 Task: For heading Use Caveat with bold and underline.  font size for heading26,  'Change the font style of data to'Caveat and font size to 18,  Change the alignment of both headline & data to Align right In the sheet   Rise Sales review   book
Action: Mouse moved to (385, 313)
Screenshot: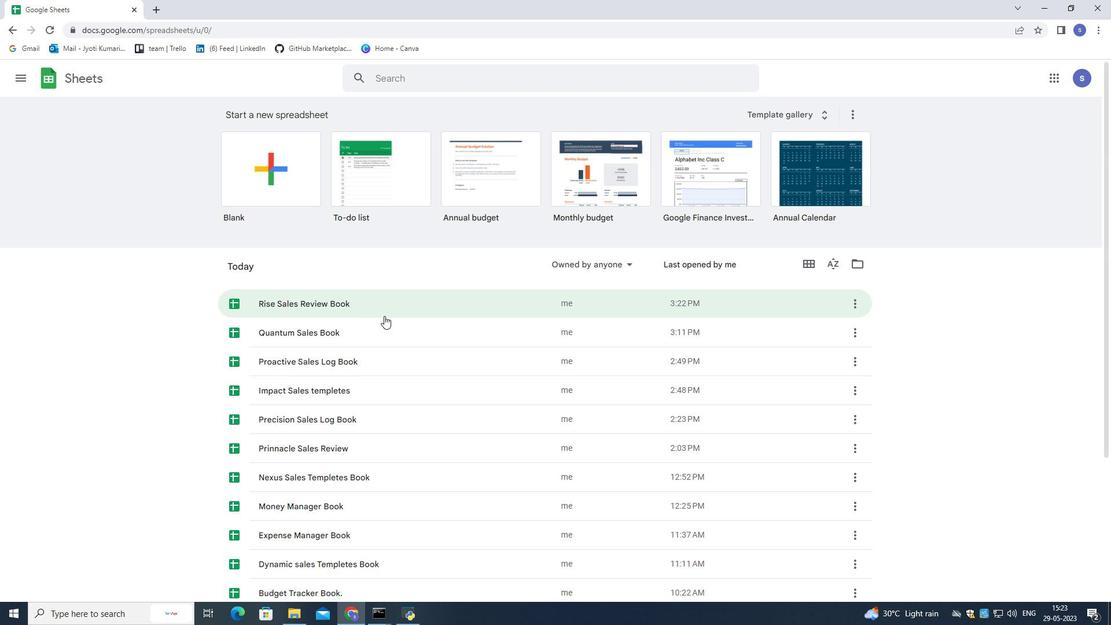 
Action: Mouse pressed left at (385, 313)
Screenshot: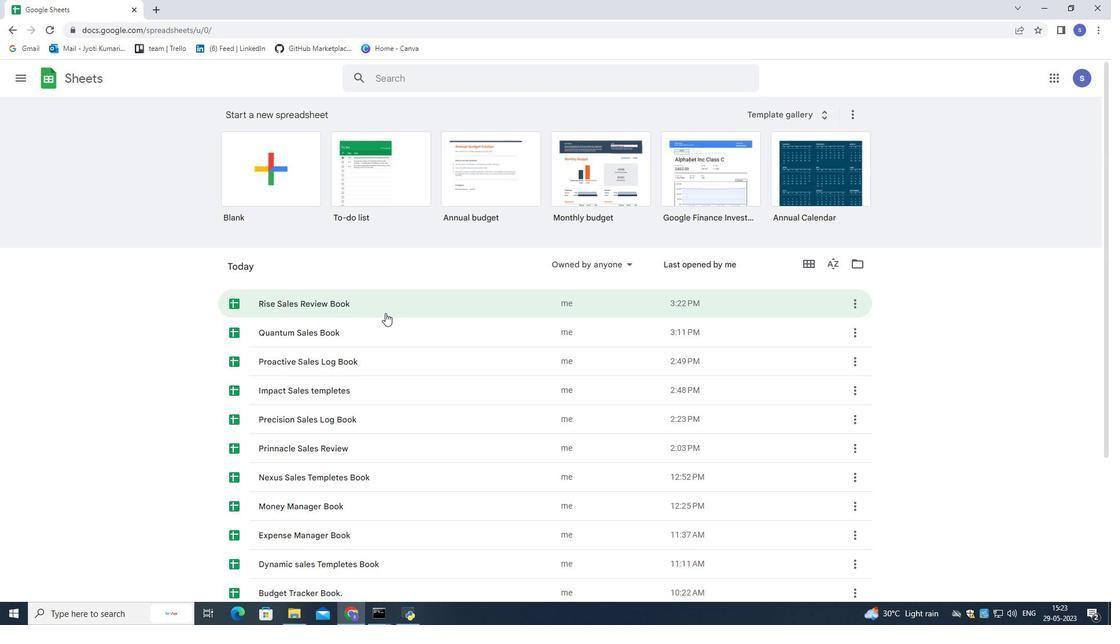 
Action: Mouse moved to (174, 162)
Screenshot: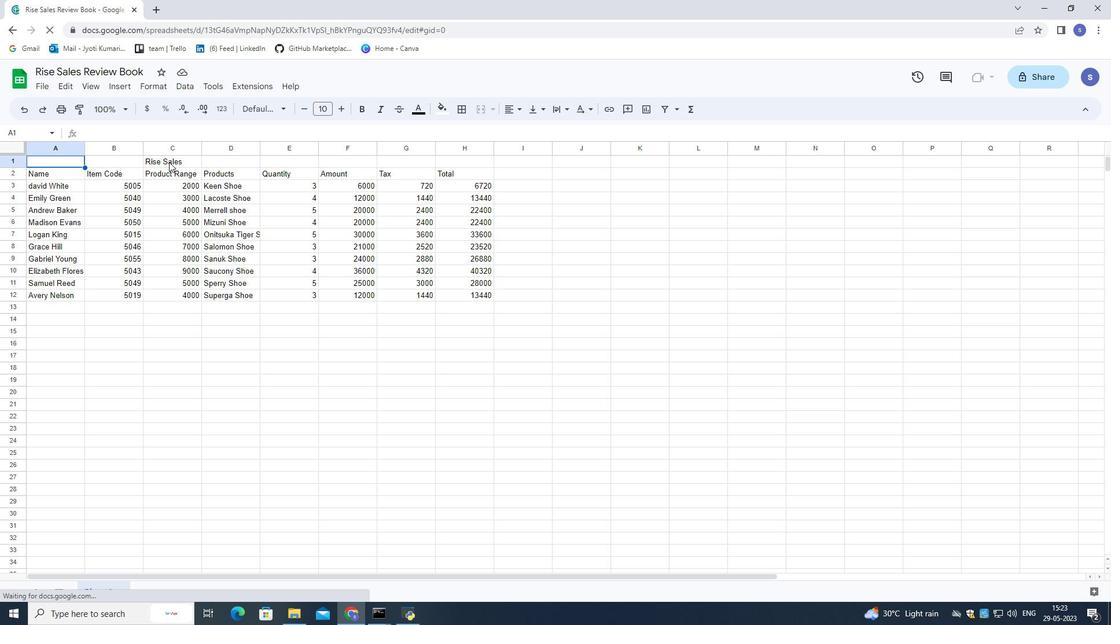 
Action: Mouse pressed left at (174, 162)
Screenshot: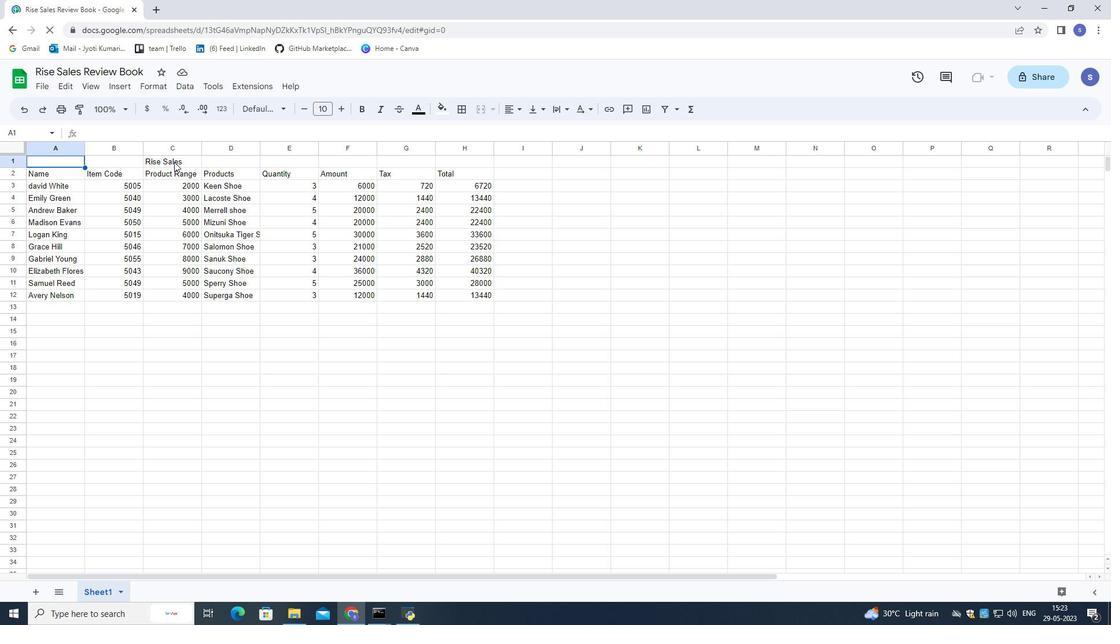 
Action: Mouse pressed left at (174, 162)
Screenshot: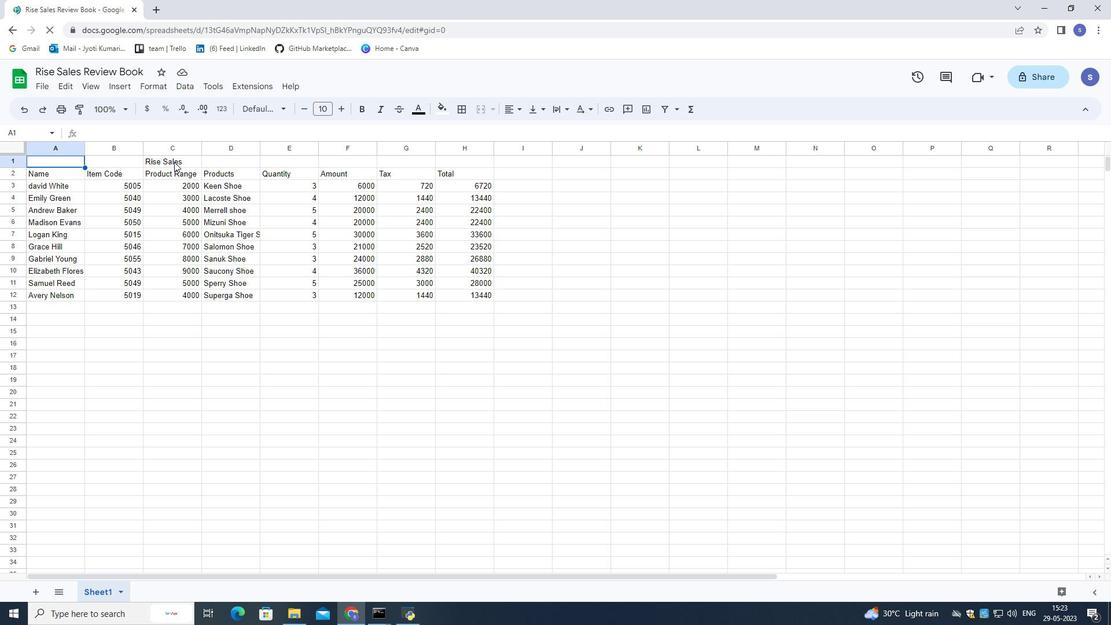 
Action: Mouse pressed left at (174, 162)
Screenshot: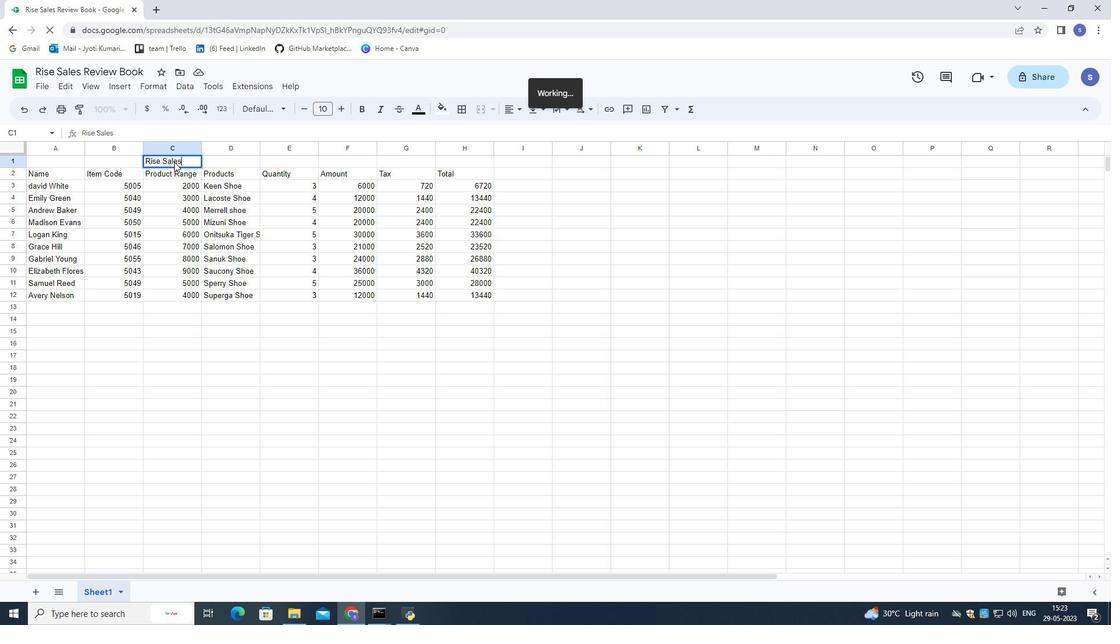 
Action: Mouse moved to (188, 162)
Screenshot: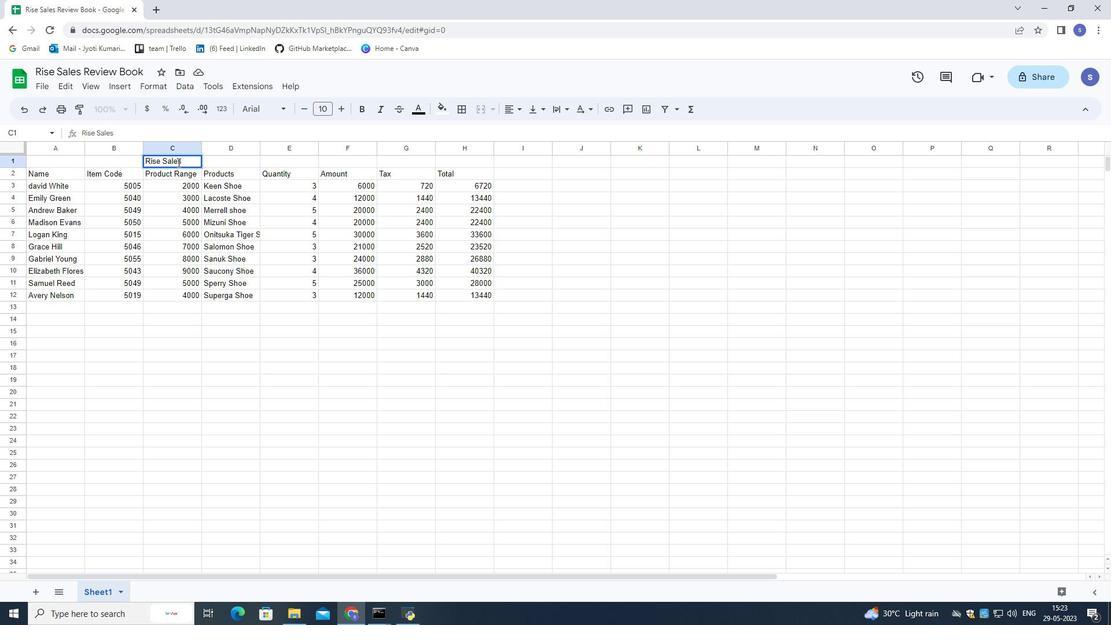 
Action: Mouse pressed left at (188, 162)
Screenshot: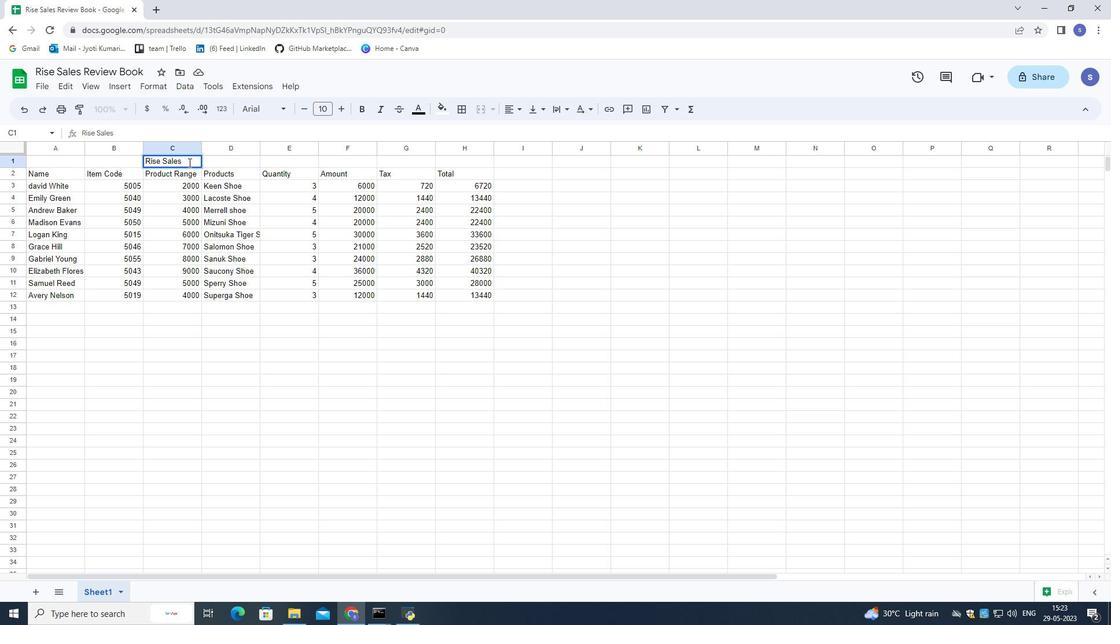
Action: Mouse pressed left at (188, 162)
Screenshot: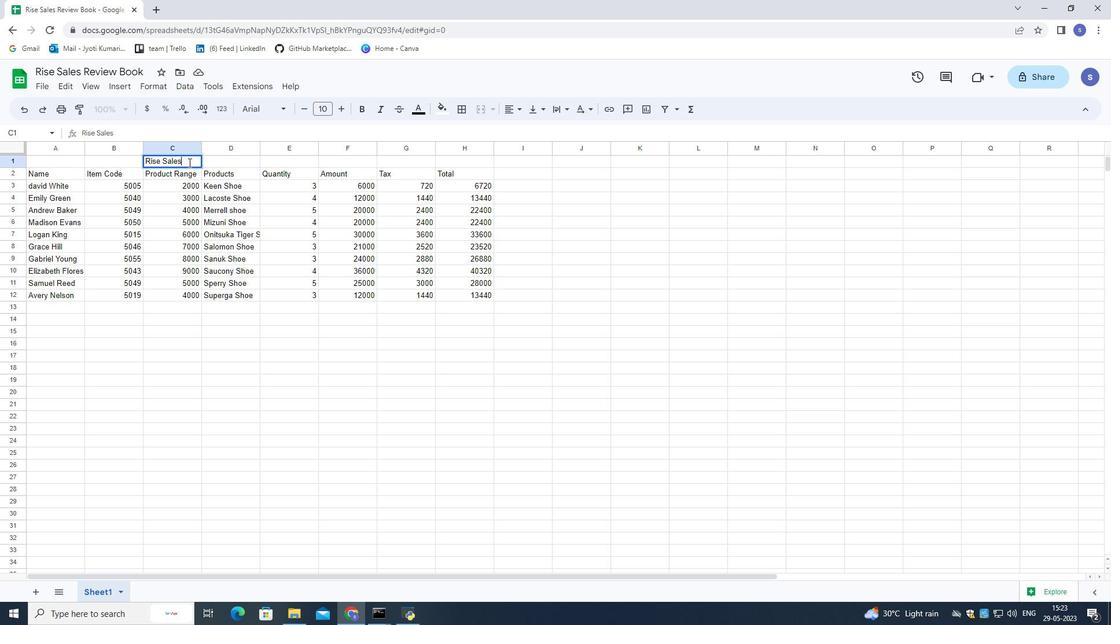 
Action: Mouse pressed left at (188, 162)
Screenshot: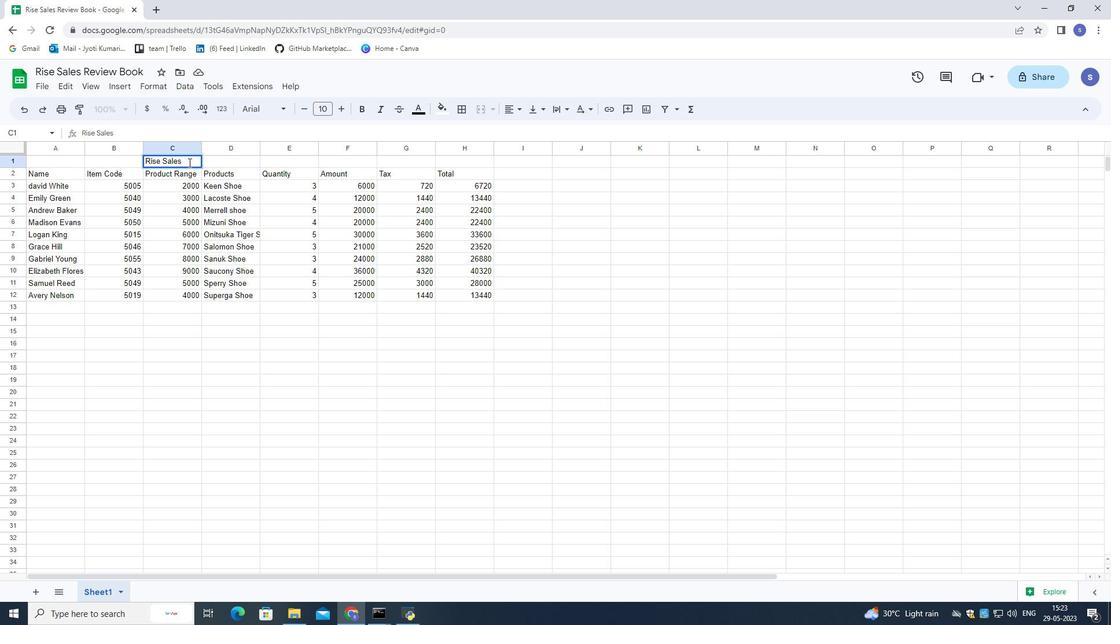 
Action: Mouse pressed left at (188, 162)
Screenshot: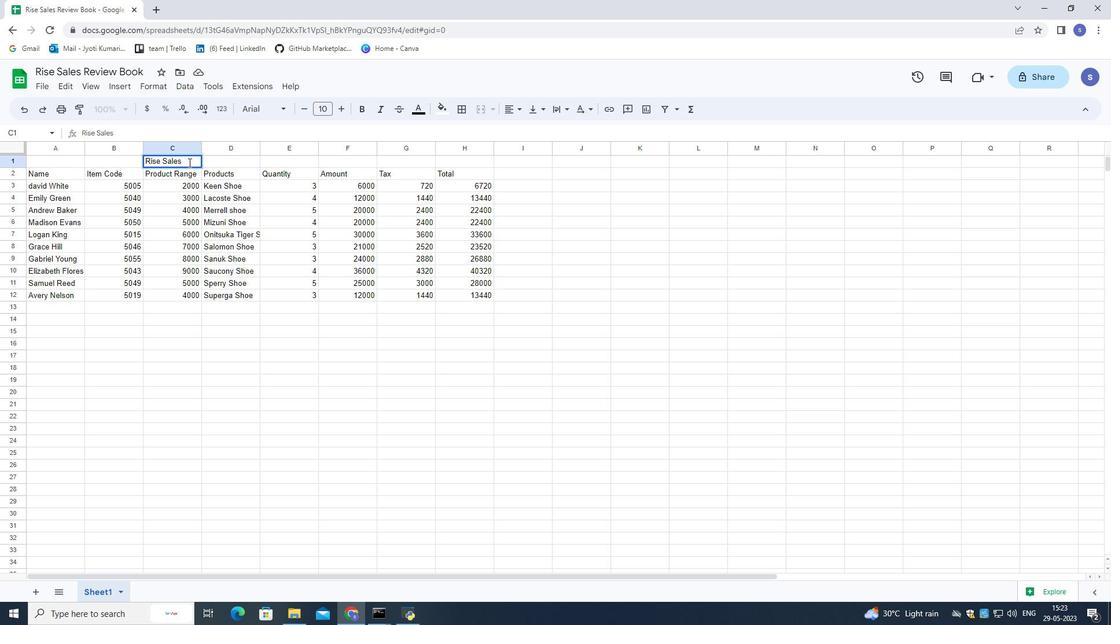 
Action: Mouse pressed left at (188, 162)
Screenshot: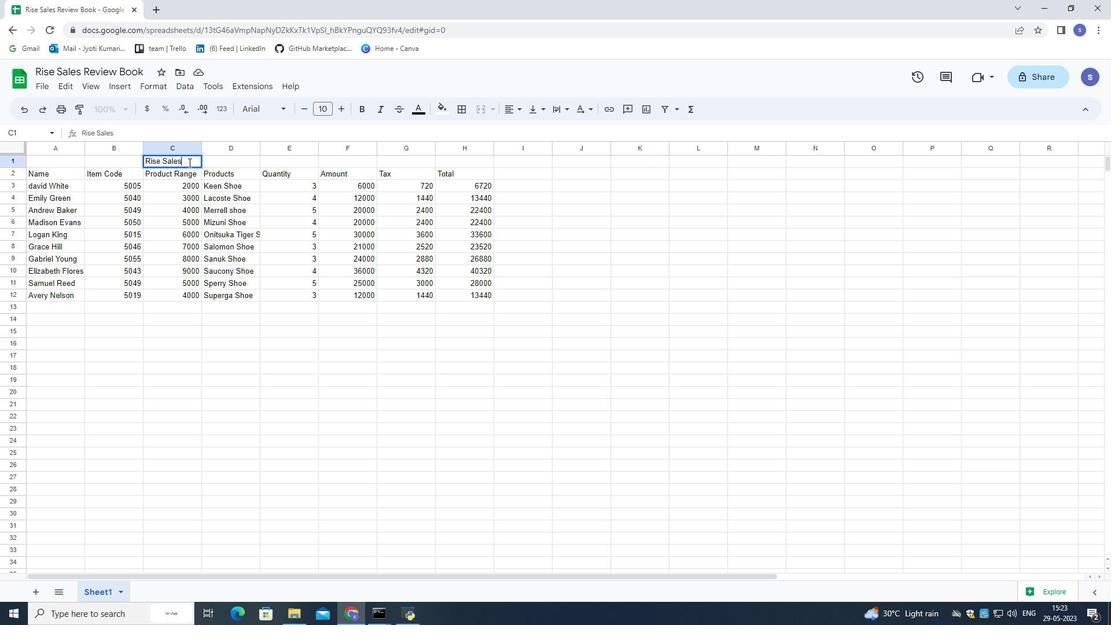 
Action: Mouse pressed left at (188, 162)
Screenshot: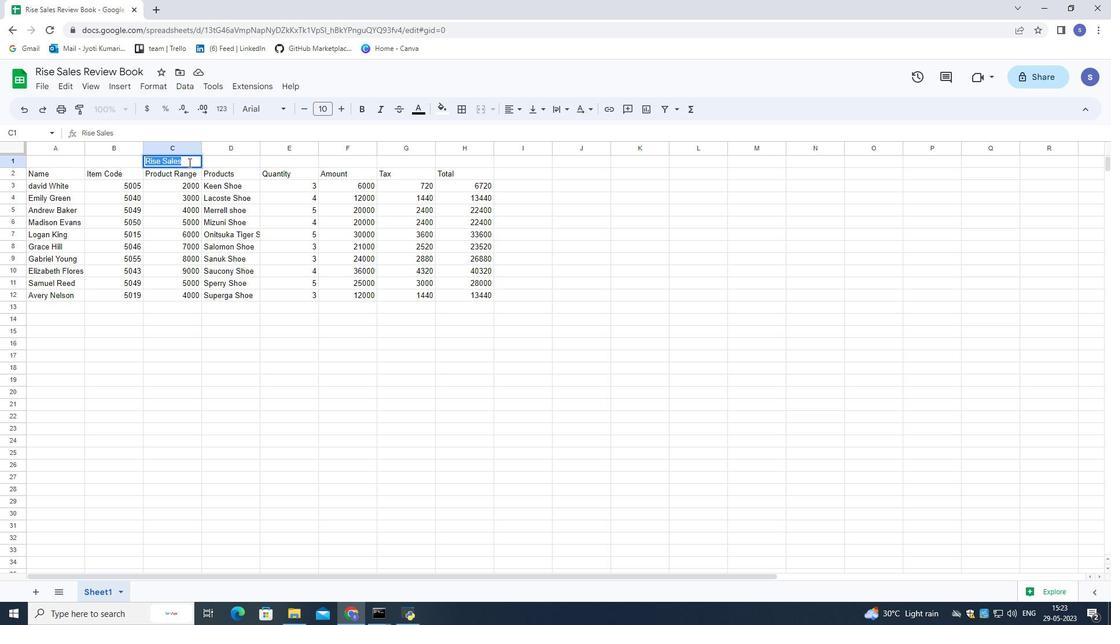 
Action: Mouse moved to (276, 114)
Screenshot: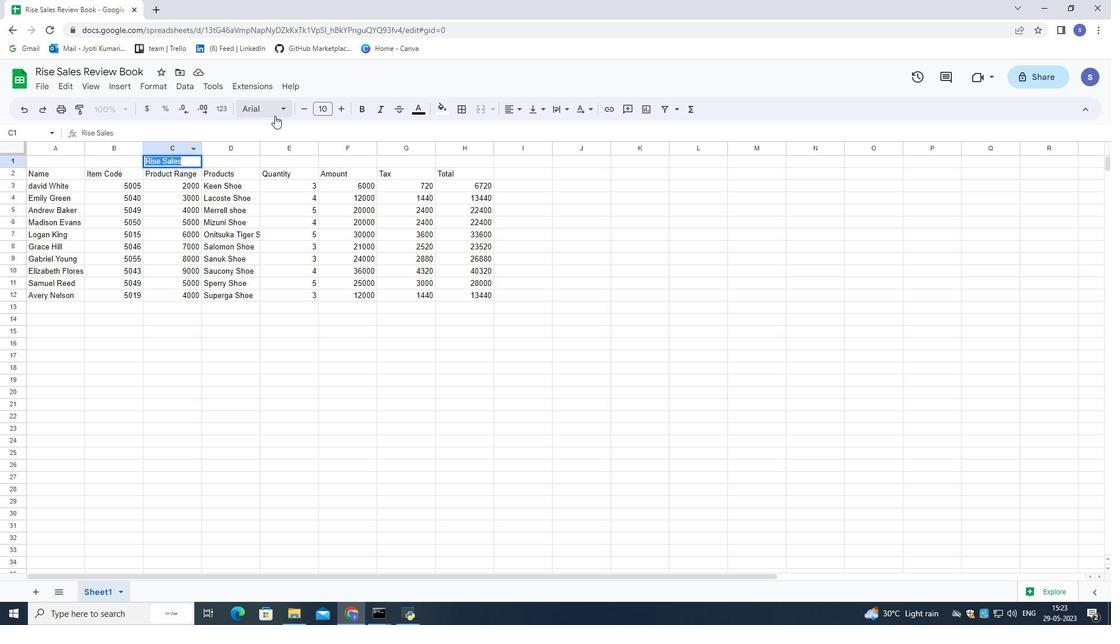 
Action: Mouse pressed left at (276, 114)
Screenshot: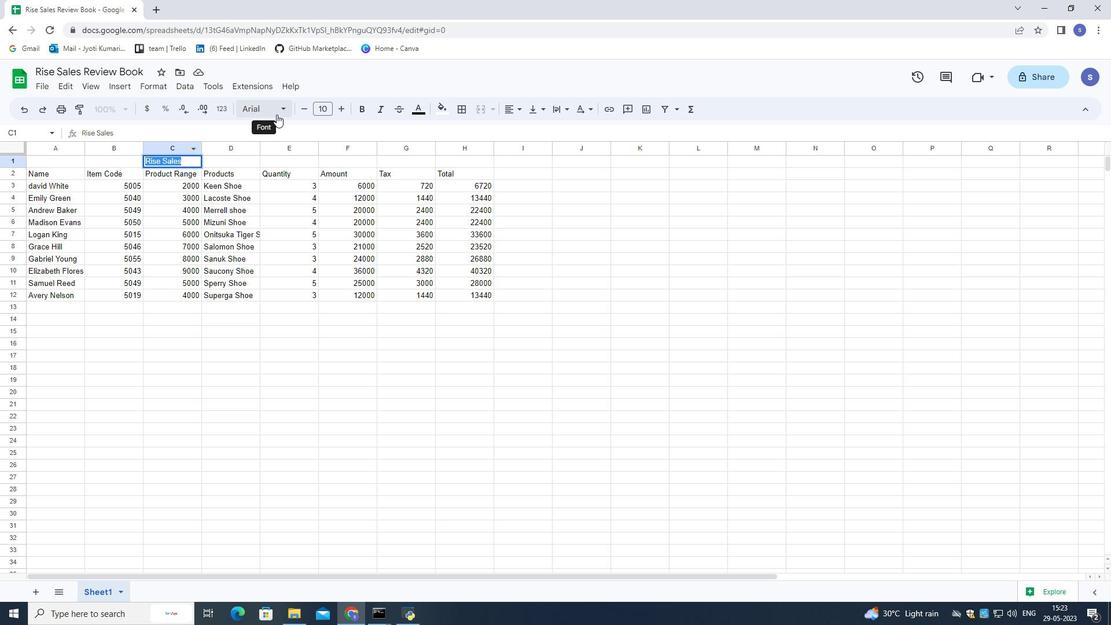 
Action: Mouse moved to (277, 130)
Screenshot: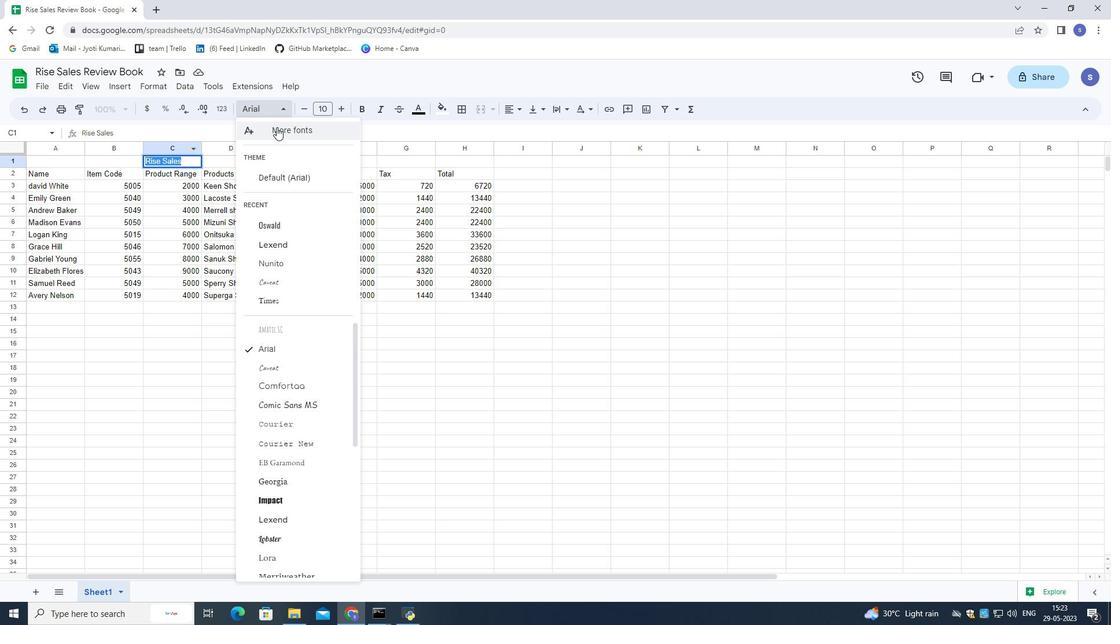 
Action: Mouse pressed left at (277, 130)
Screenshot: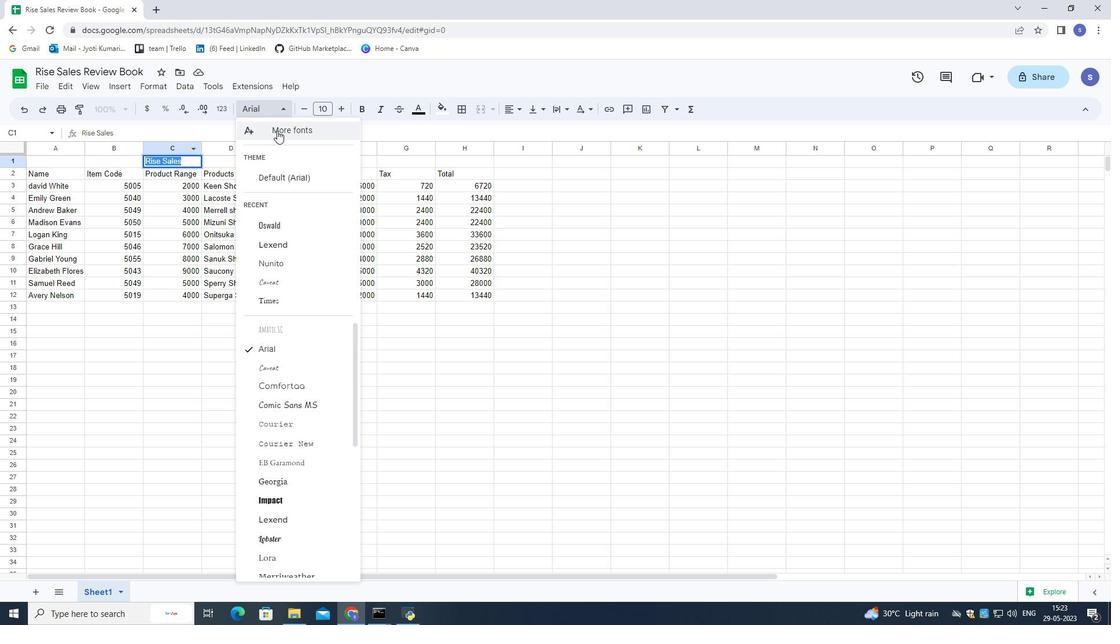 
Action: Key pressed caveat
Screenshot: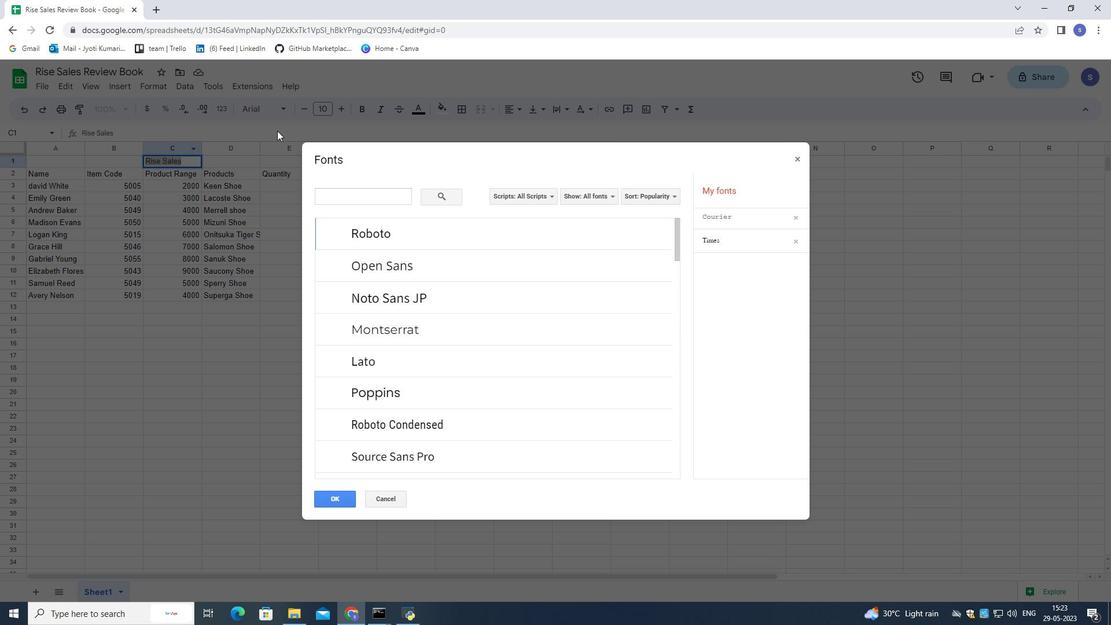 
Action: Mouse moved to (350, 202)
Screenshot: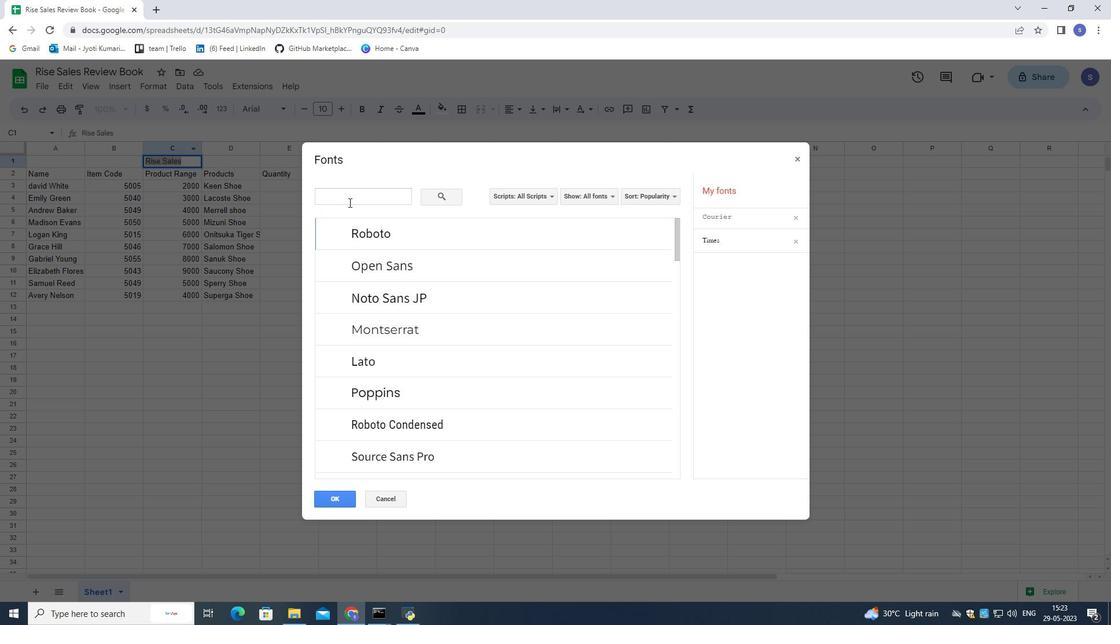 
Action: Mouse pressed left at (350, 202)
Screenshot: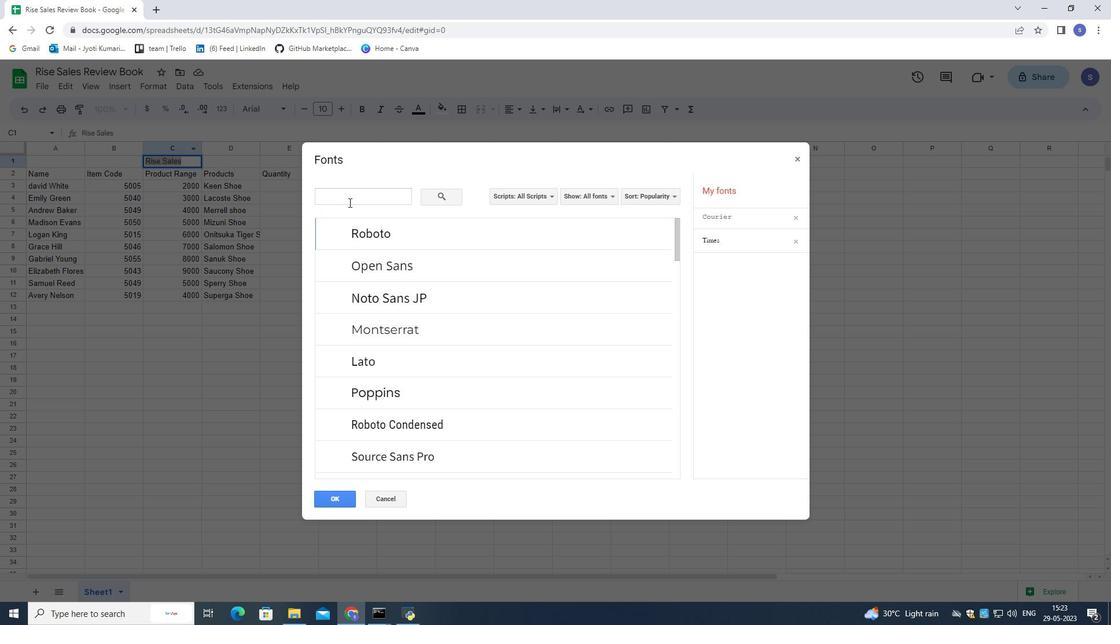 
Action: Key pressed caveat
Screenshot: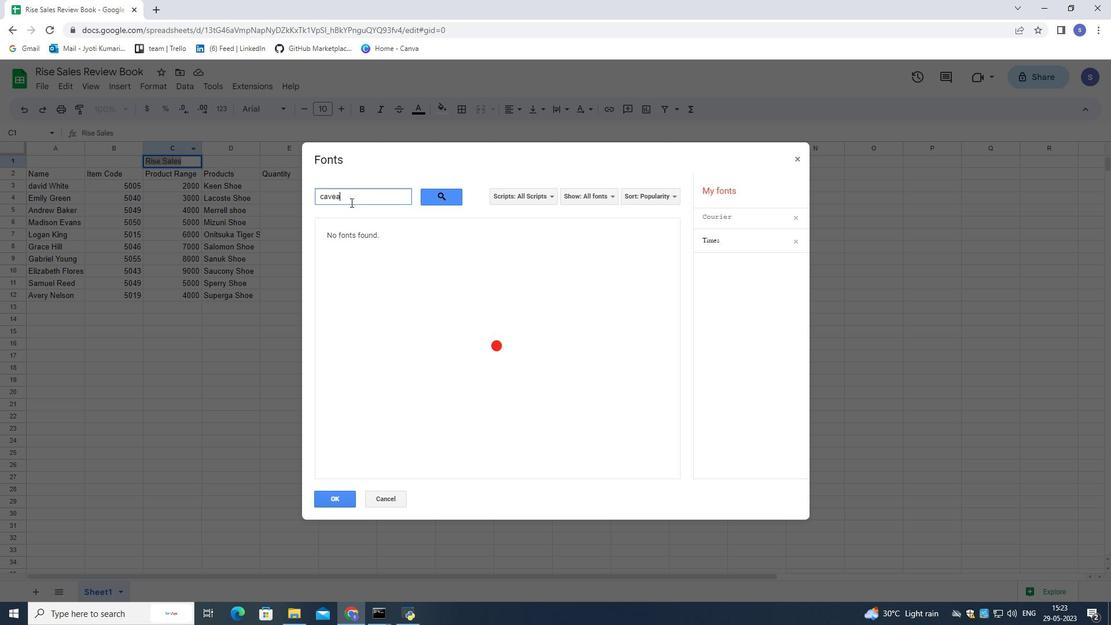 
Action: Mouse moved to (355, 241)
Screenshot: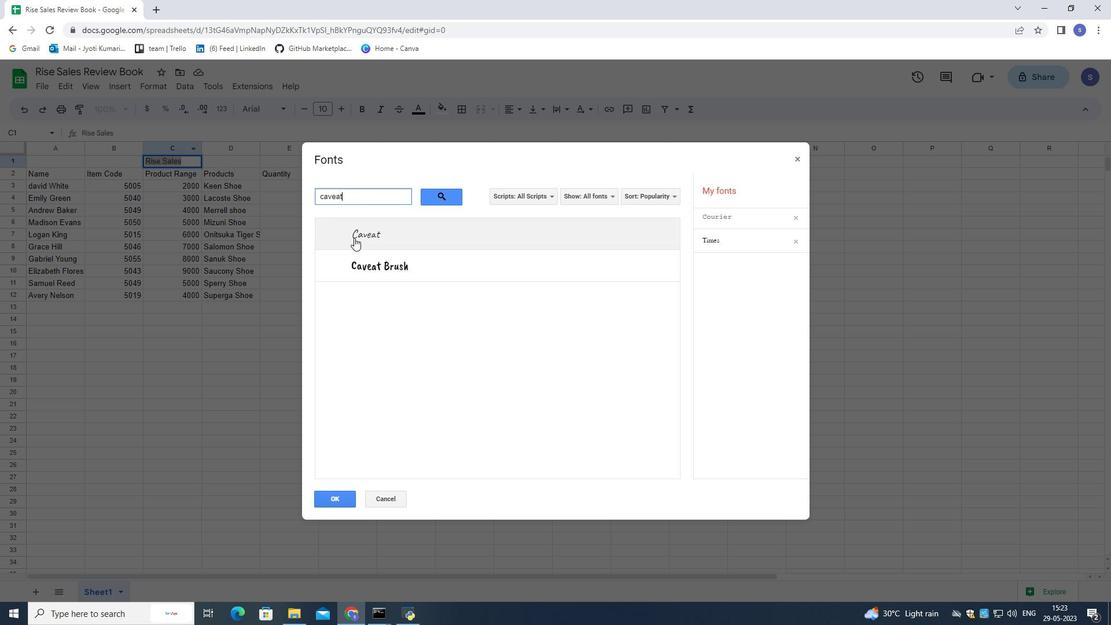 
Action: Mouse pressed left at (355, 241)
Screenshot: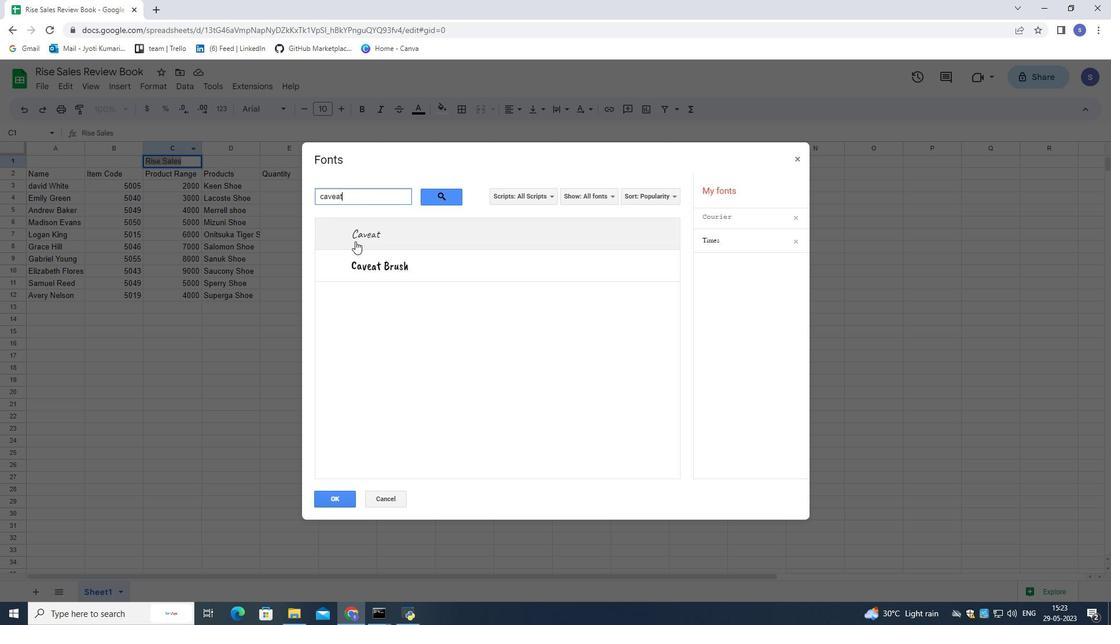 
Action: Mouse moved to (333, 502)
Screenshot: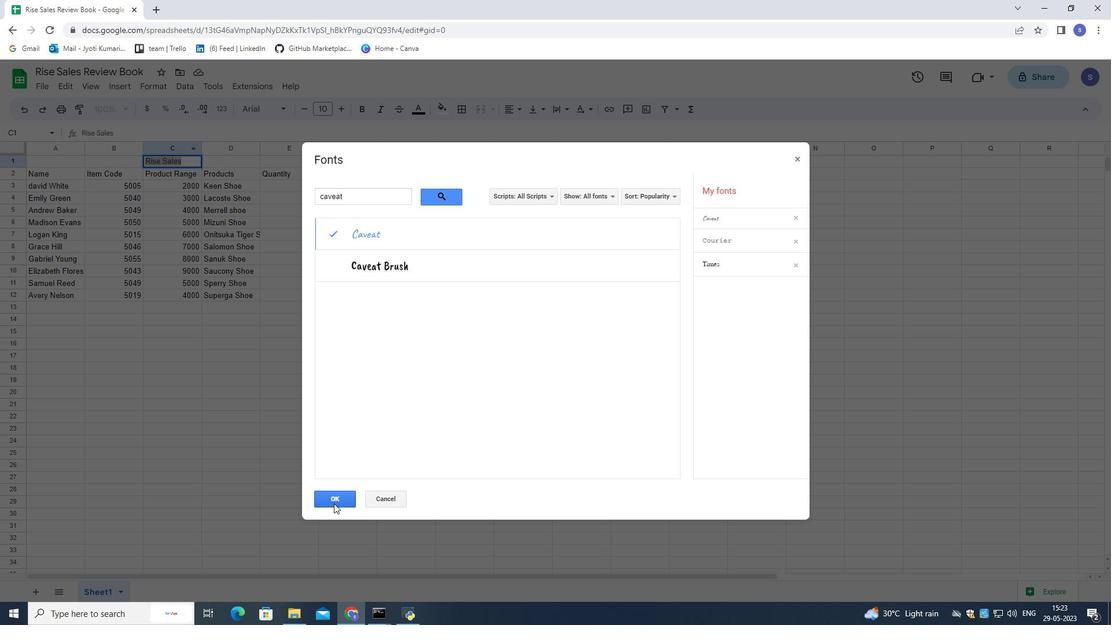 
Action: Mouse pressed left at (333, 502)
Screenshot: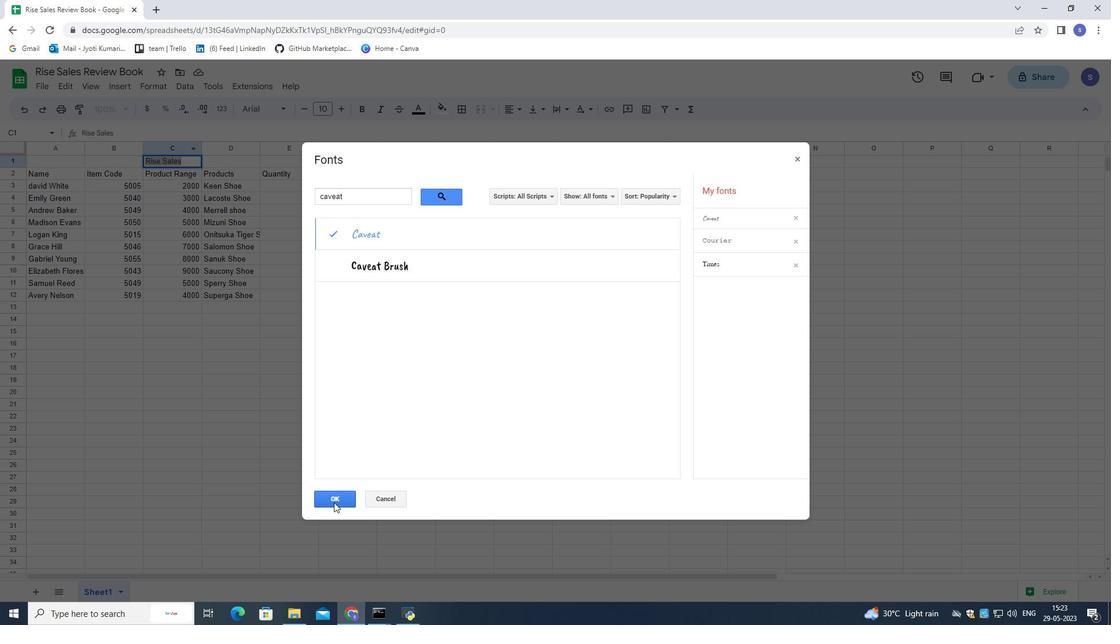 
Action: Mouse moved to (155, 87)
Screenshot: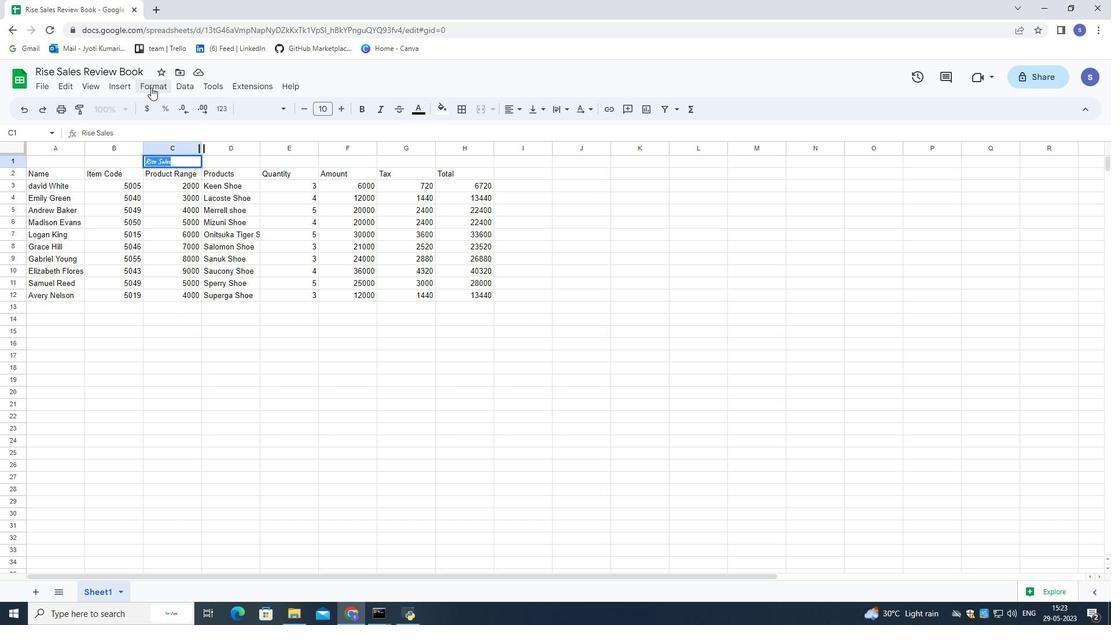 
Action: Mouse pressed left at (155, 87)
Screenshot: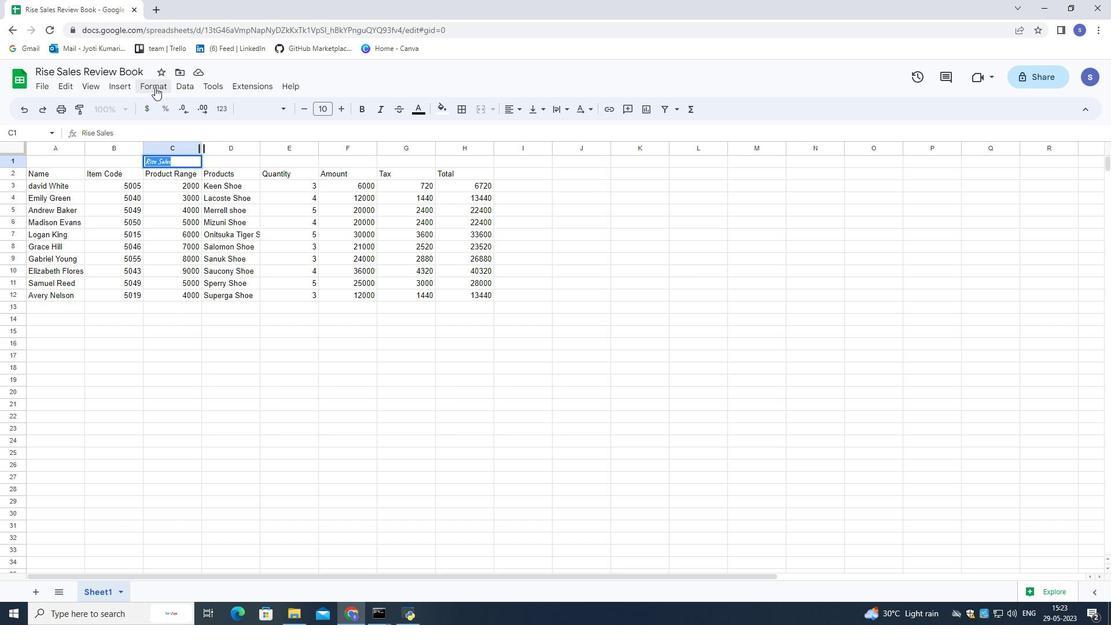 
Action: Mouse moved to (411, 156)
Screenshot: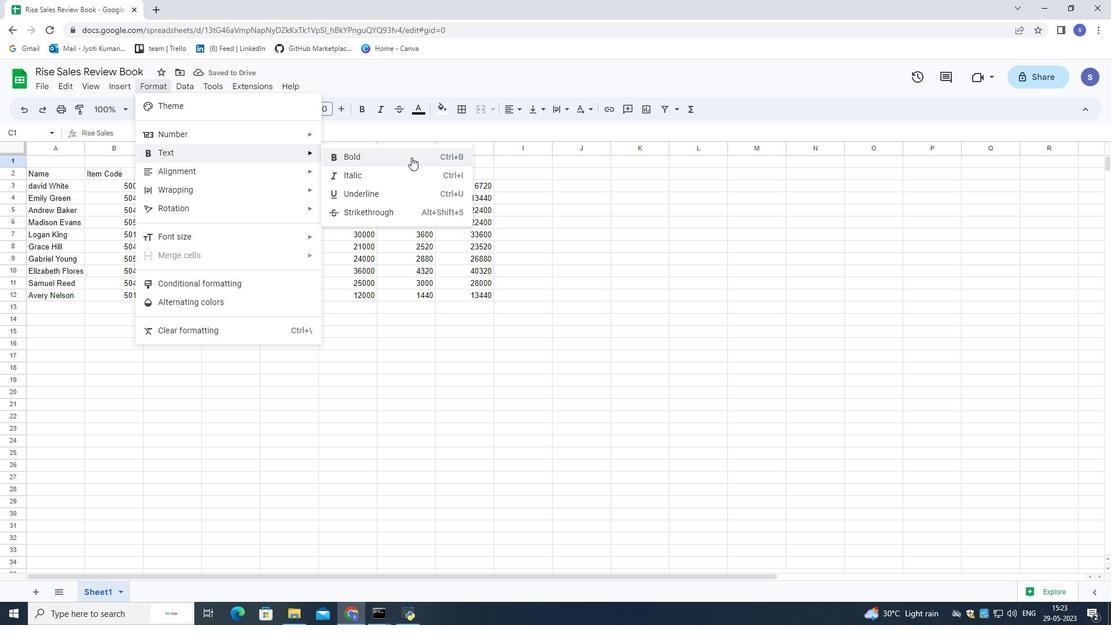 
Action: Mouse pressed left at (411, 156)
Screenshot: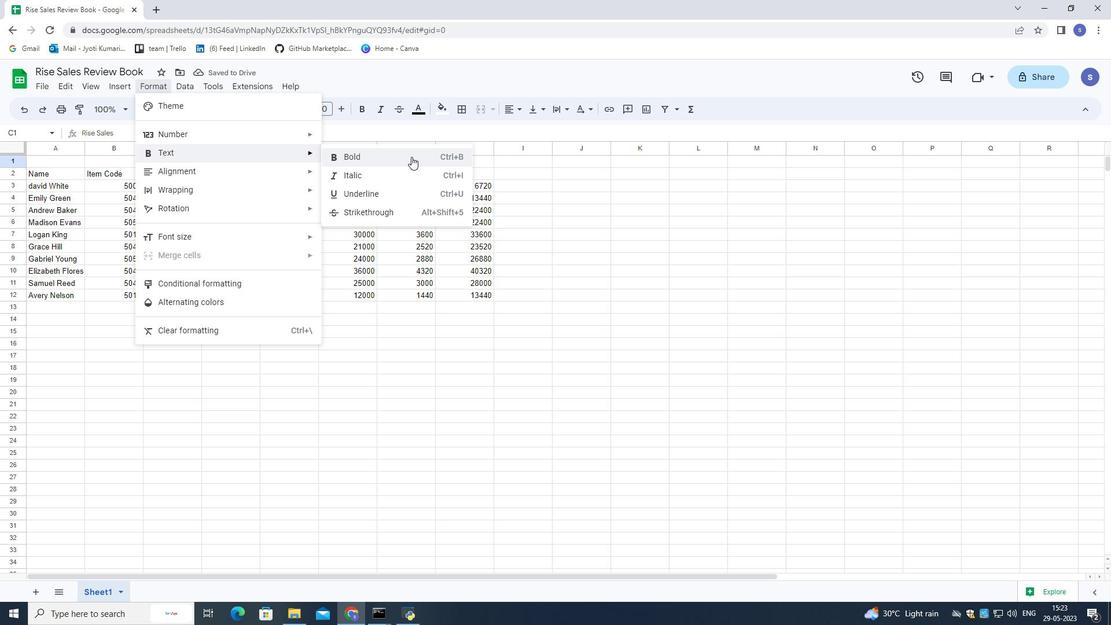 
Action: Mouse moved to (162, 84)
Screenshot: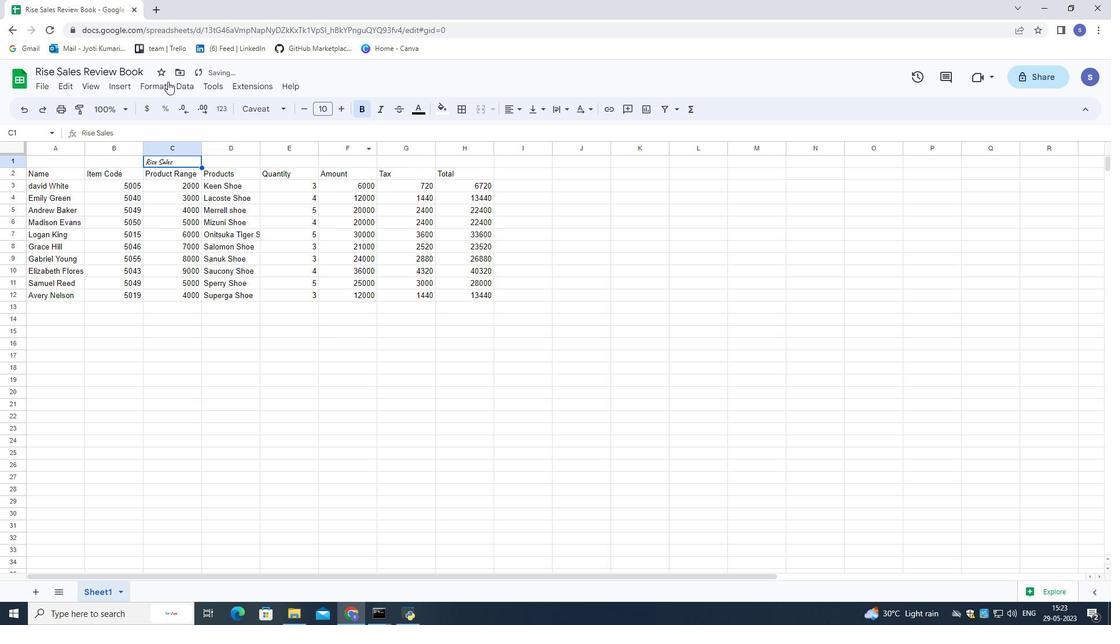
Action: Mouse pressed left at (162, 84)
Screenshot: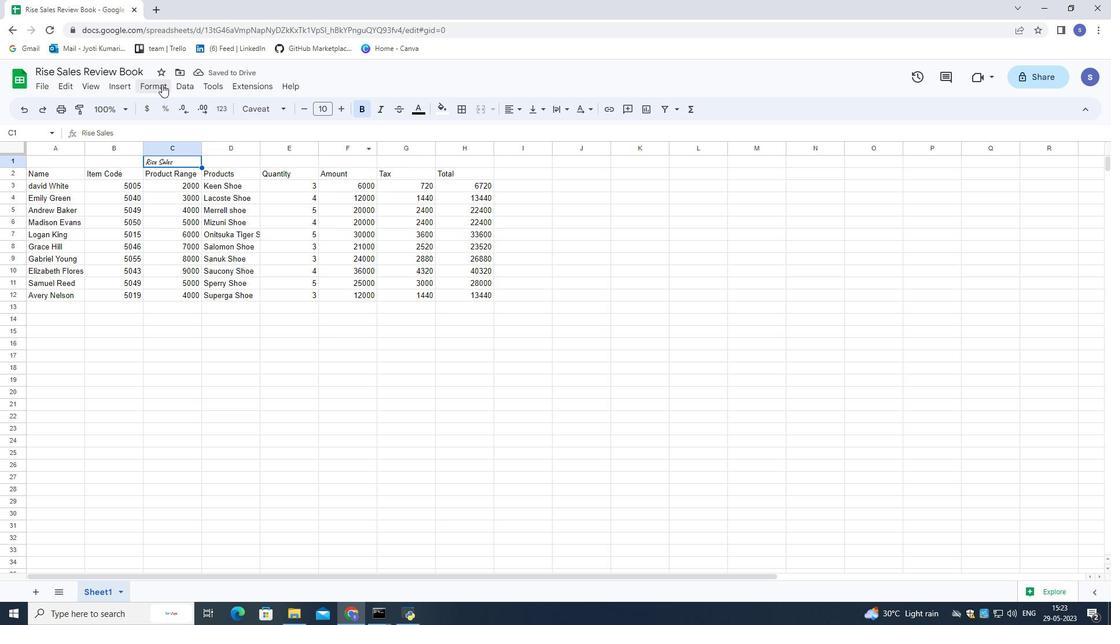 
Action: Mouse moved to (376, 189)
Screenshot: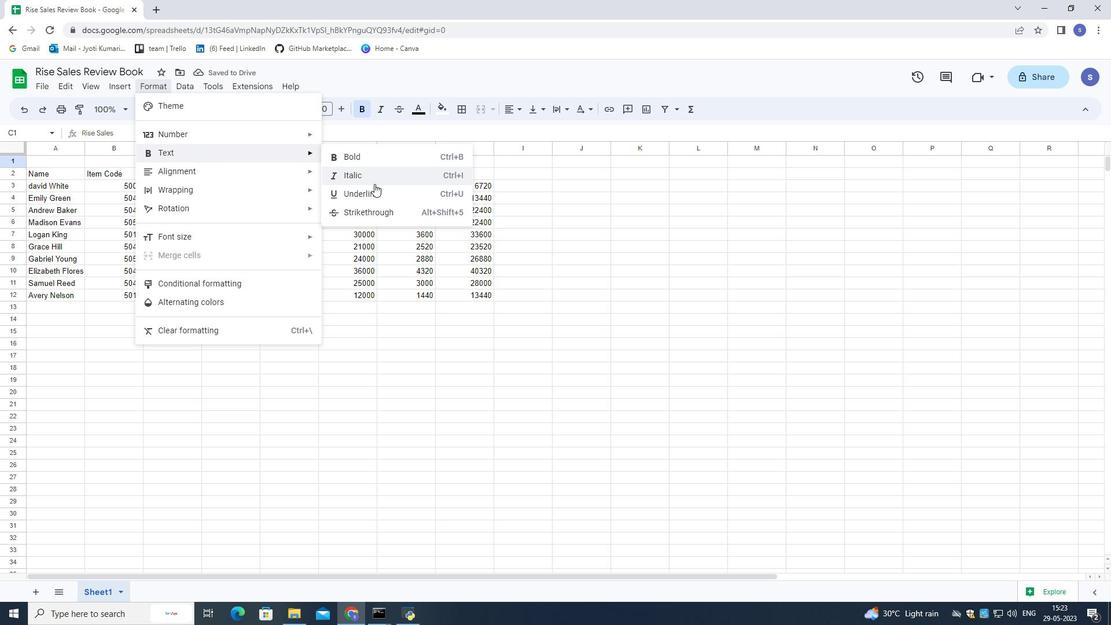 
Action: Mouse pressed left at (376, 189)
Screenshot: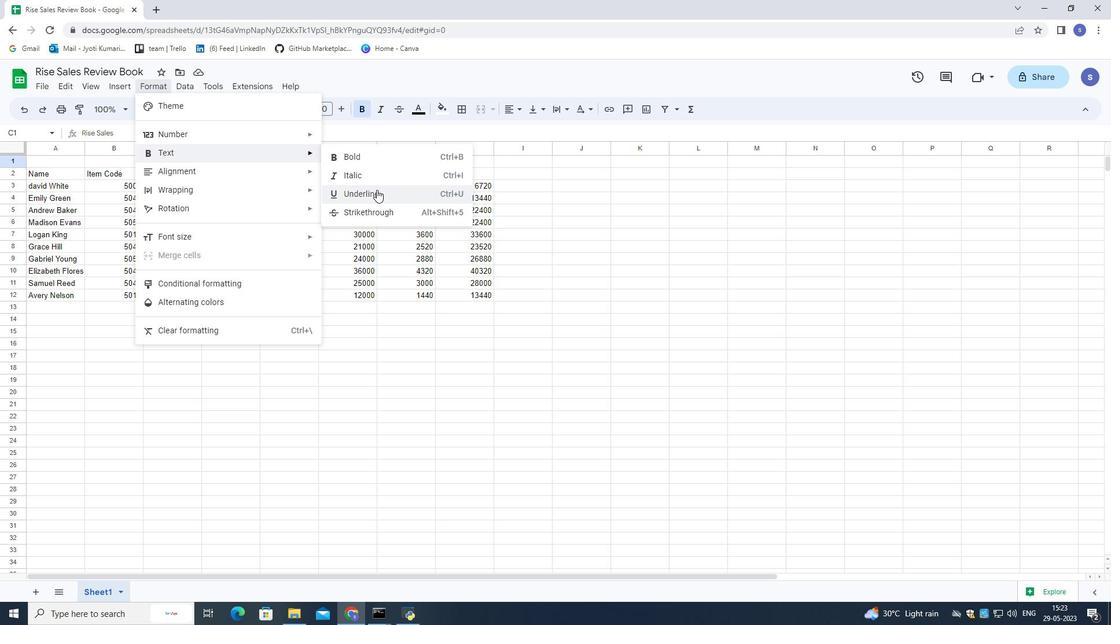 
Action: Mouse moved to (340, 113)
Screenshot: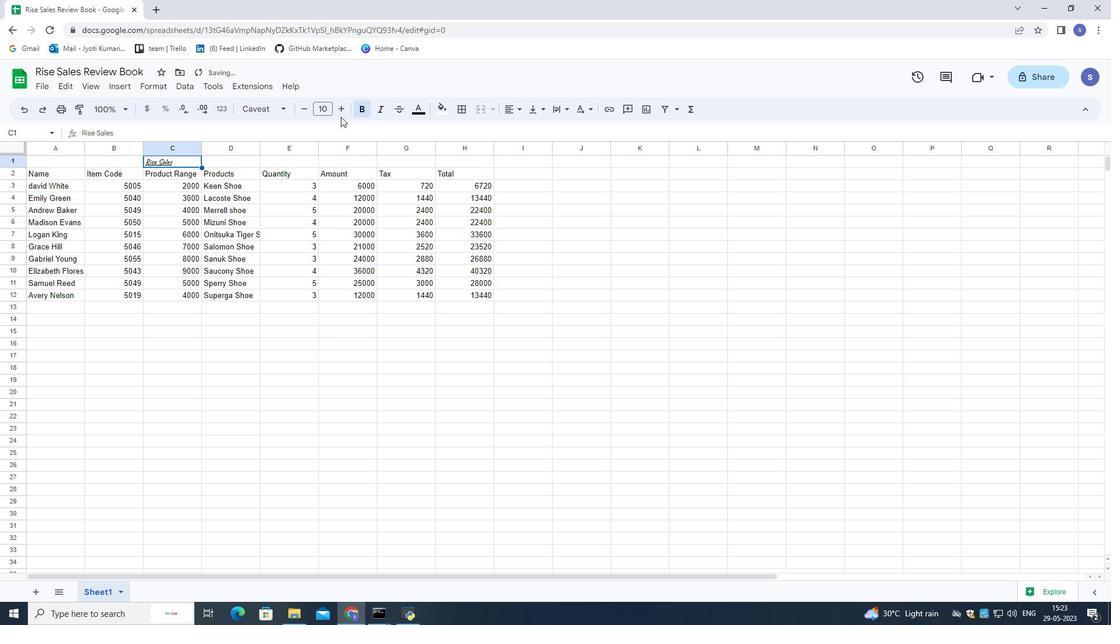 
Action: Mouse pressed left at (340, 113)
Screenshot: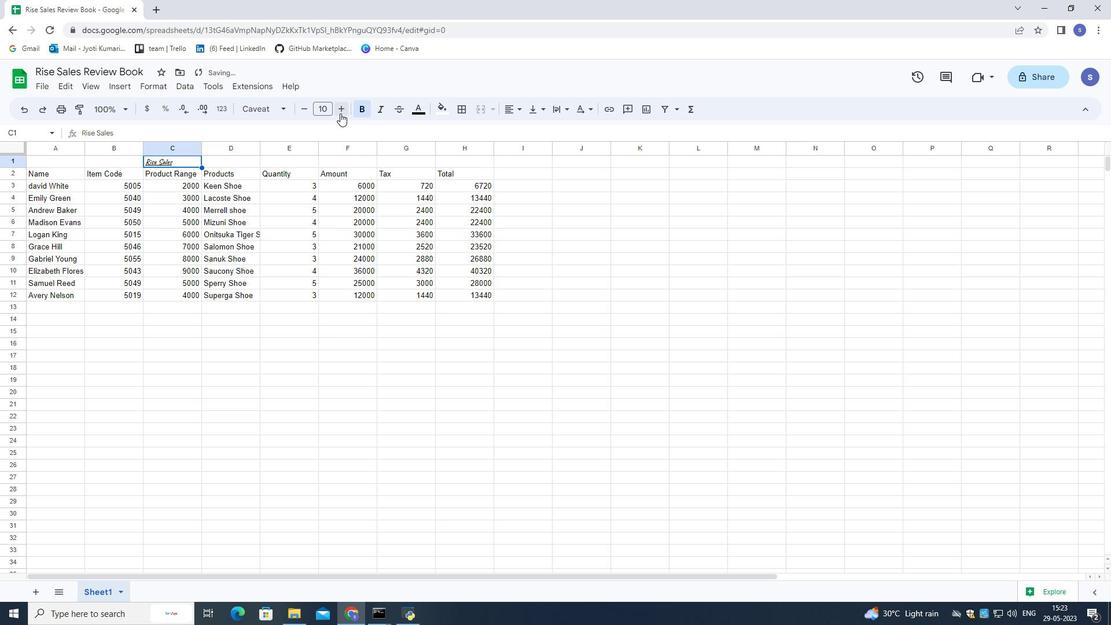 
Action: Mouse pressed left at (340, 113)
Screenshot: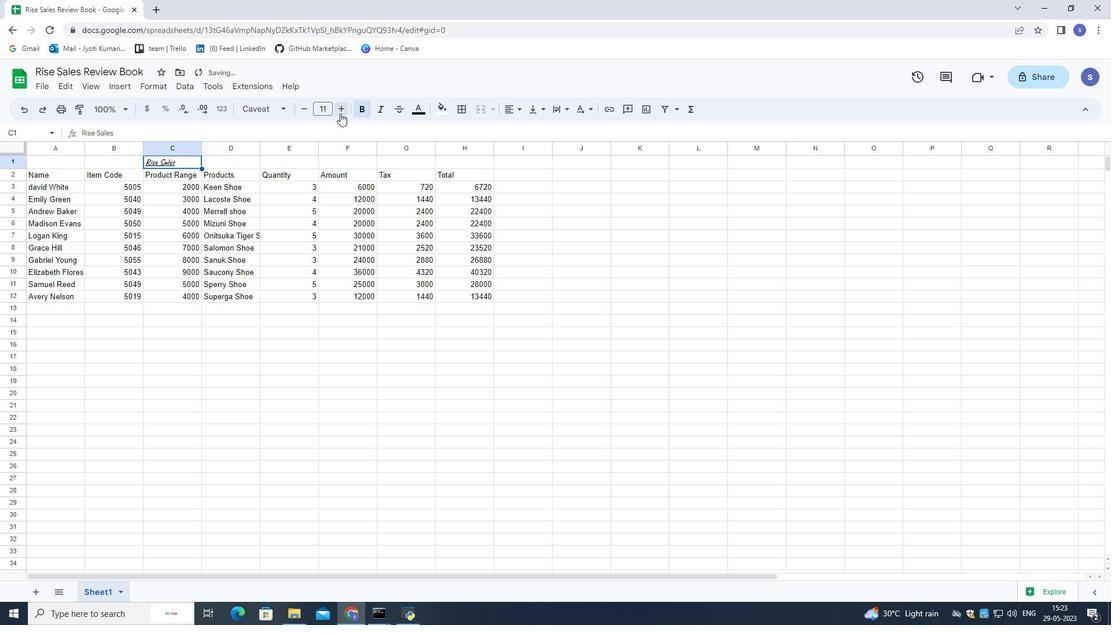
Action: Mouse pressed left at (340, 113)
Screenshot: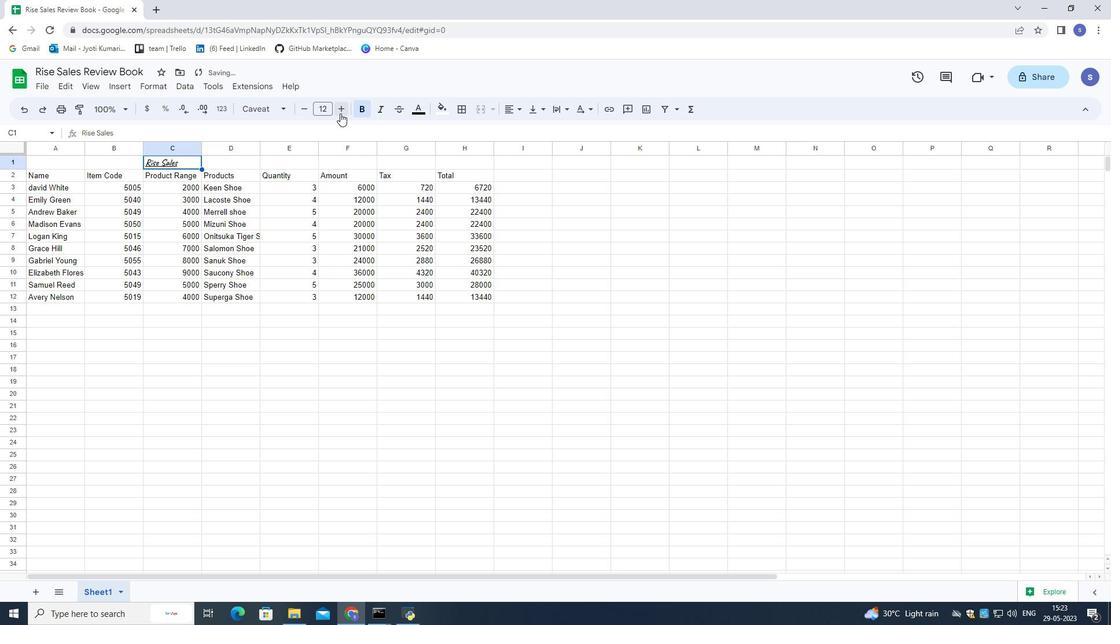 
Action: Mouse pressed left at (340, 113)
Screenshot: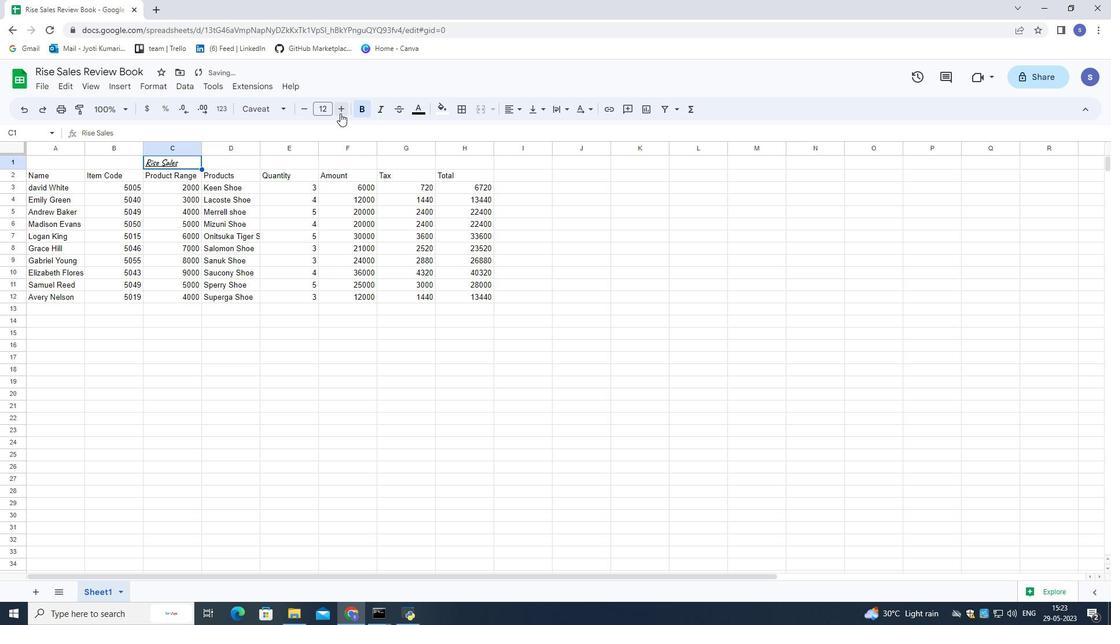 
Action: Mouse pressed left at (340, 113)
Screenshot: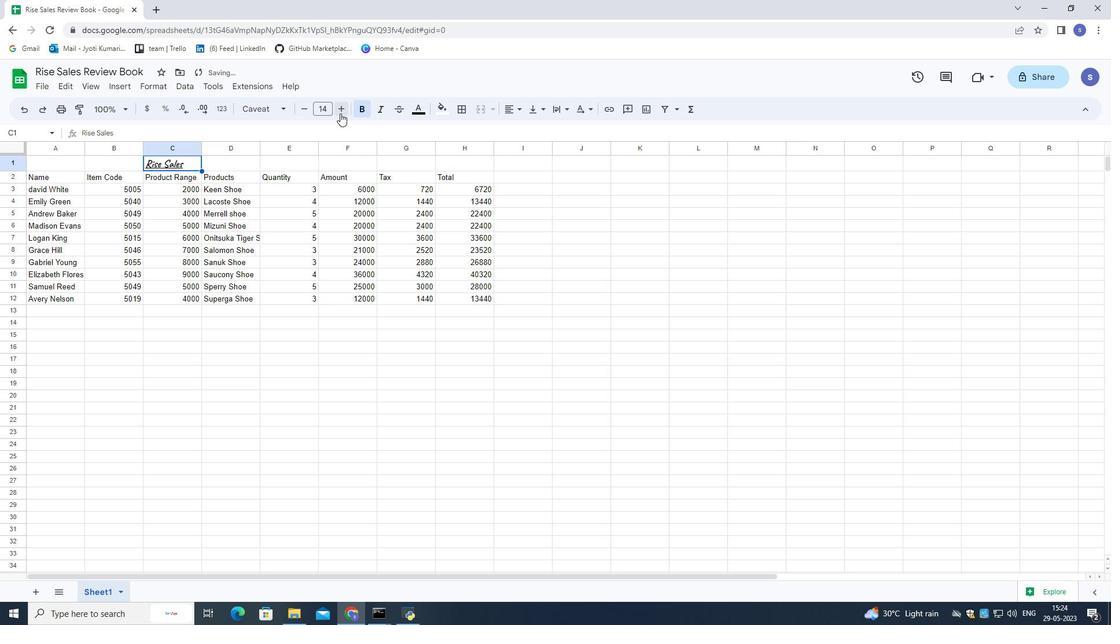 
Action: Mouse pressed left at (340, 113)
Screenshot: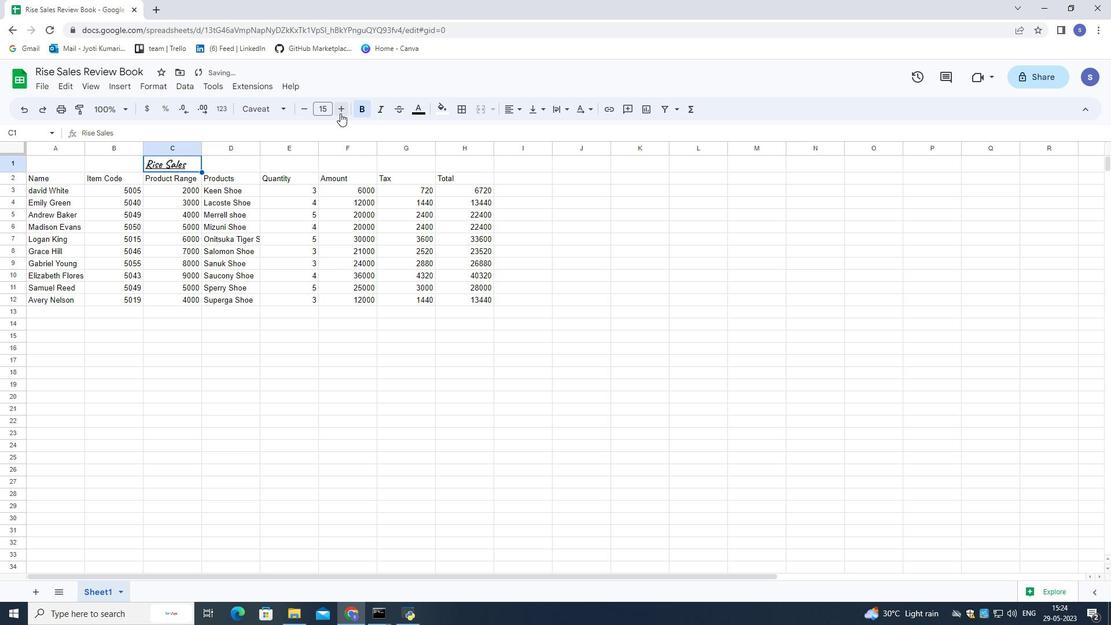 
Action: Mouse pressed left at (340, 113)
Screenshot: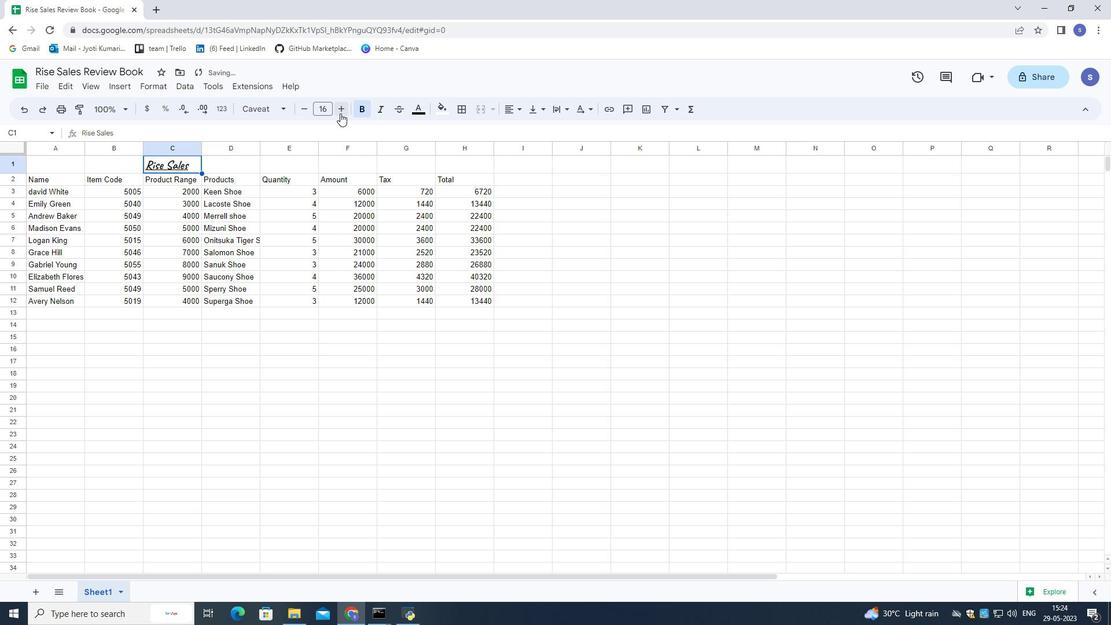 
Action: Mouse pressed left at (340, 113)
Screenshot: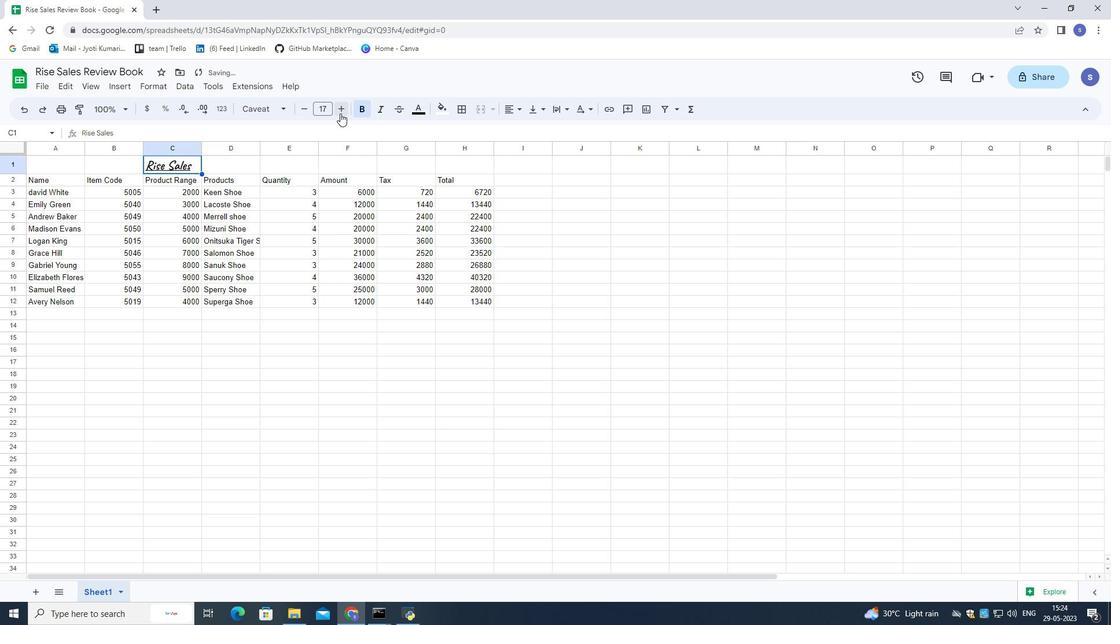 
Action: Mouse pressed left at (340, 113)
Screenshot: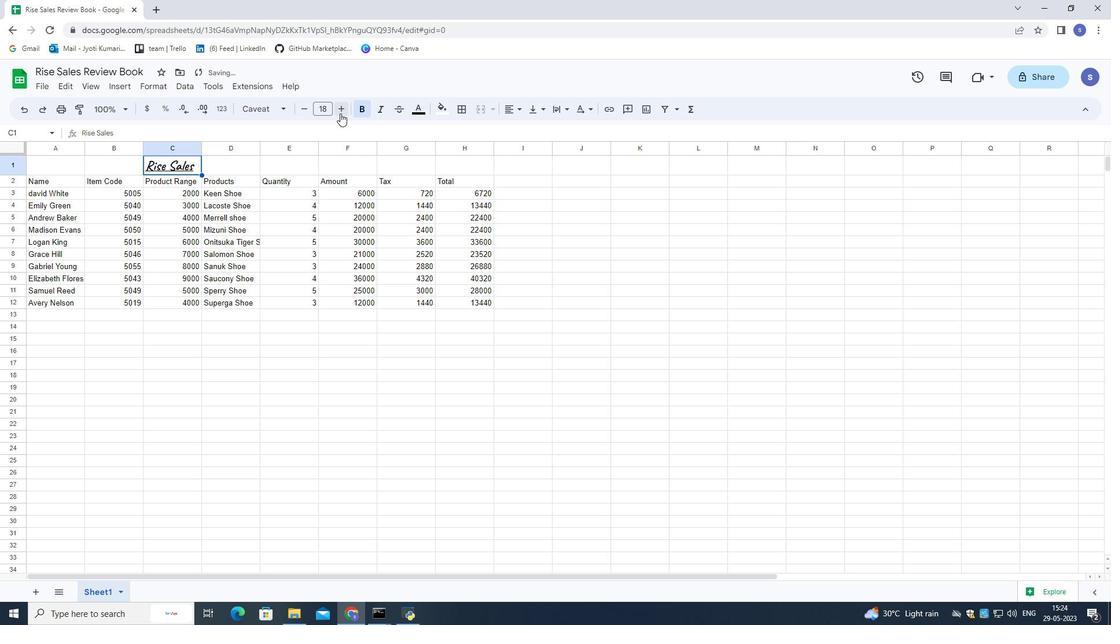 
Action: Mouse pressed left at (340, 113)
Screenshot: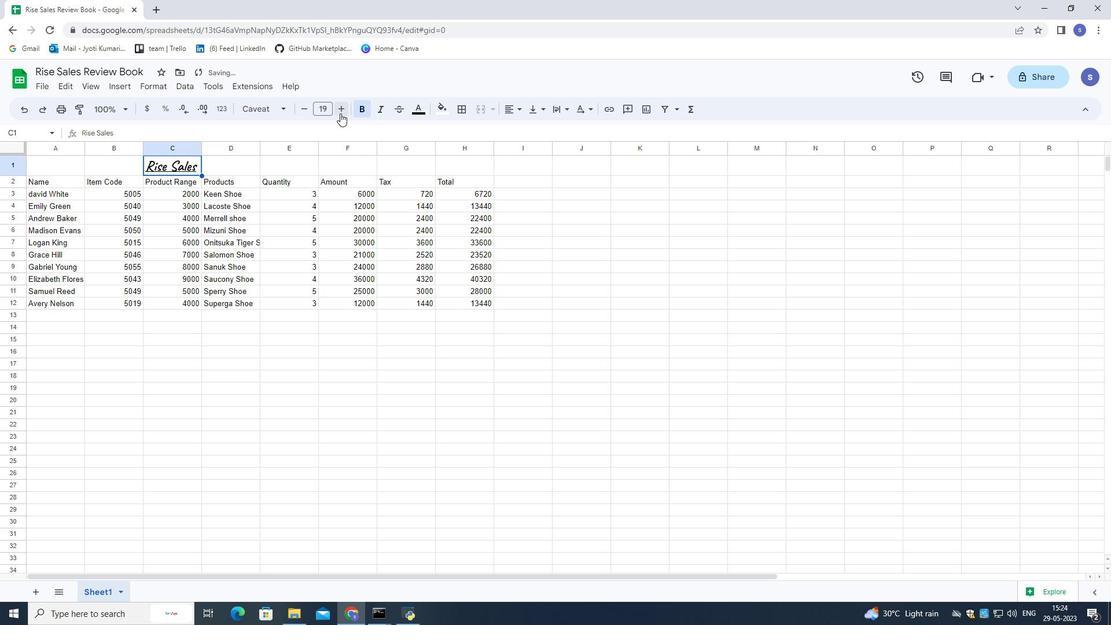 
Action: Mouse pressed left at (340, 113)
Screenshot: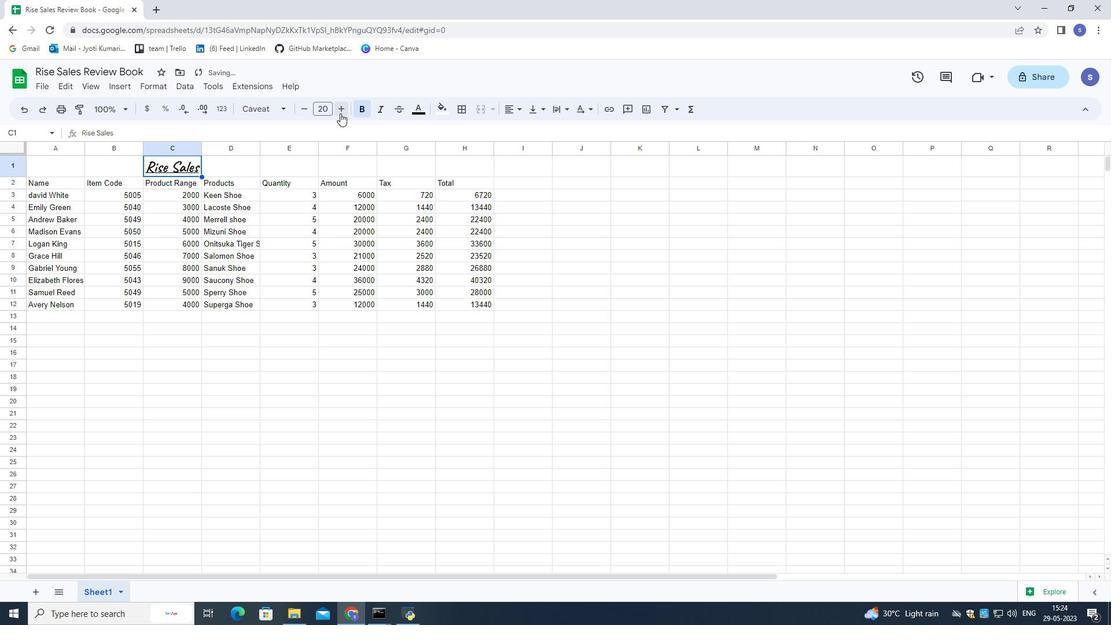 
Action: Mouse pressed left at (340, 113)
Screenshot: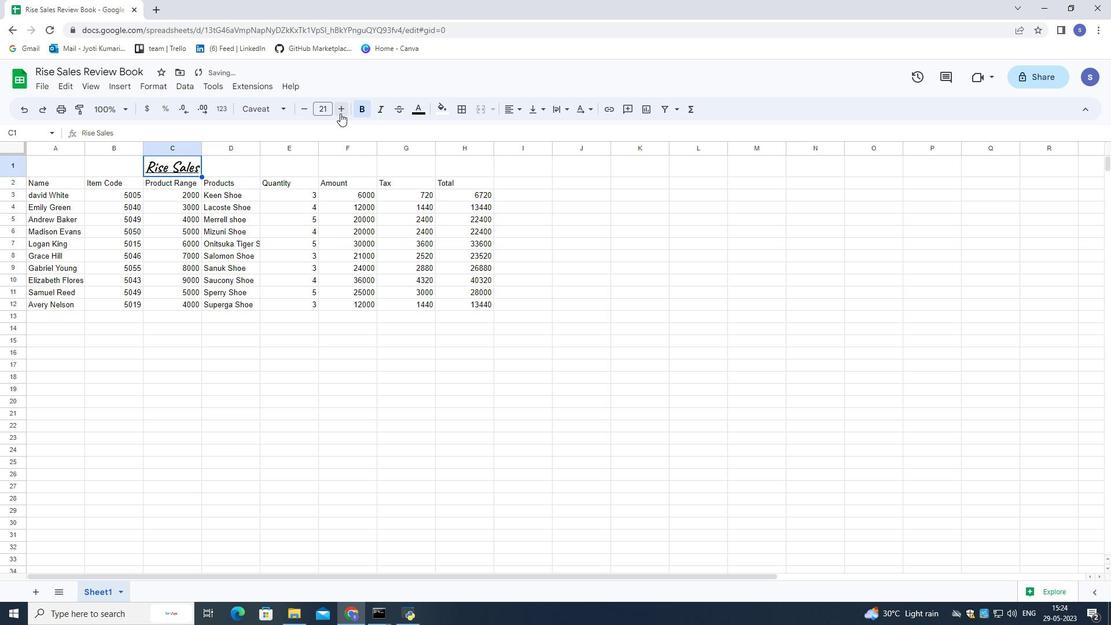 
Action: Mouse pressed left at (340, 113)
Screenshot: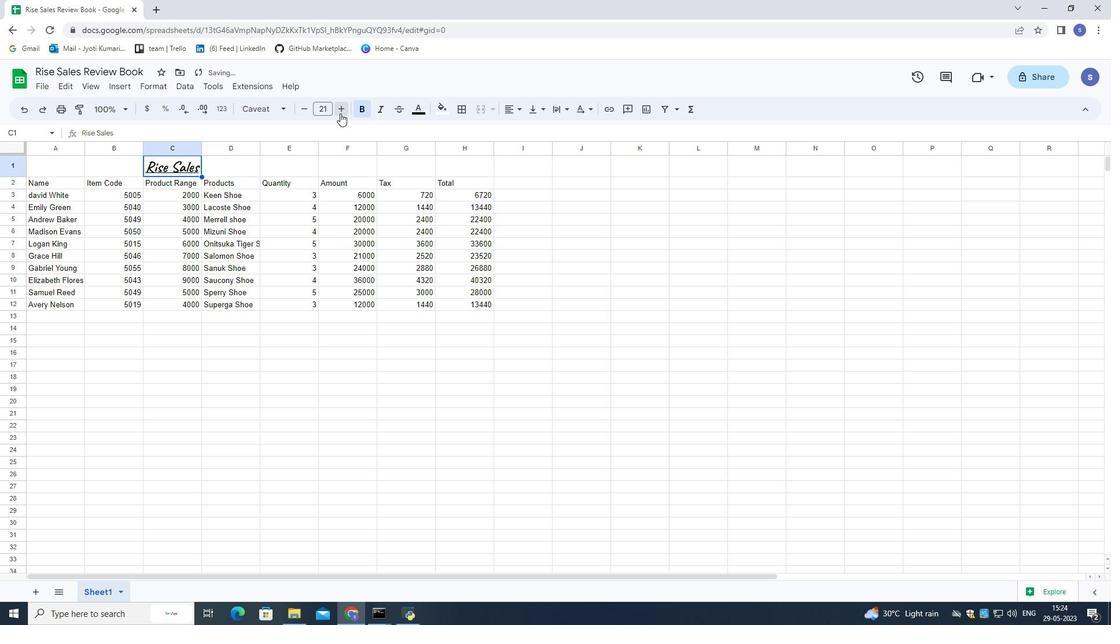
Action: Mouse pressed left at (340, 113)
Screenshot: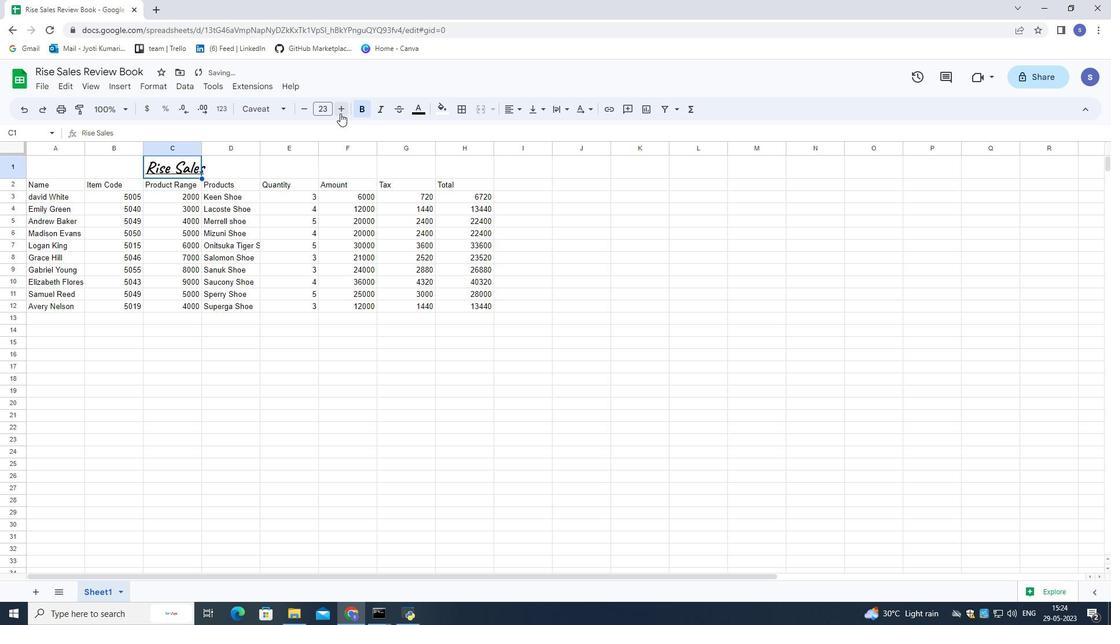 
Action: Mouse pressed left at (340, 113)
Screenshot: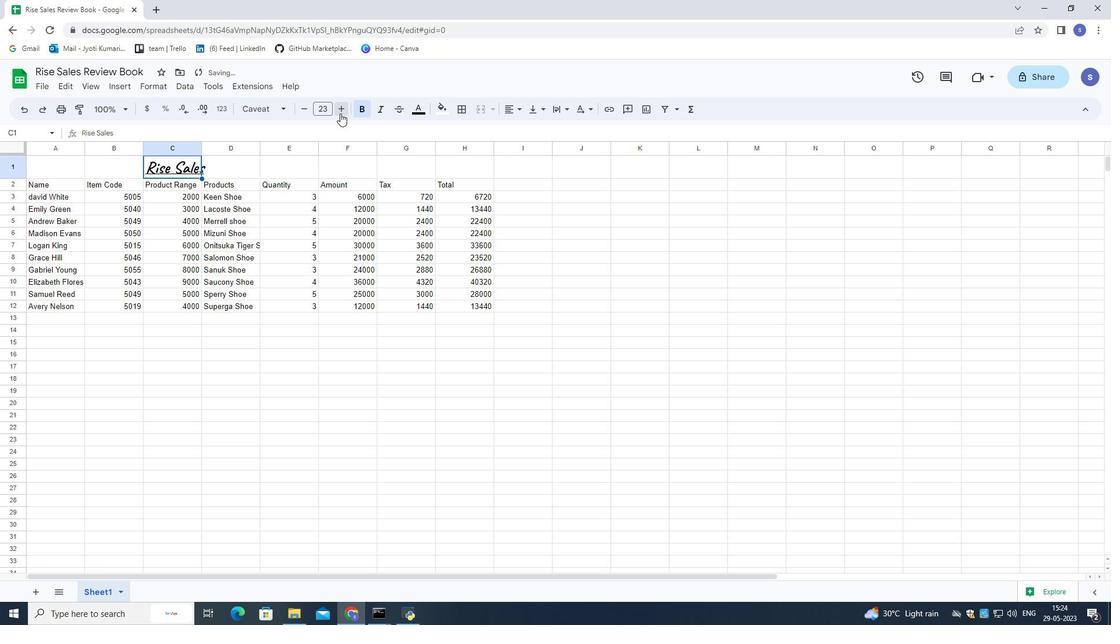
Action: Mouse pressed left at (340, 113)
Screenshot: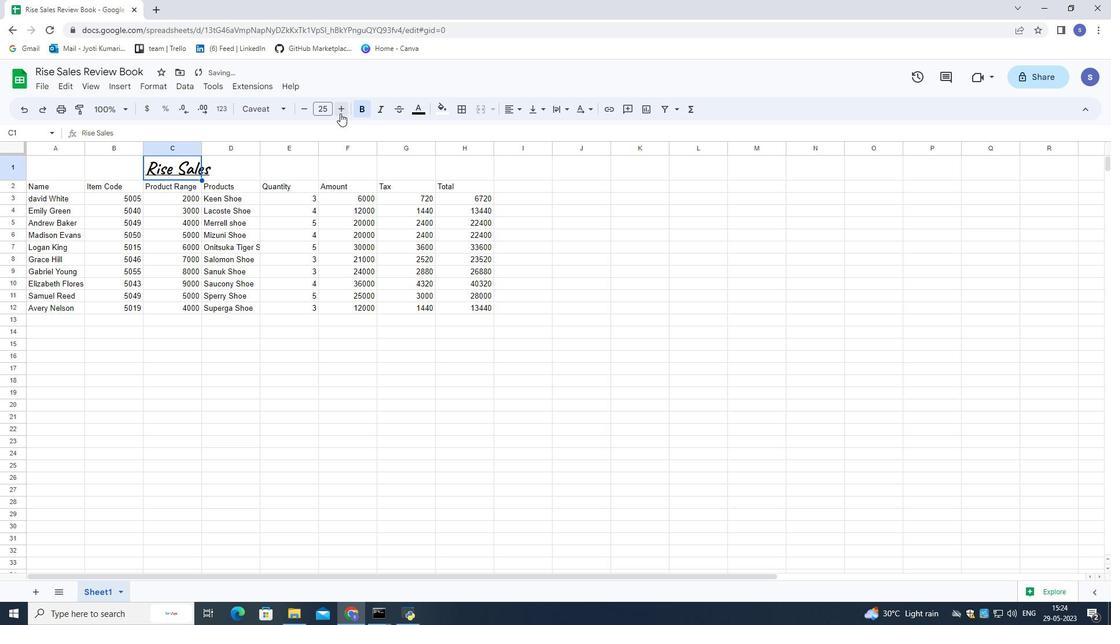 
Action: Mouse moved to (340, 170)
Screenshot: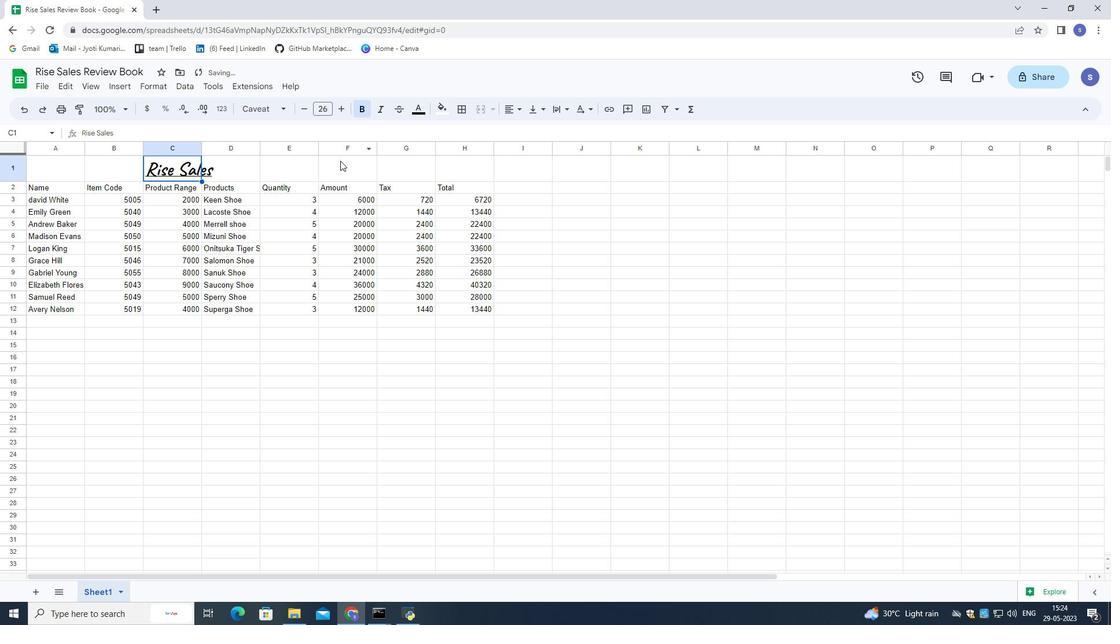 
Action: Mouse pressed left at (340, 170)
Screenshot: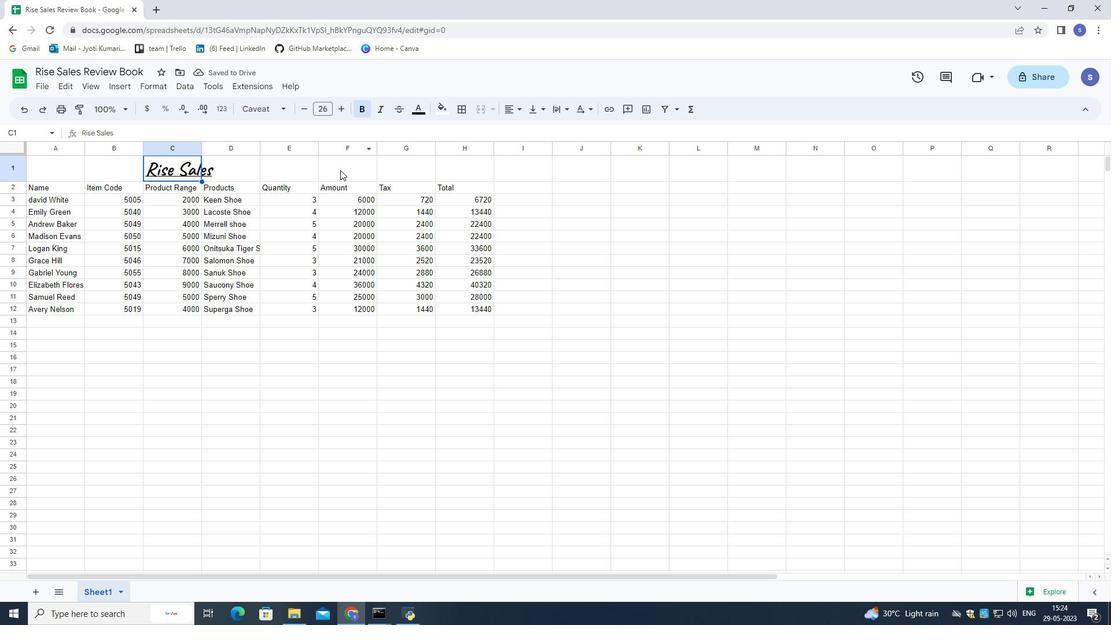
Action: Mouse moved to (34, 185)
Screenshot: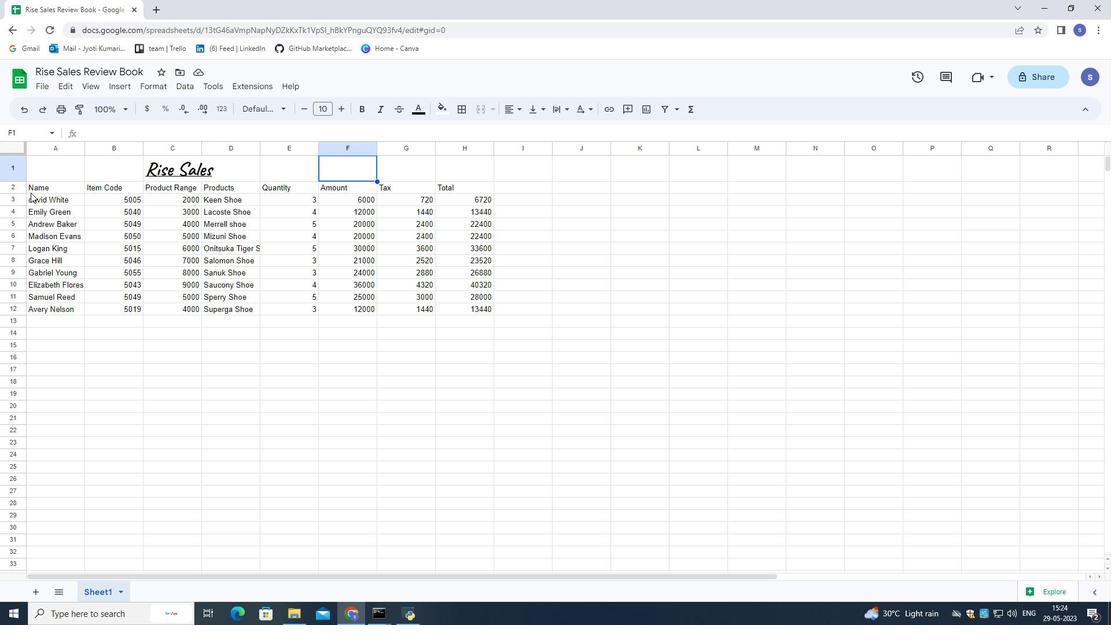 
Action: Mouse pressed left at (34, 185)
Screenshot: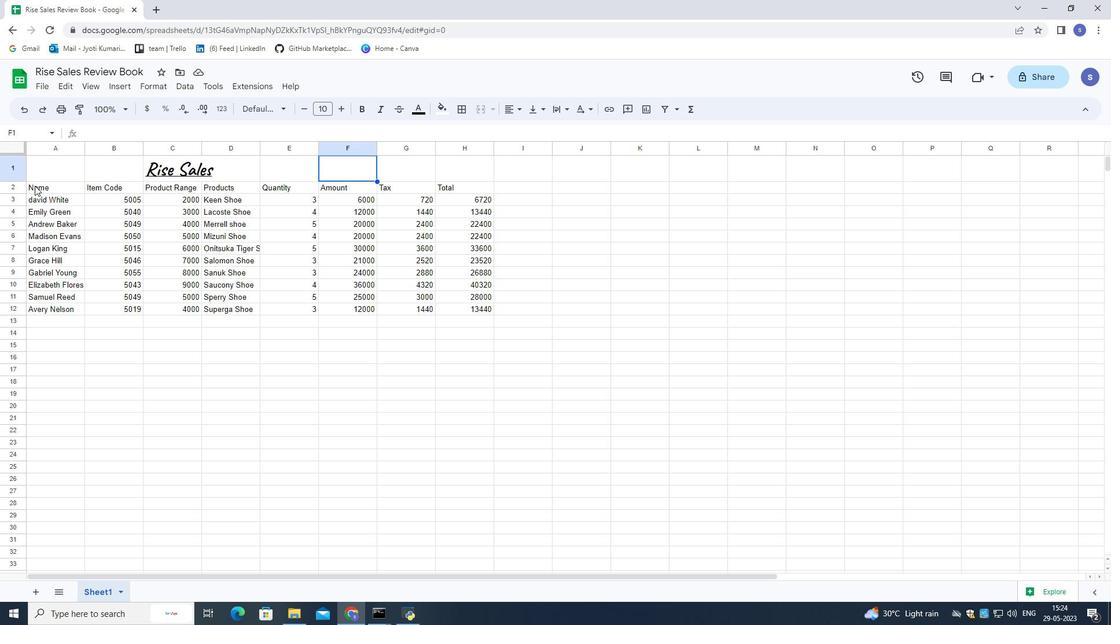 
Action: Mouse moved to (158, 80)
Screenshot: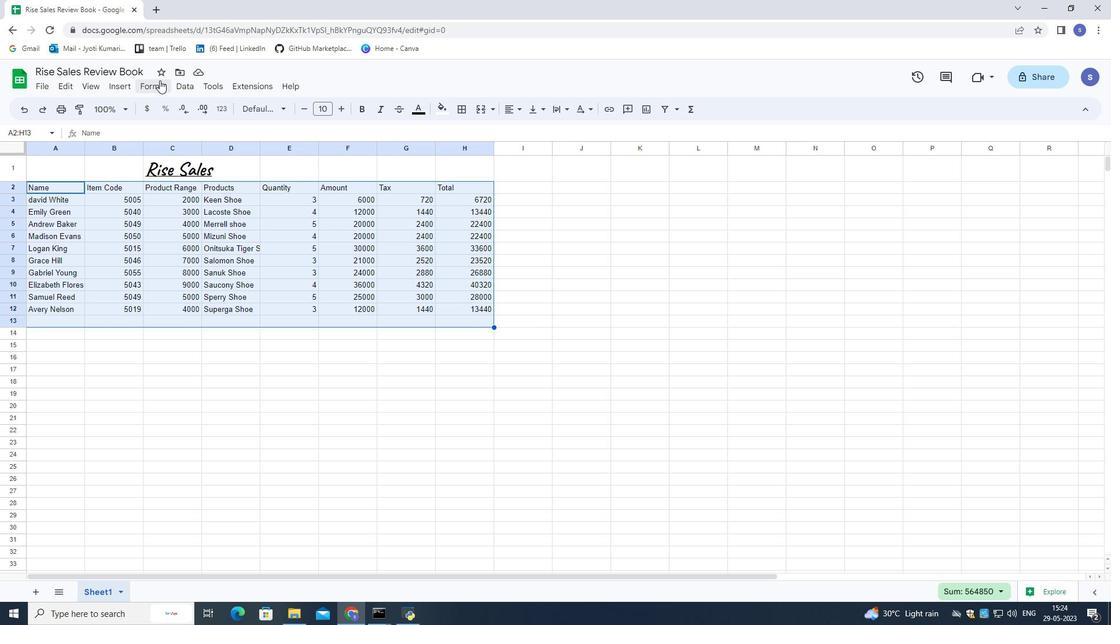 
Action: Mouse pressed left at (158, 80)
Screenshot: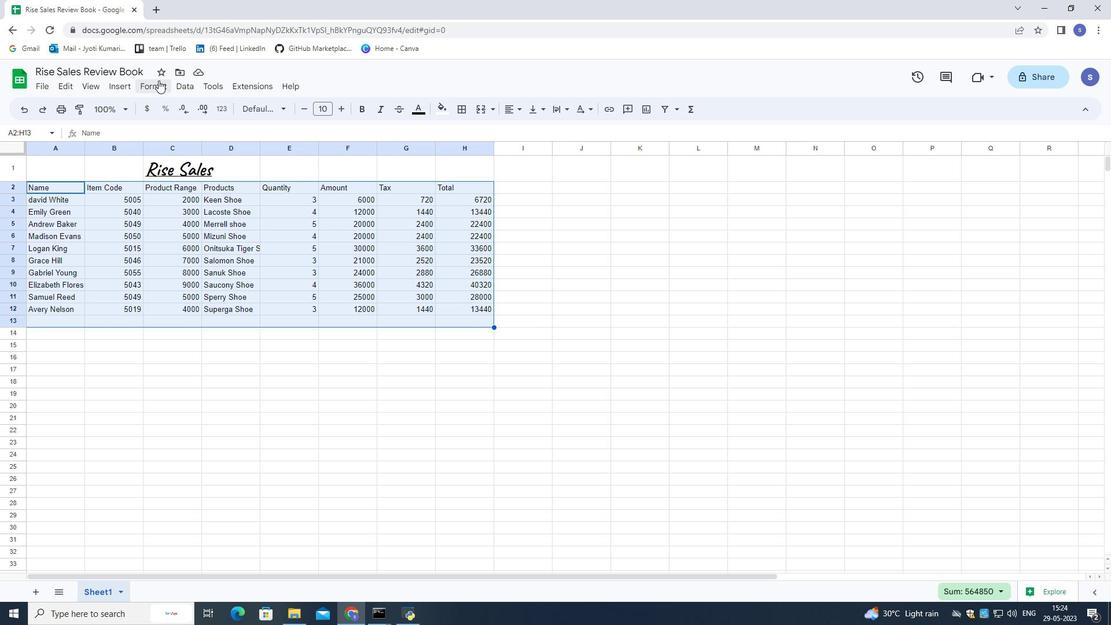
Action: Mouse moved to (425, 74)
Screenshot: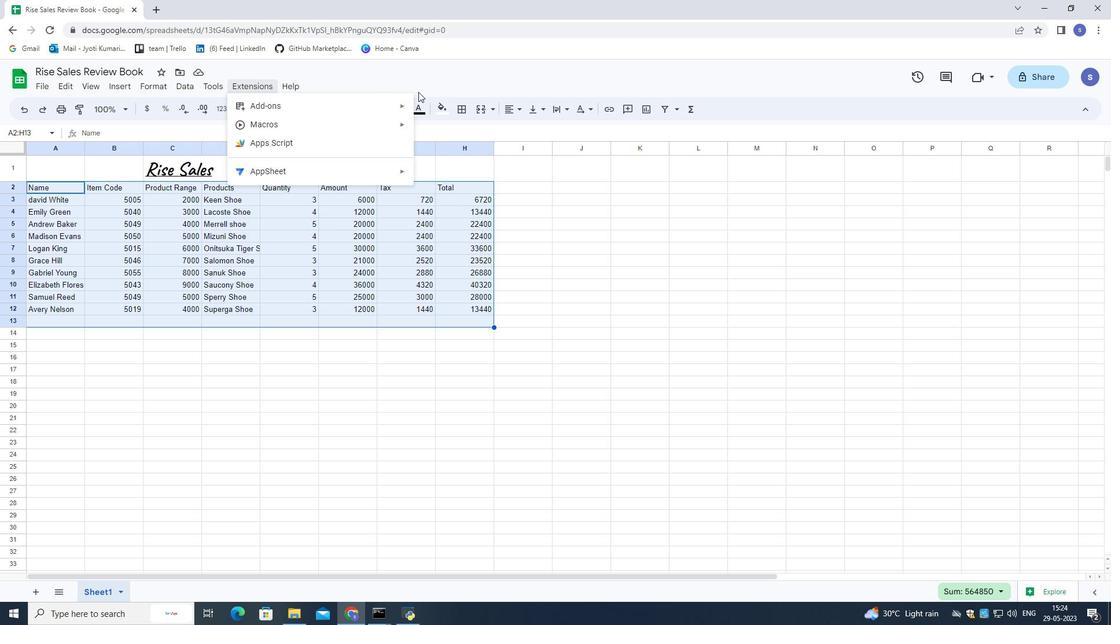 
Action: Mouse pressed left at (425, 74)
Screenshot: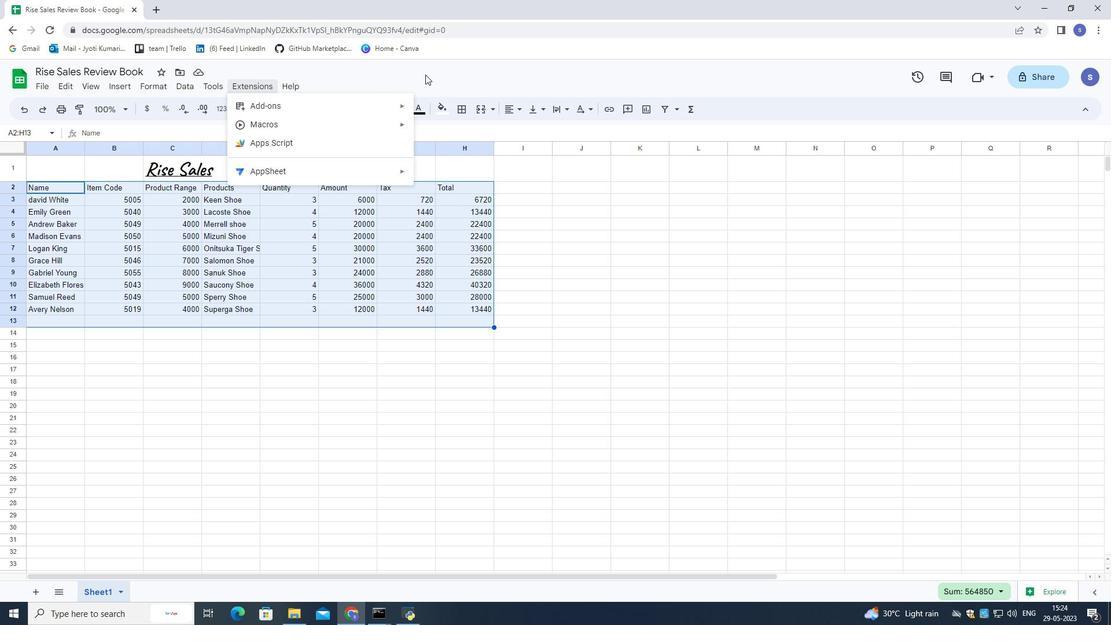 
Action: Mouse moved to (281, 103)
Screenshot: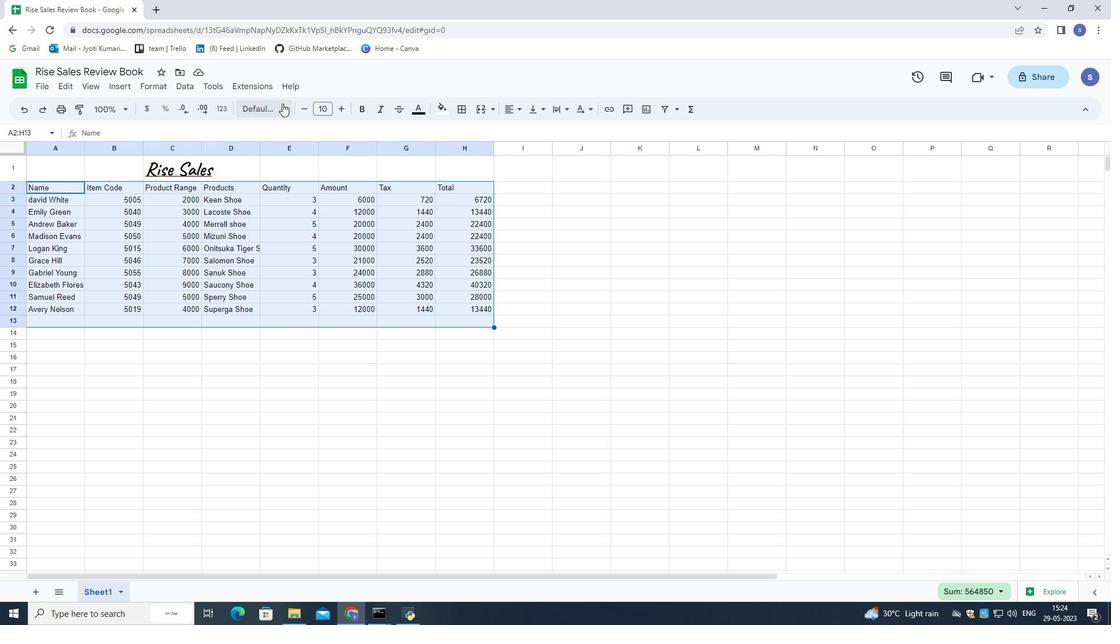 
Action: Mouse pressed left at (281, 103)
Screenshot: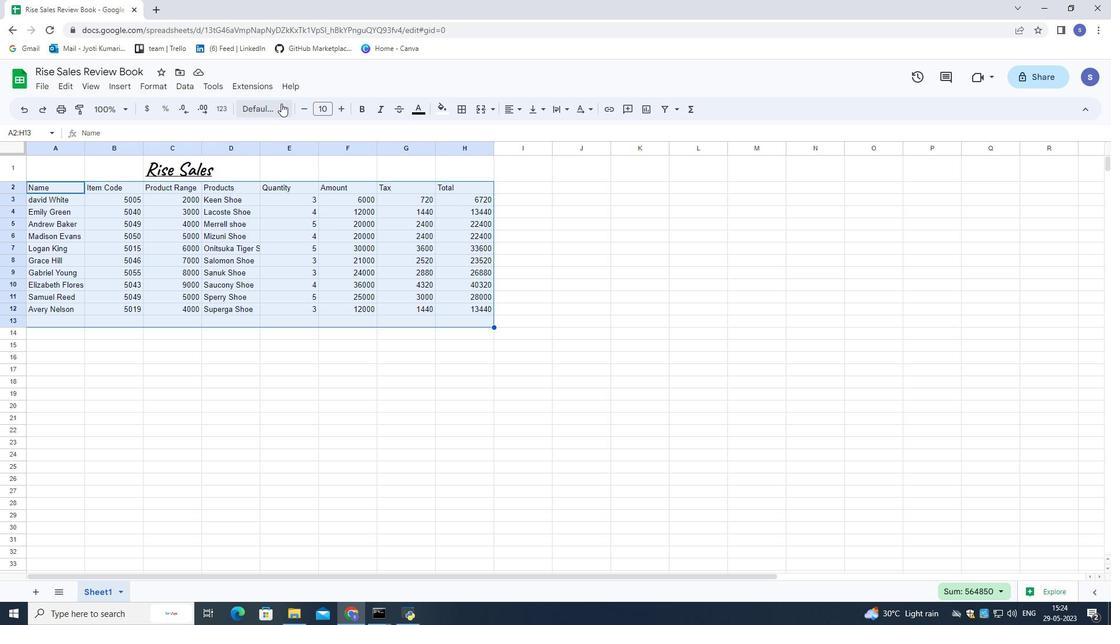 
Action: Mouse moved to (286, 223)
Screenshot: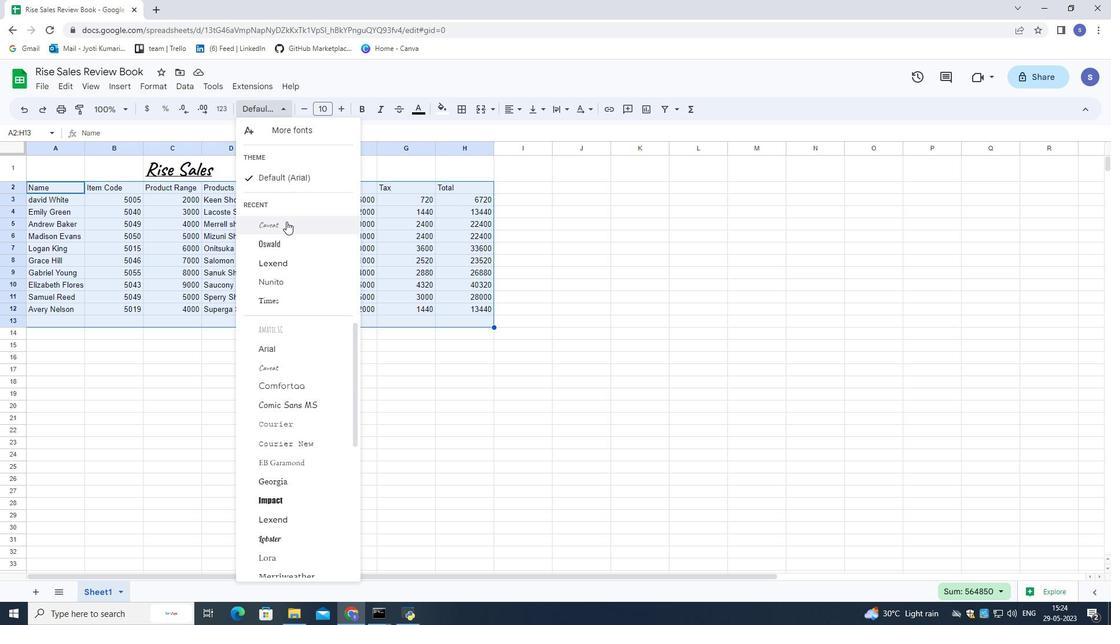 
Action: Mouse pressed left at (286, 223)
Screenshot: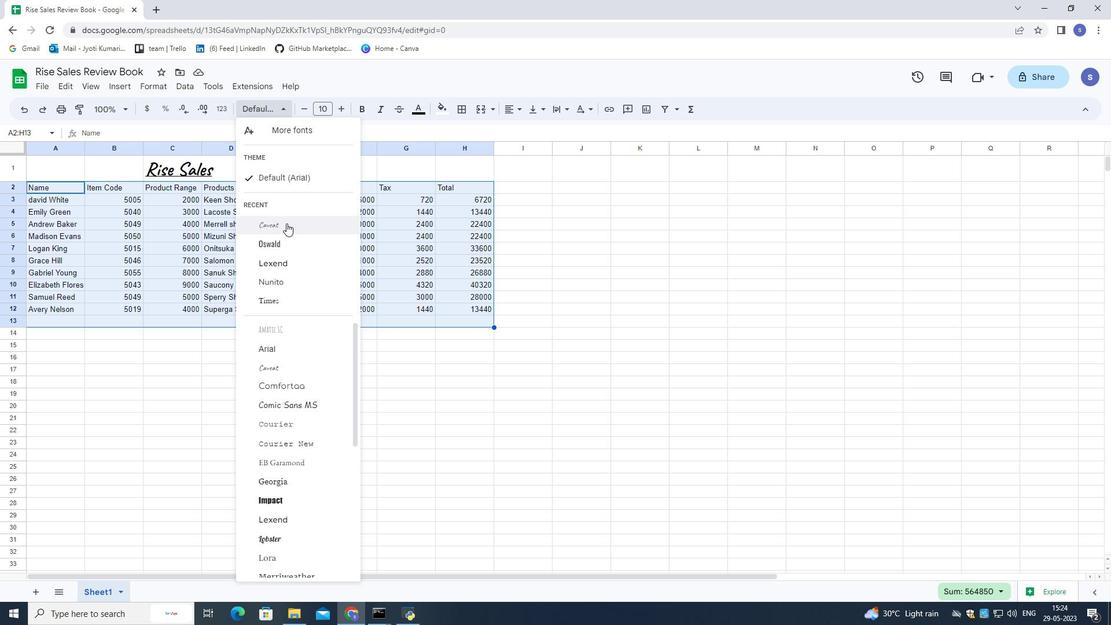 
Action: Mouse moved to (339, 114)
Screenshot: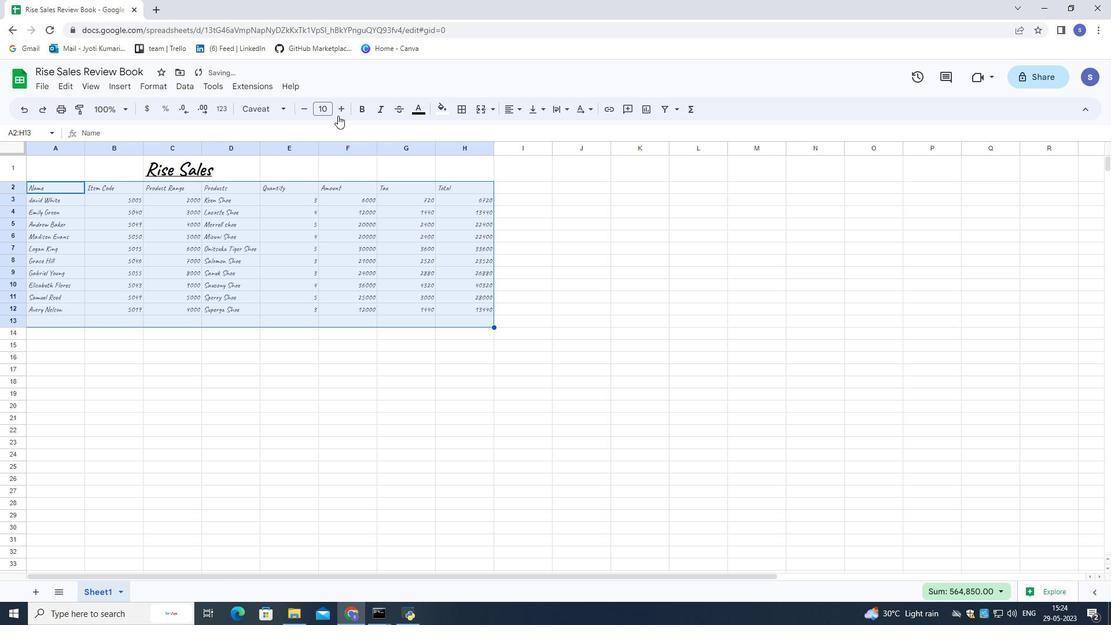 
Action: Mouse pressed left at (339, 114)
Screenshot: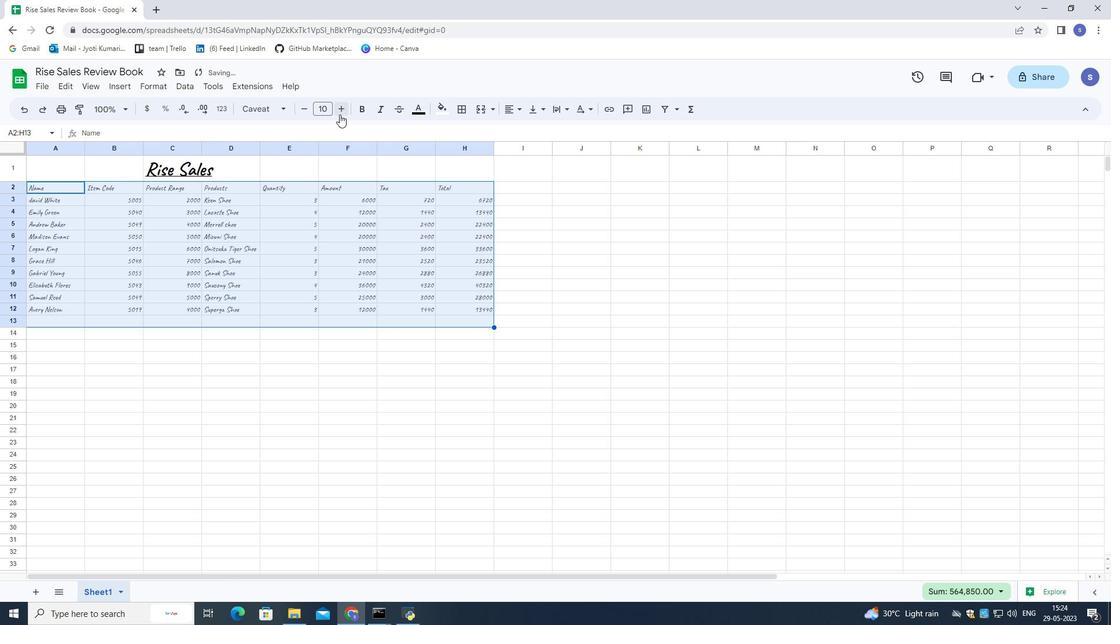 
Action: Mouse pressed left at (339, 114)
Screenshot: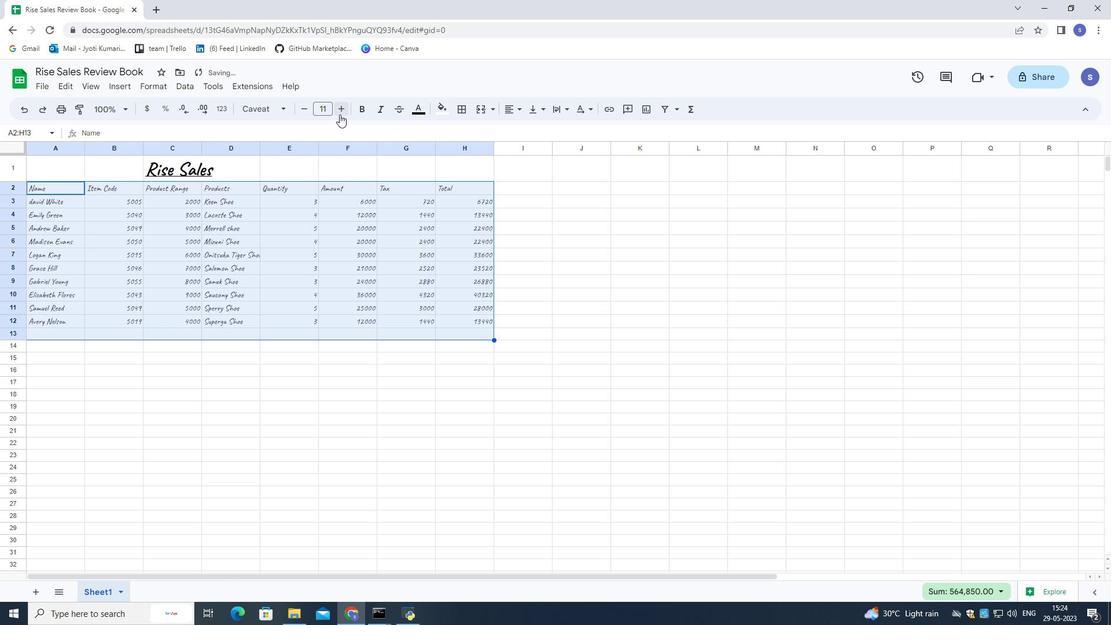 
Action: Mouse pressed left at (339, 114)
Screenshot: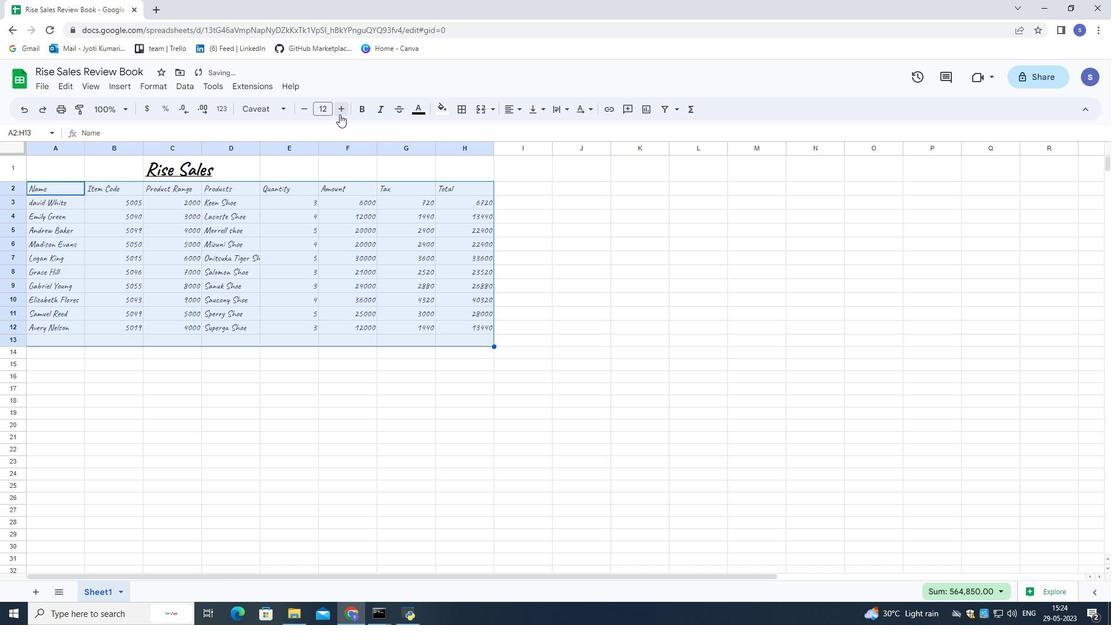
Action: Mouse pressed left at (339, 114)
Screenshot: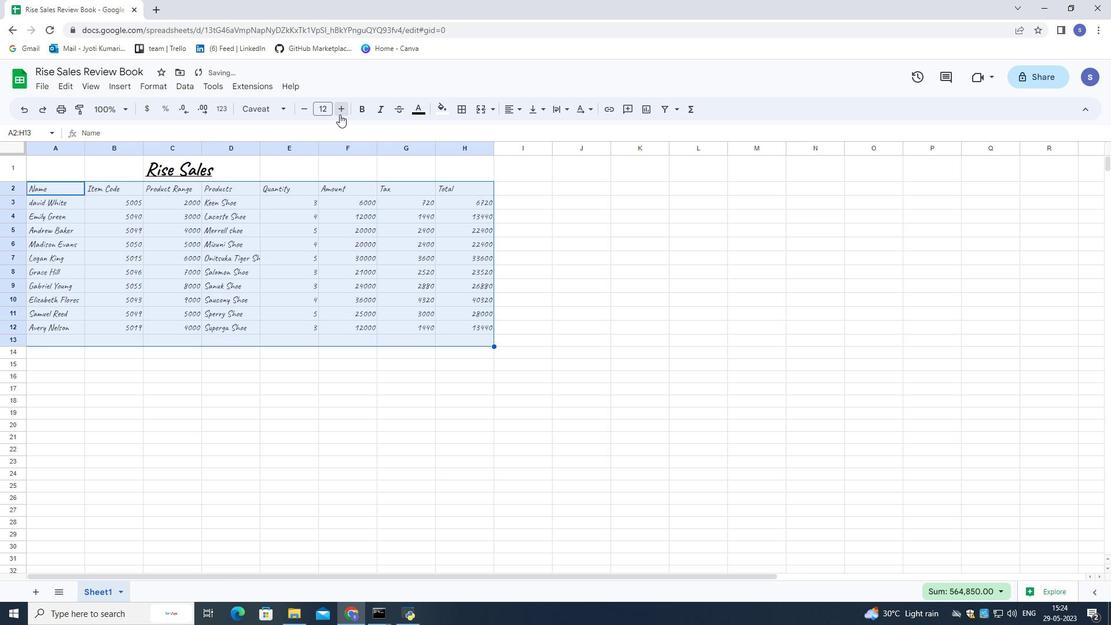 
Action: Mouse pressed left at (339, 114)
Screenshot: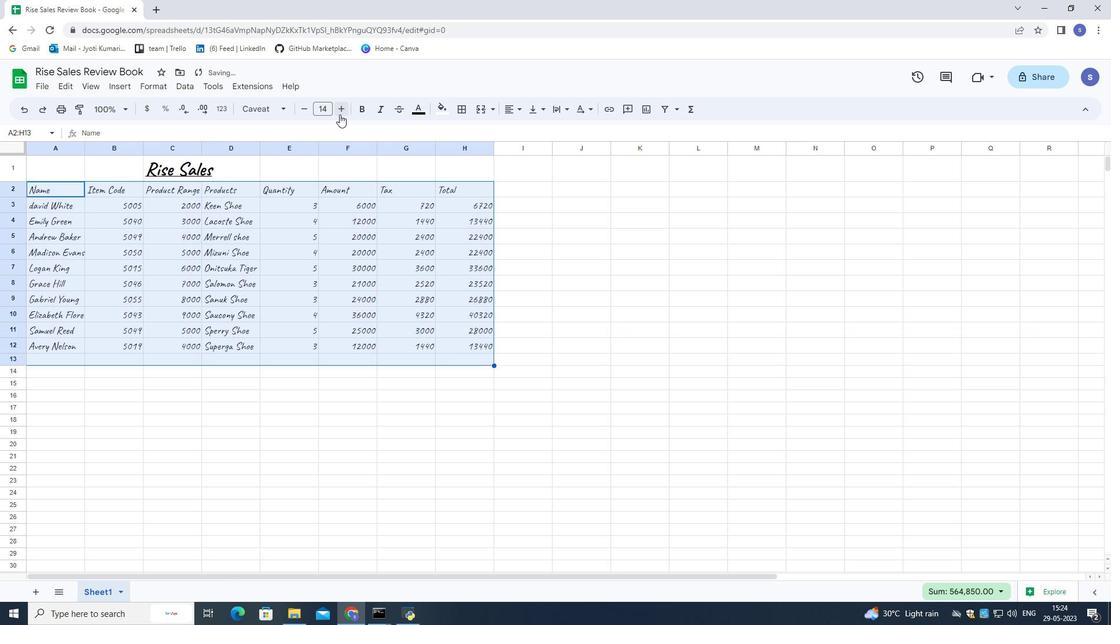
Action: Mouse pressed left at (339, 114)
Screenshot: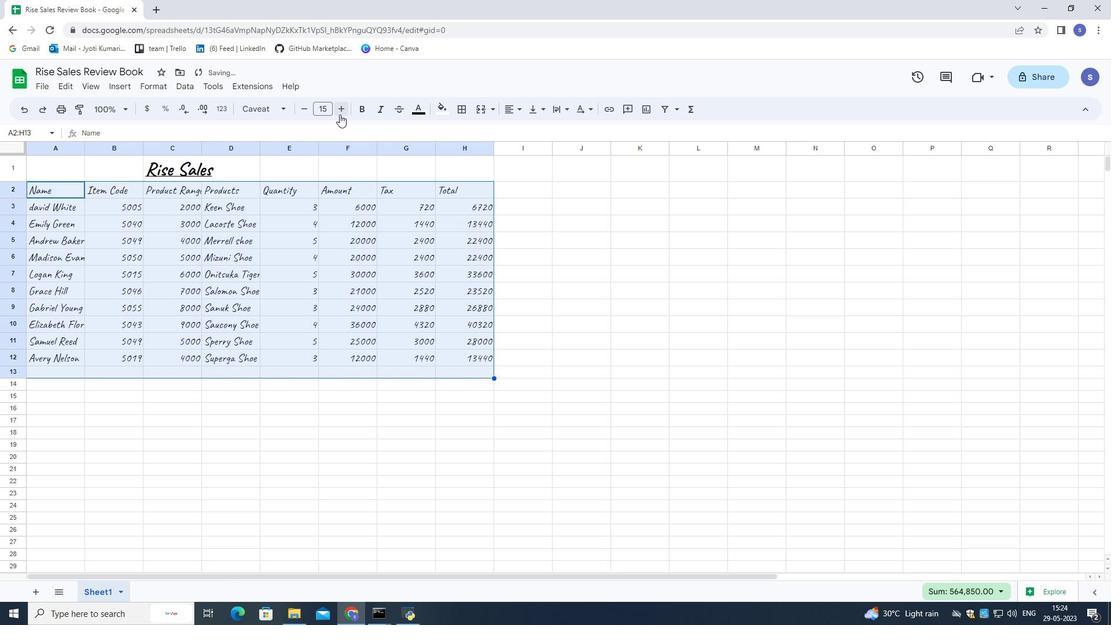 
Action: Mouse pressed left at (339, 114)
Screenshot: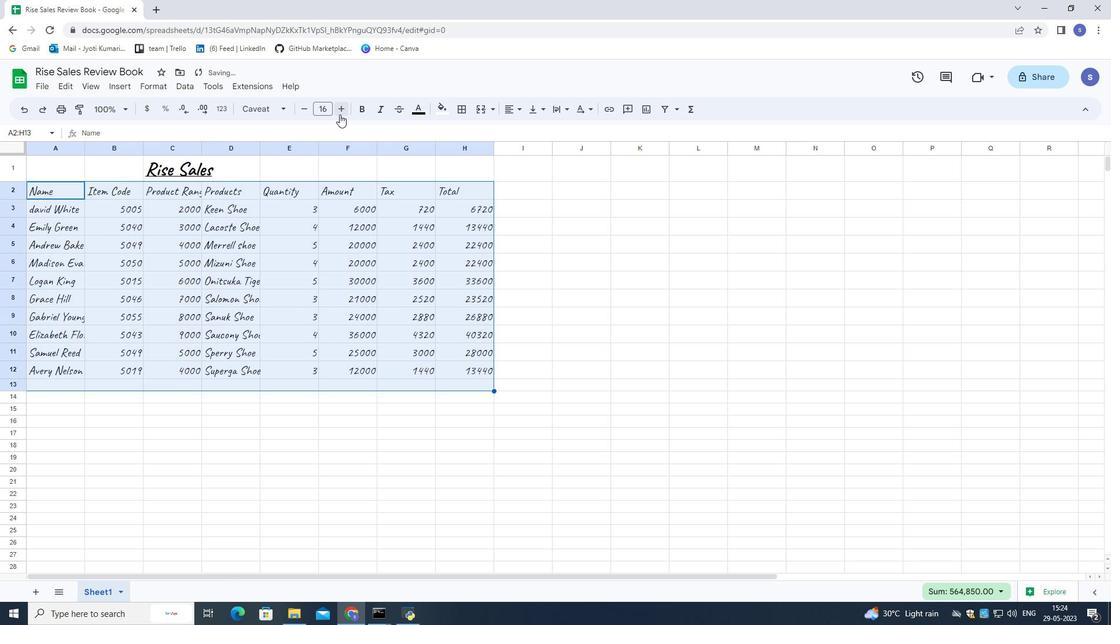 
Action: Mouse pressed left at (339, 114)
Screenshot: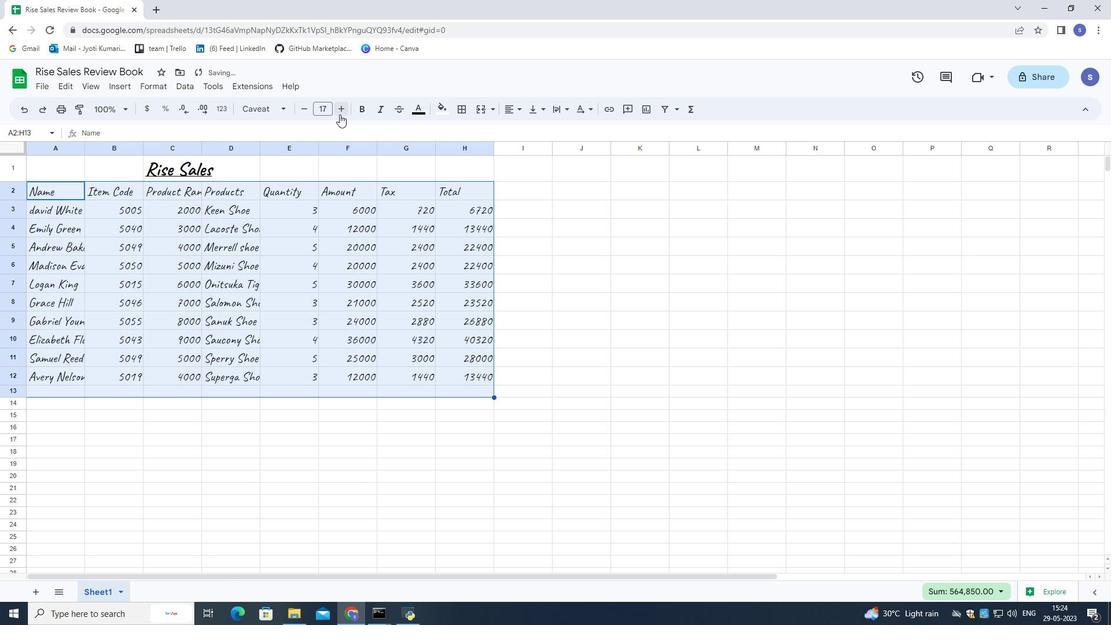 
Action: Mouse moved to (244, 448)
Screenshot: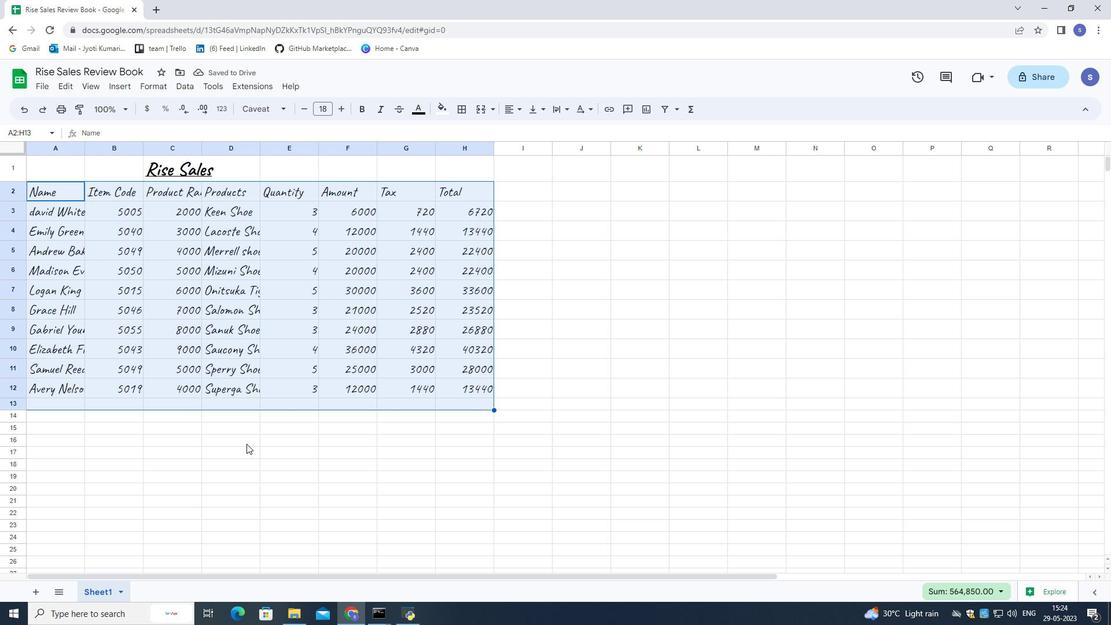 
Action: Mouse pressed left at (244, 448)
Screenshot: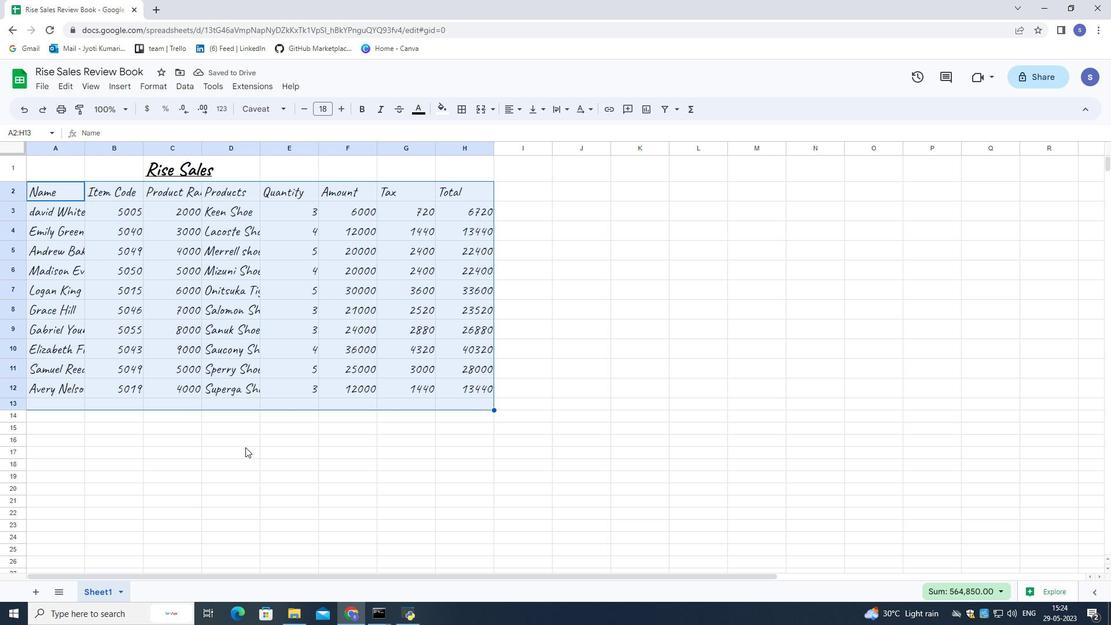 
Action: Mouse moved to (34, 165)
Screenshot: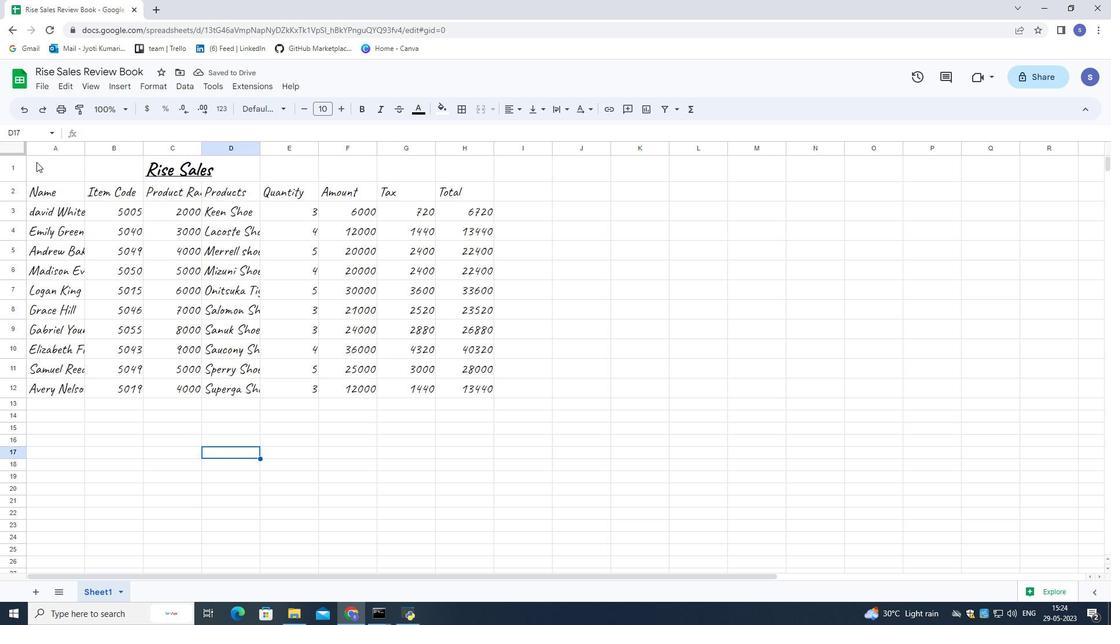 
Action: Mouse pressed left at (34, 165)
Screenshot: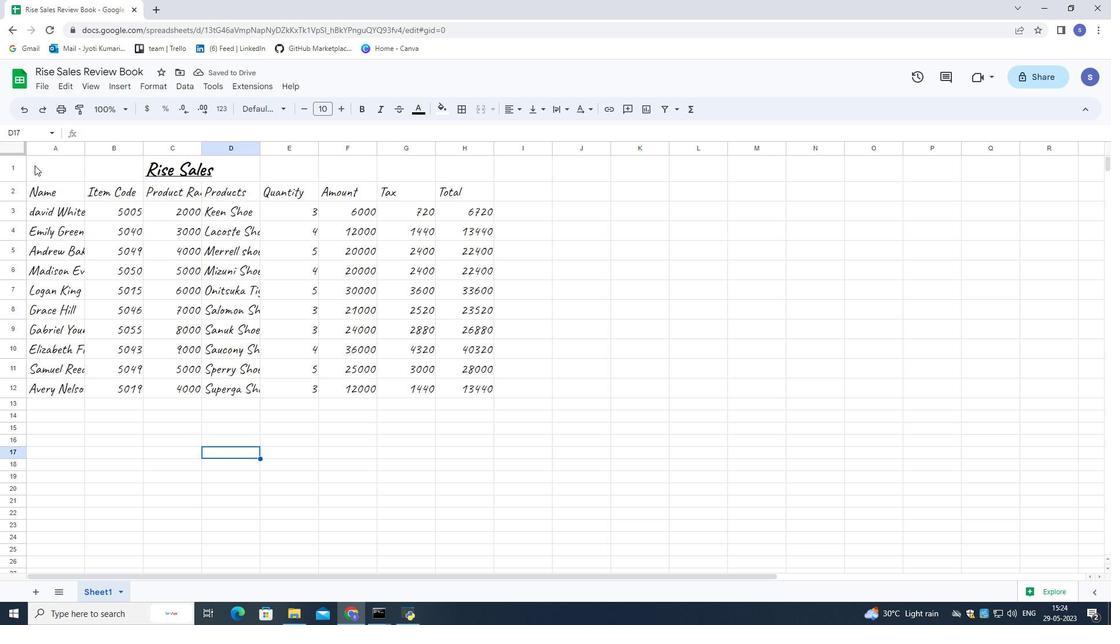 
Action: Mouse moved to (517, 105)
Screenshot: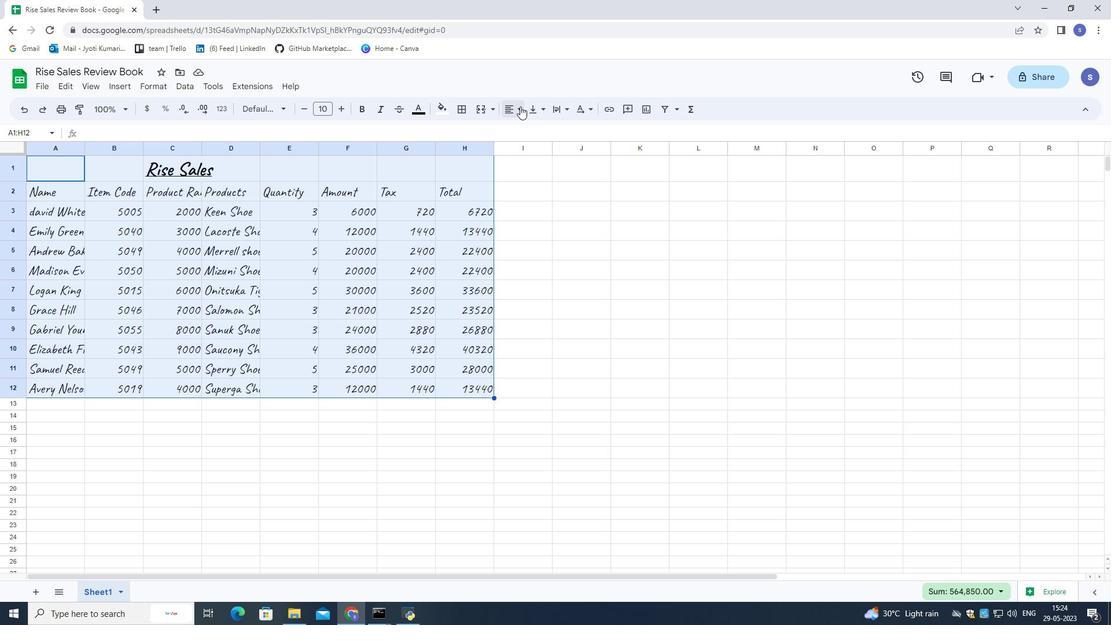 
Action: Mouse pressed left at (517, 105)
Screenshot: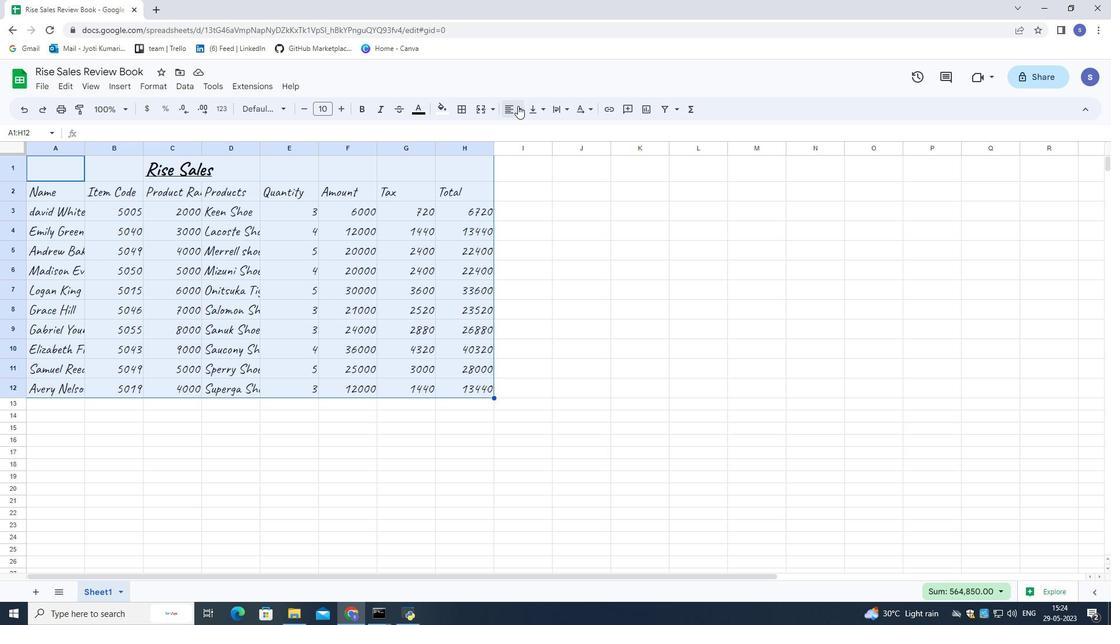 
Action: Mouse moved to (528, 131)
Screenshot: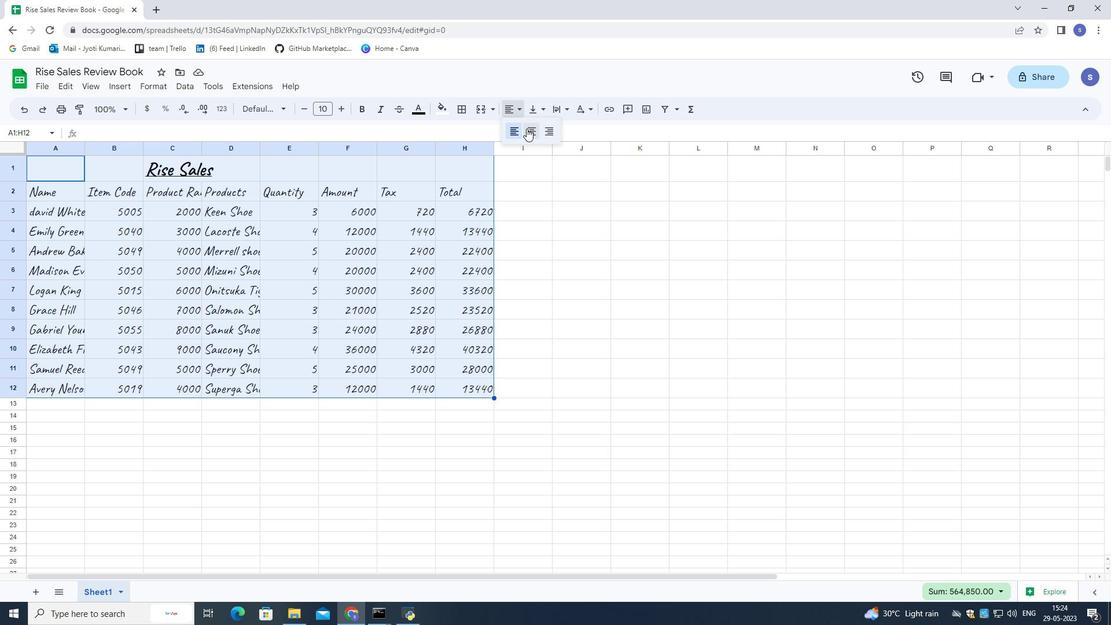
Action: Mouse pressed left at (528, 131)
Screenshot: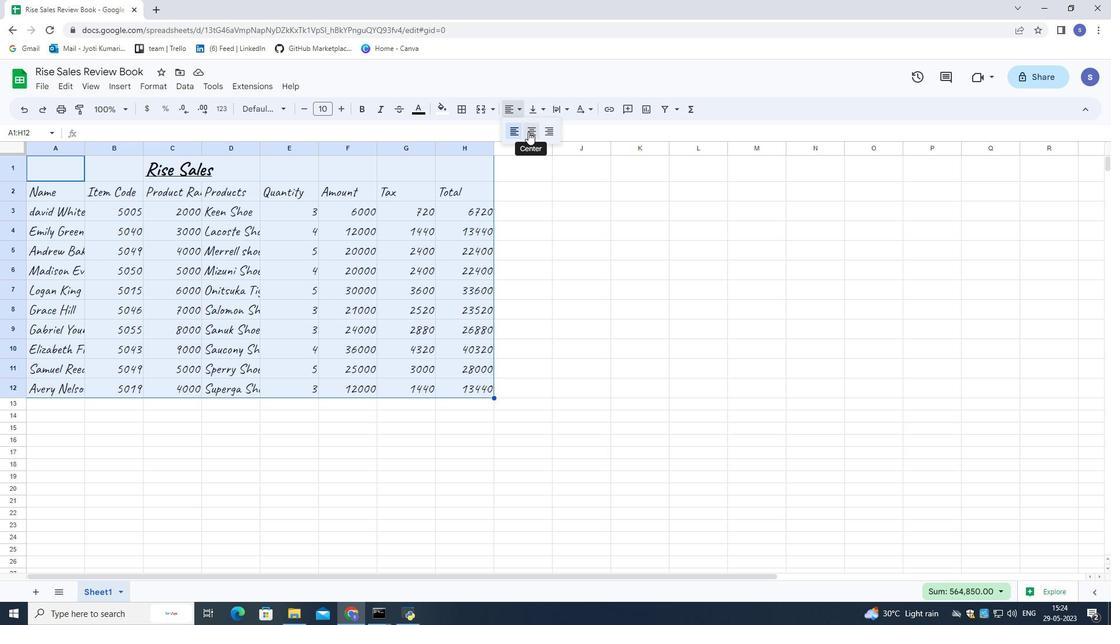 
Action: Mouse moved to (521, 107)
Screenshot: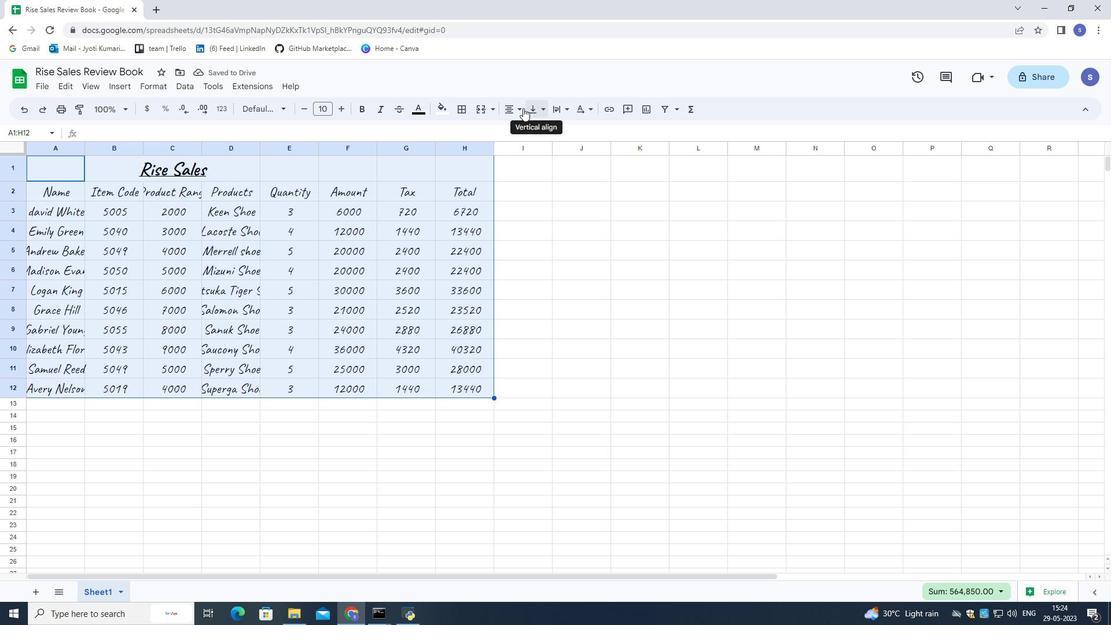 
Action: Mouse pressed left at (521, 107)
Screenshot: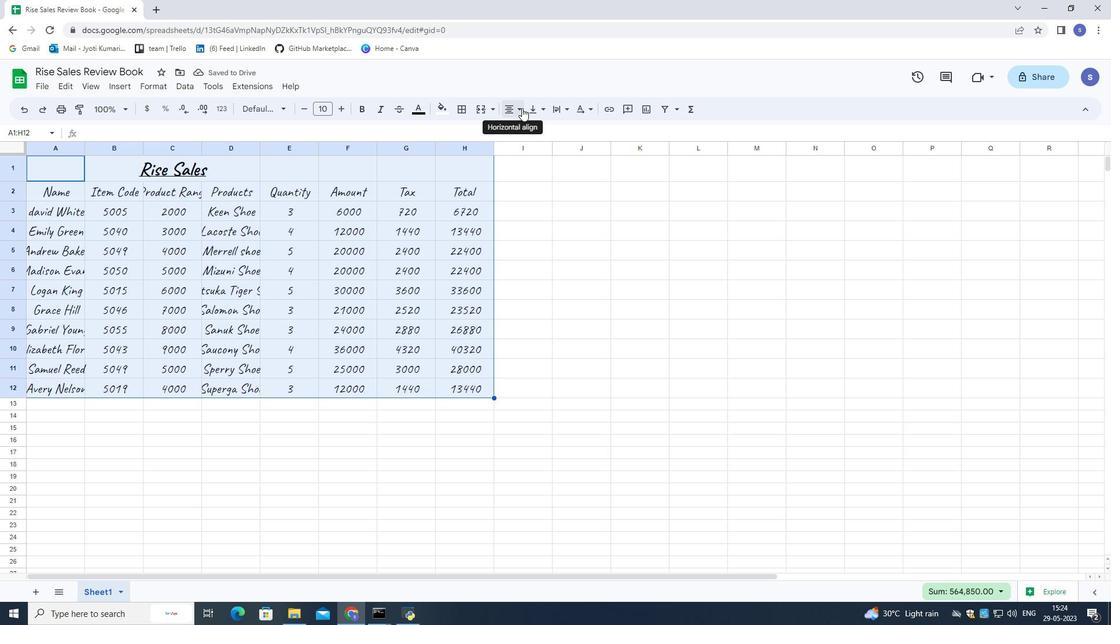 
Action: Mouse moved to (546, 130)
Screenshot: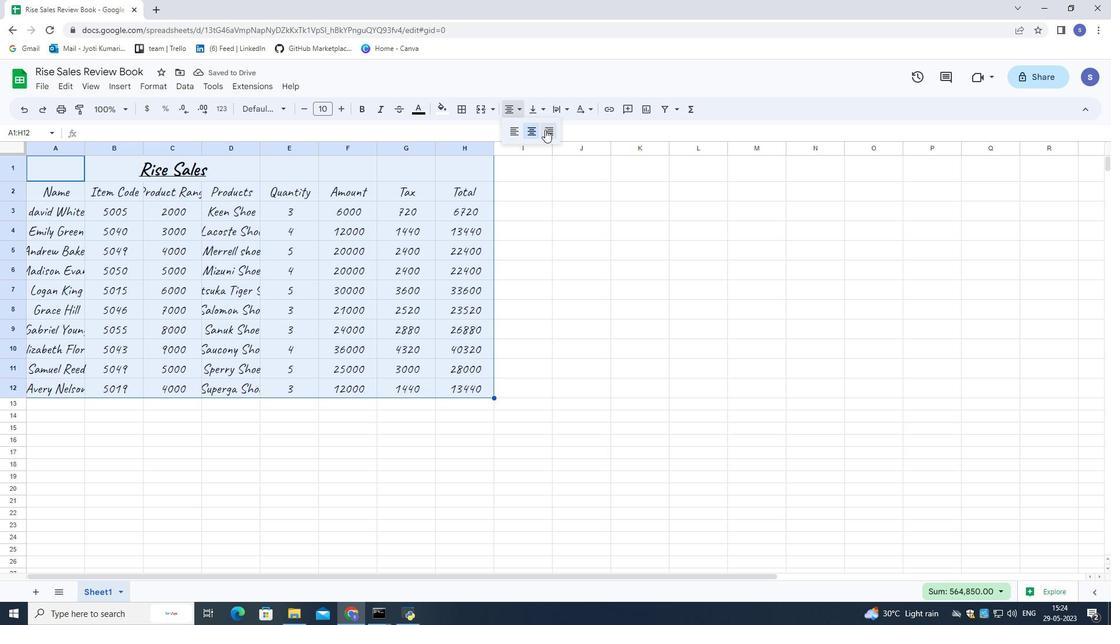 
Action: Mouse pressed left at (546, 130)
Screenshot: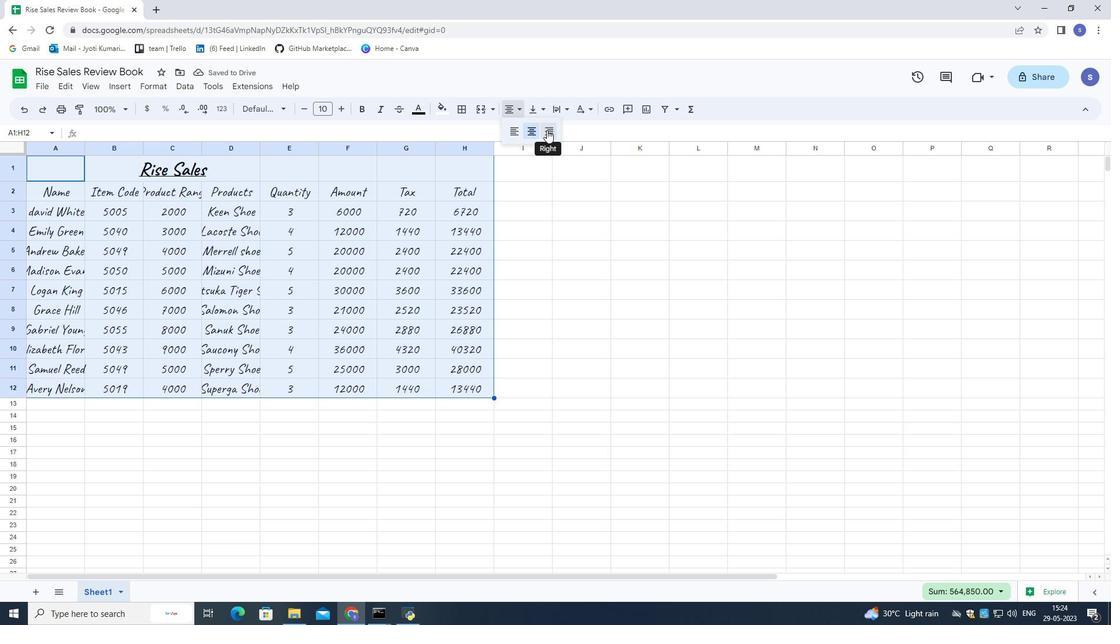 
Action: Mouse moved to (508, 245)
Screenshot: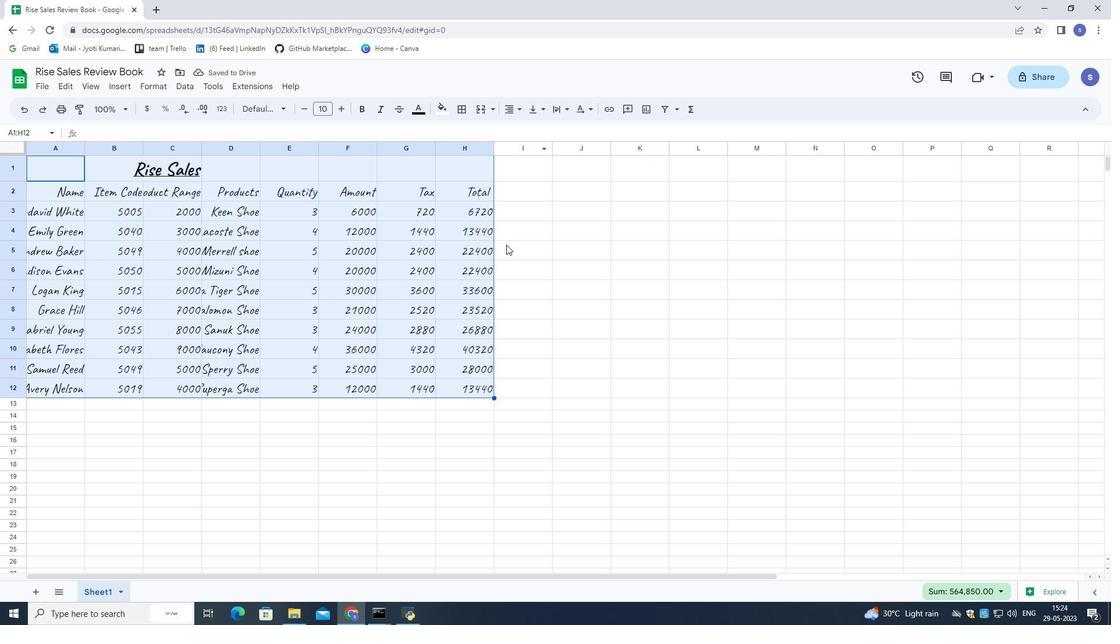 
Action: Mouse pressed left at (508, 245)
Screenshot: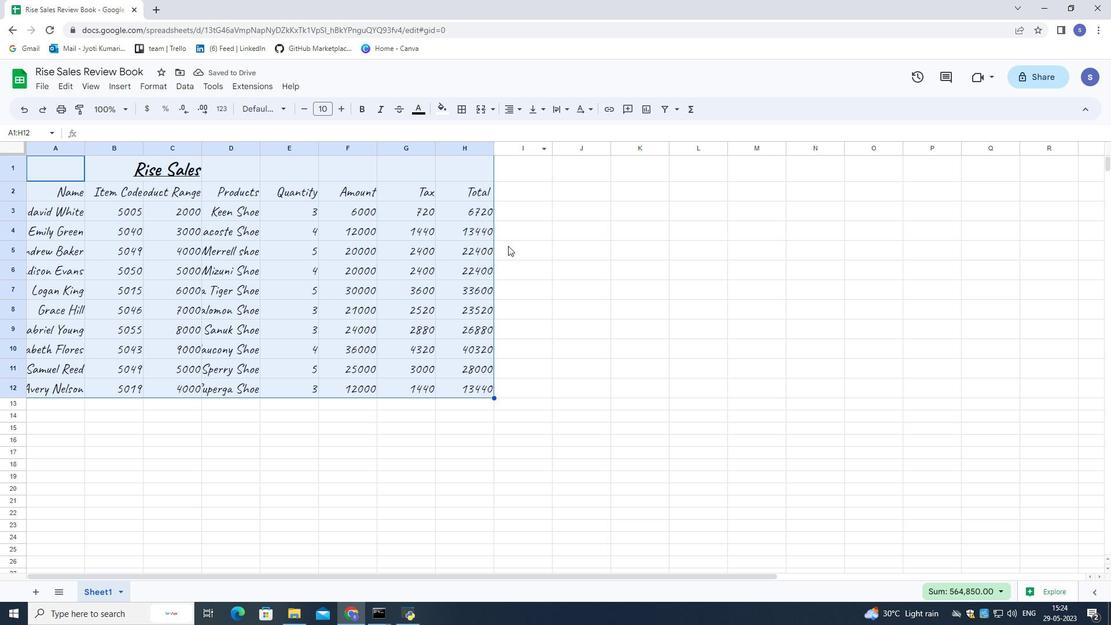 
Action: Mouse moved to (71, 163)
Screenshot: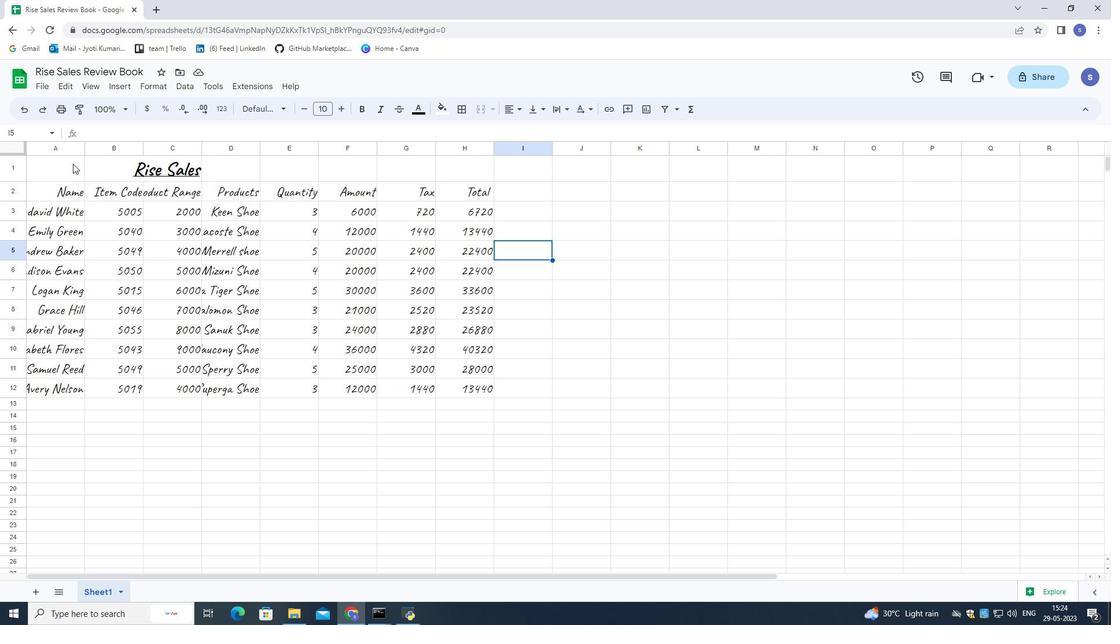 
Action: Mouse pressed left at (71, 163)
Screenshot: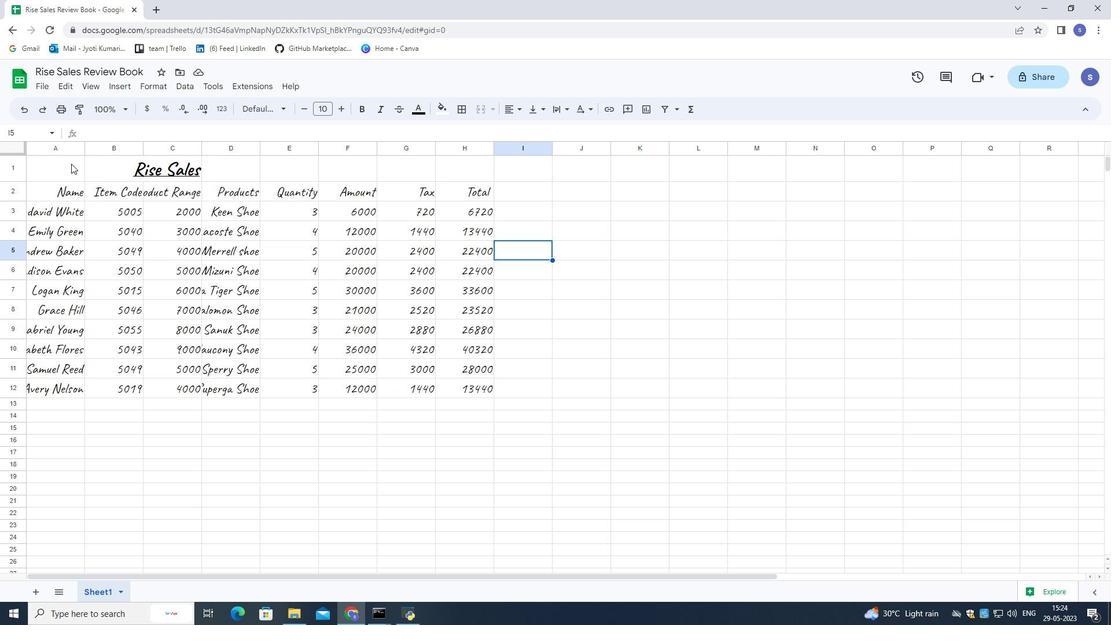 
Action: Mouse moved to (85, 145)
Screenshot: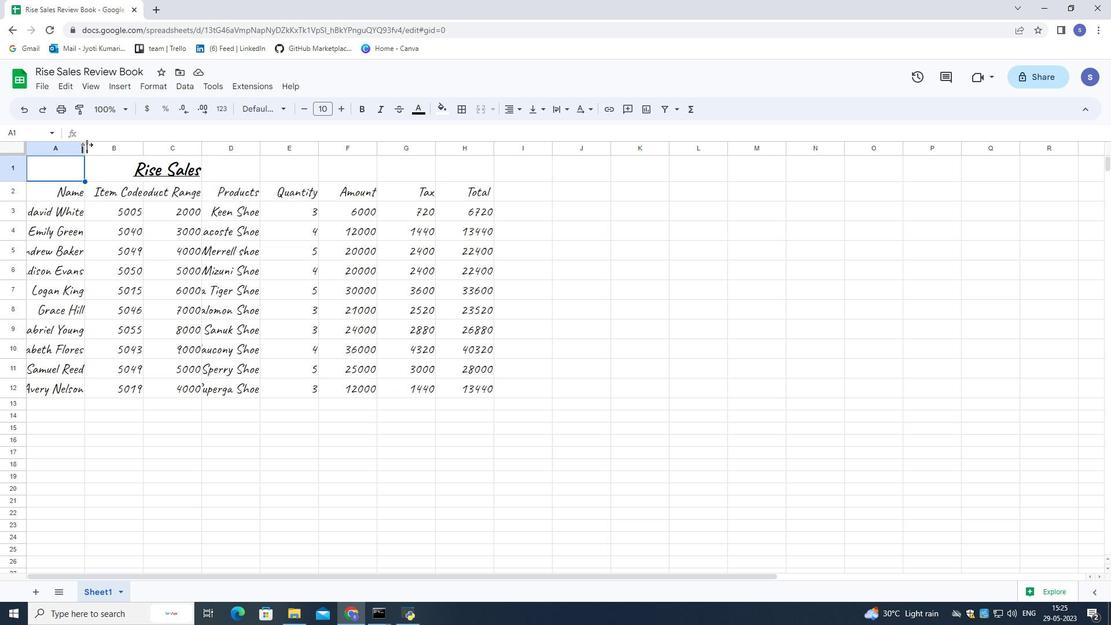 
Action: Mouse pressed left at (85, 145)
Screenshot: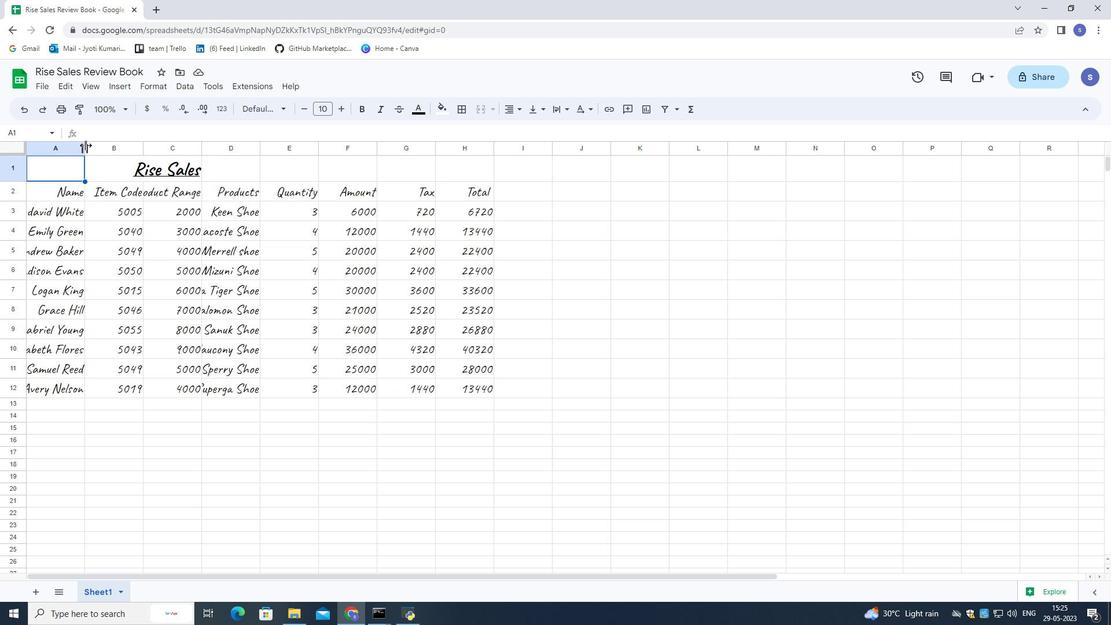 
Action: Mouse moved to (114, 198)
Screenshot: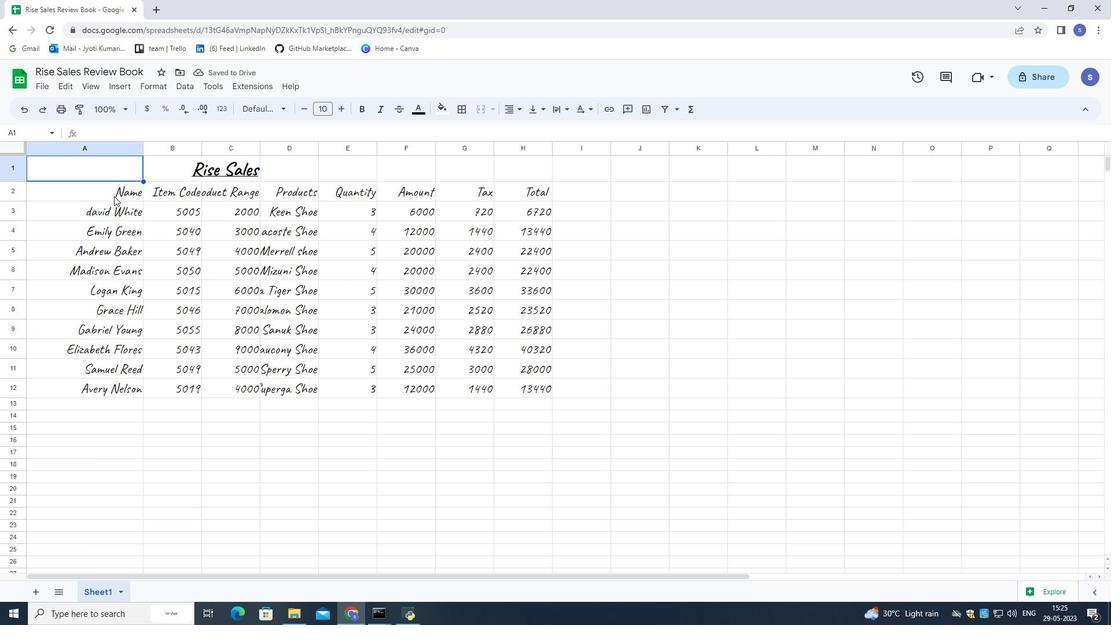 
Action: Mouse pressed left at (114, 198)
Screenshot: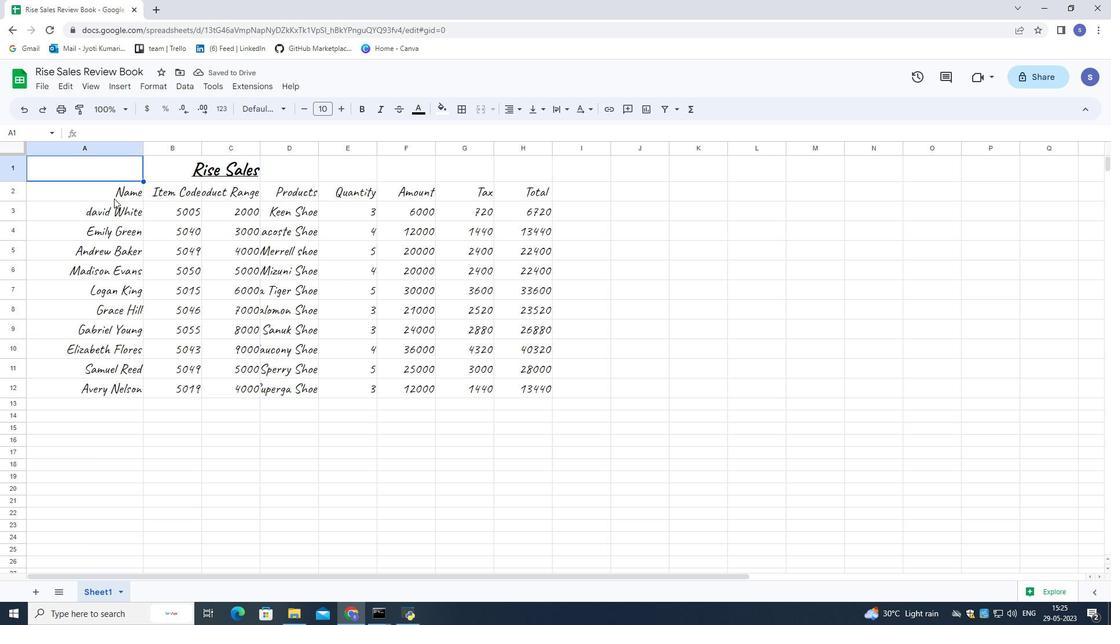 
Action: Mouse moved to (114, 250)
Screenshot: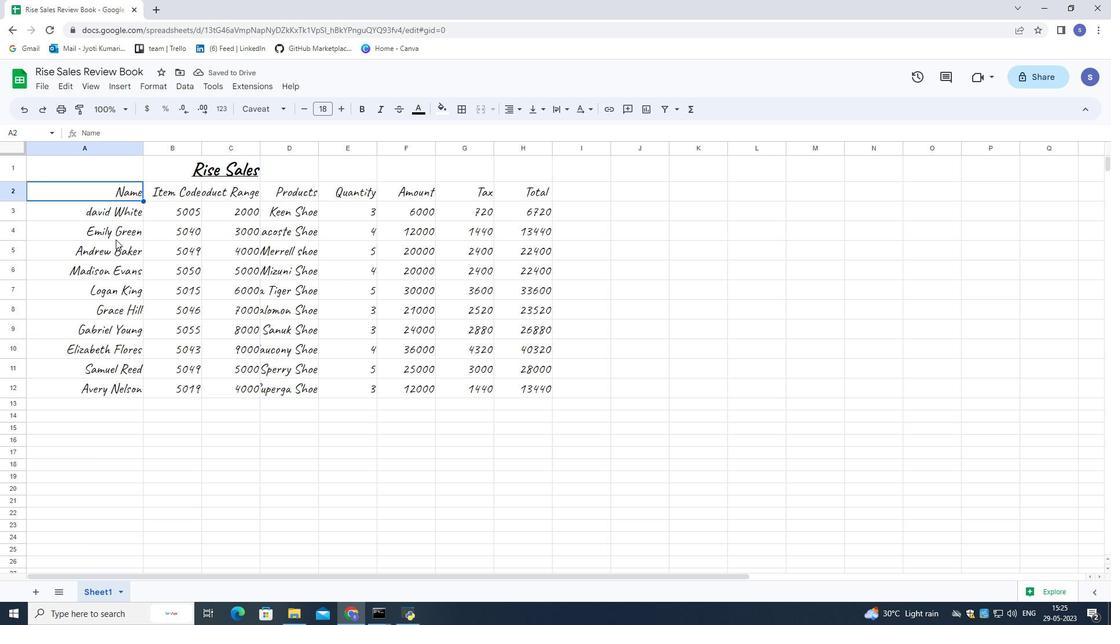 
Action: Mouse pressed left at (114, 250)
Screenshot: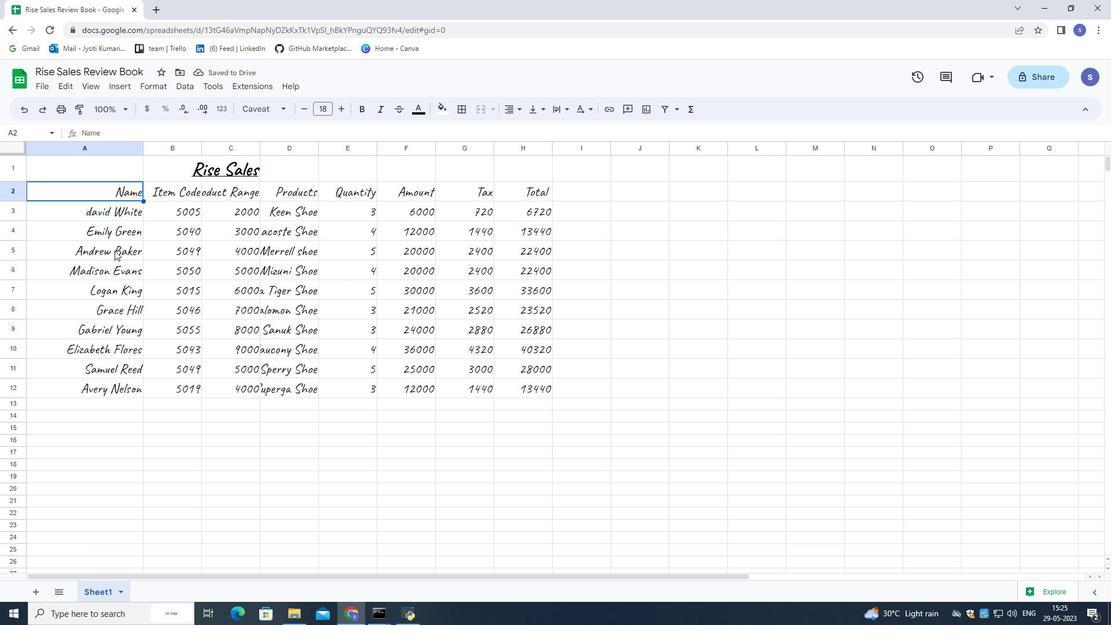 
Action: Mouse moved to (293, 147)
Screenshot: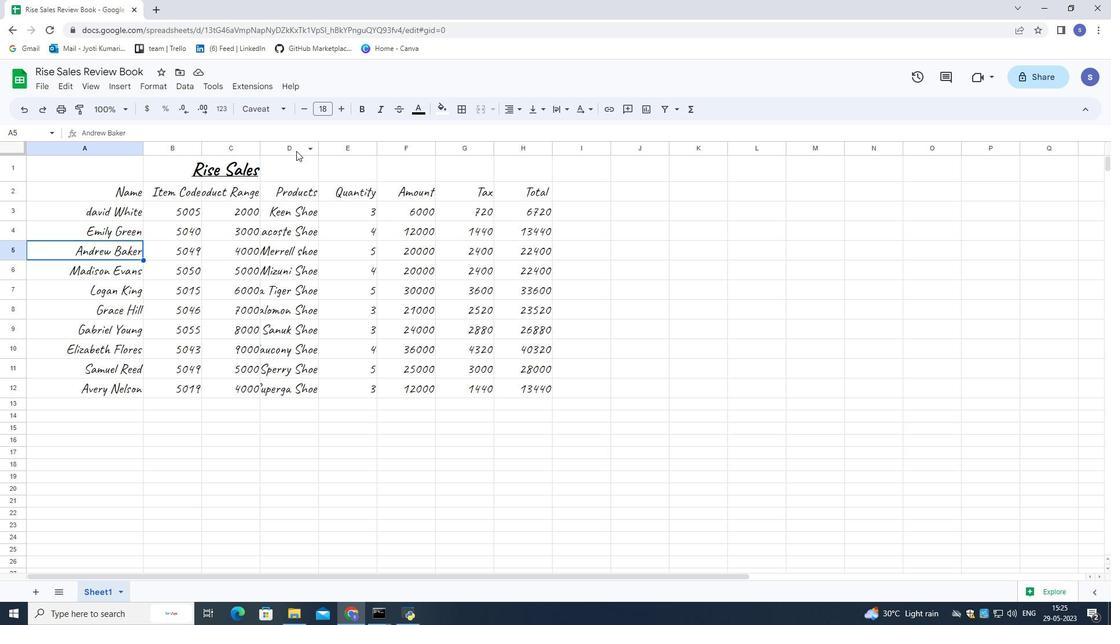 
Action: Mouse pressed left at (293, 147)
Screenshot: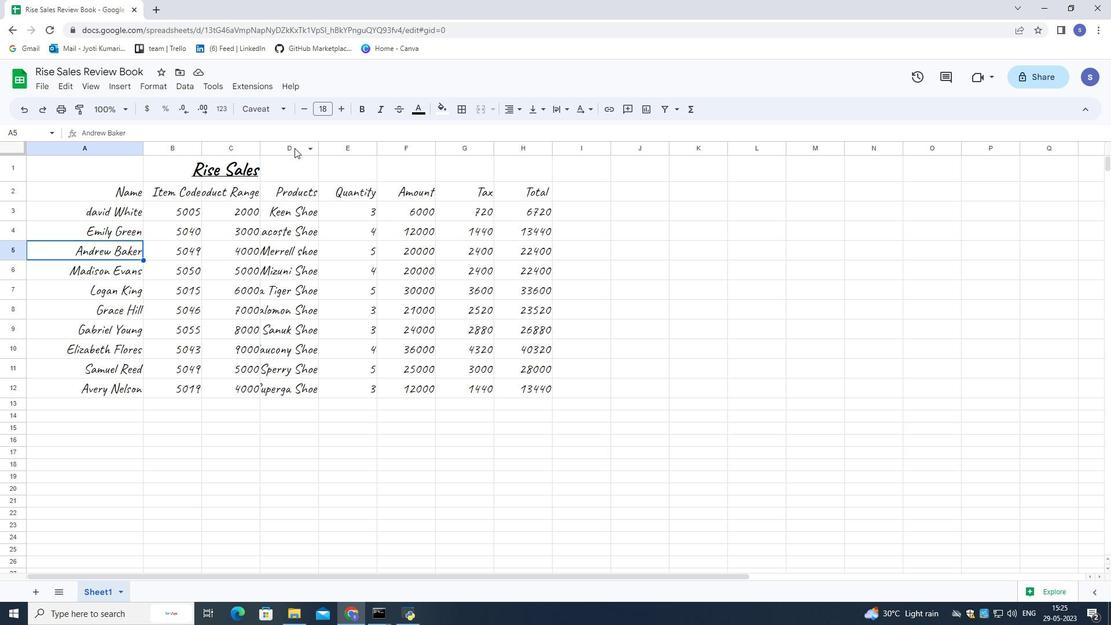 
Action: Mouse moved to (316, 150)
Screenshot: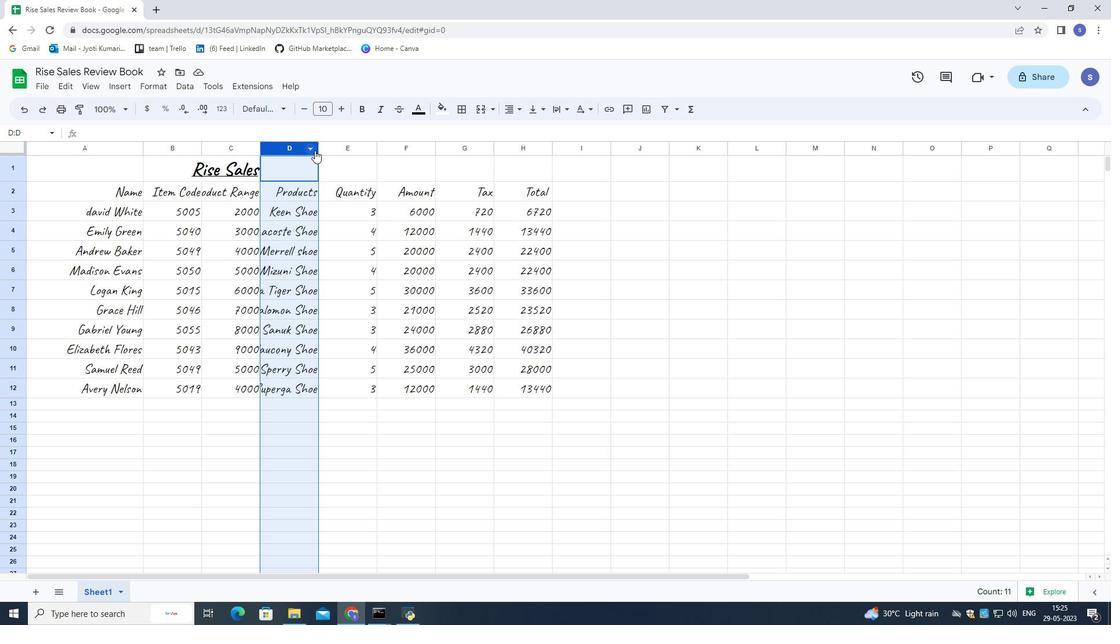 
Action: Mouse pressed left at (316, 150)
Screenshot: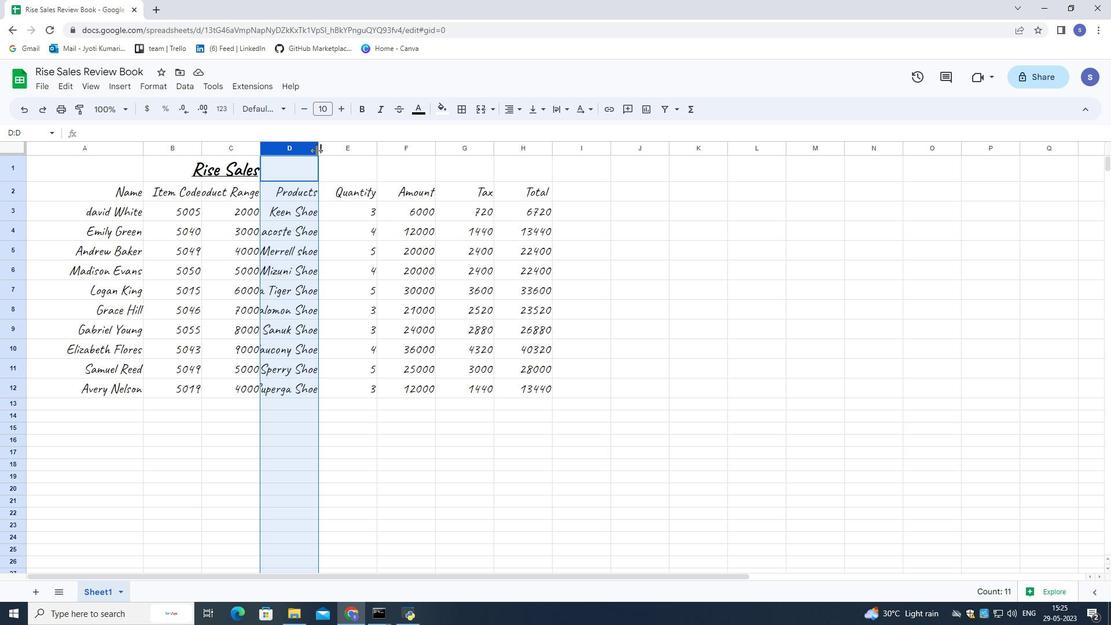 
Action: Mouse moved to (327, 152)
Screenshot: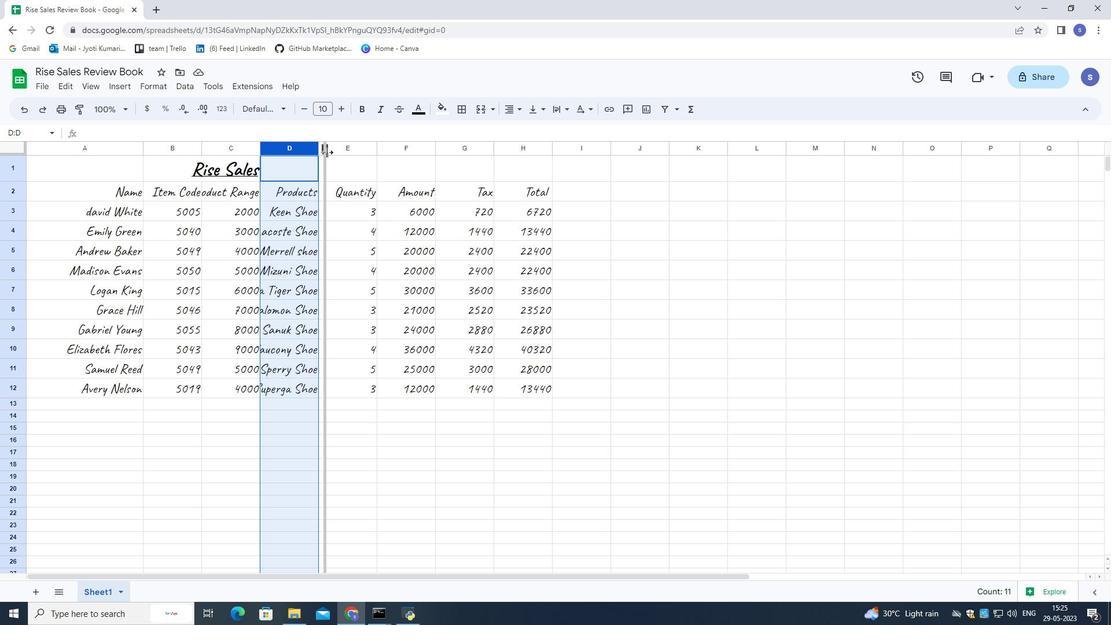 
Action: Mouse pressed left at (327, 152)
Screenshot: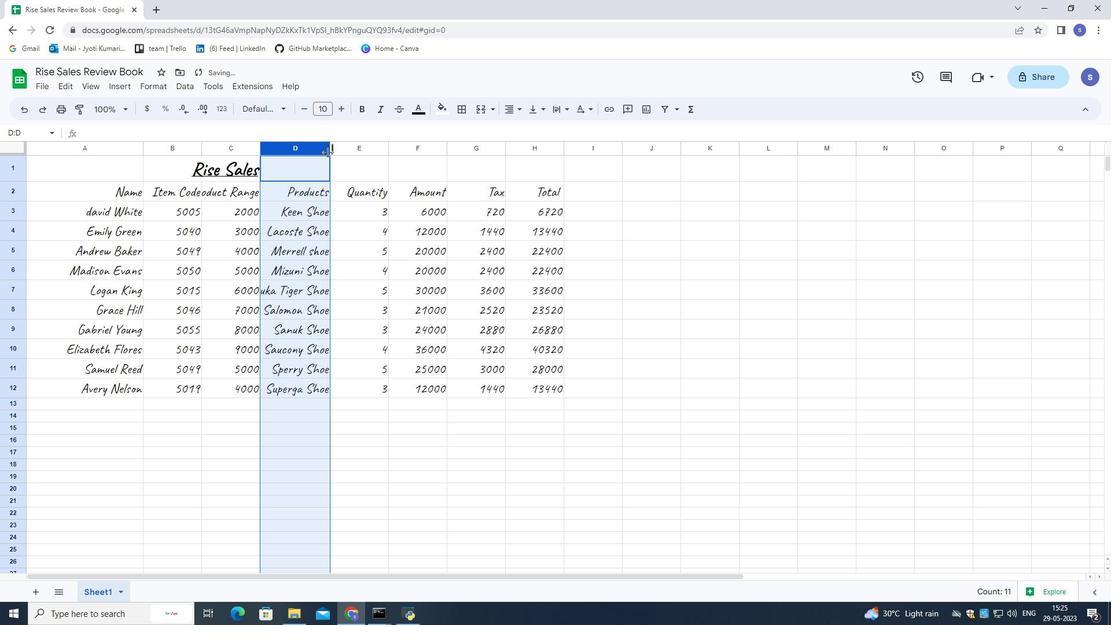 
Action: Mouse moved to (350, 159)
Screenshot: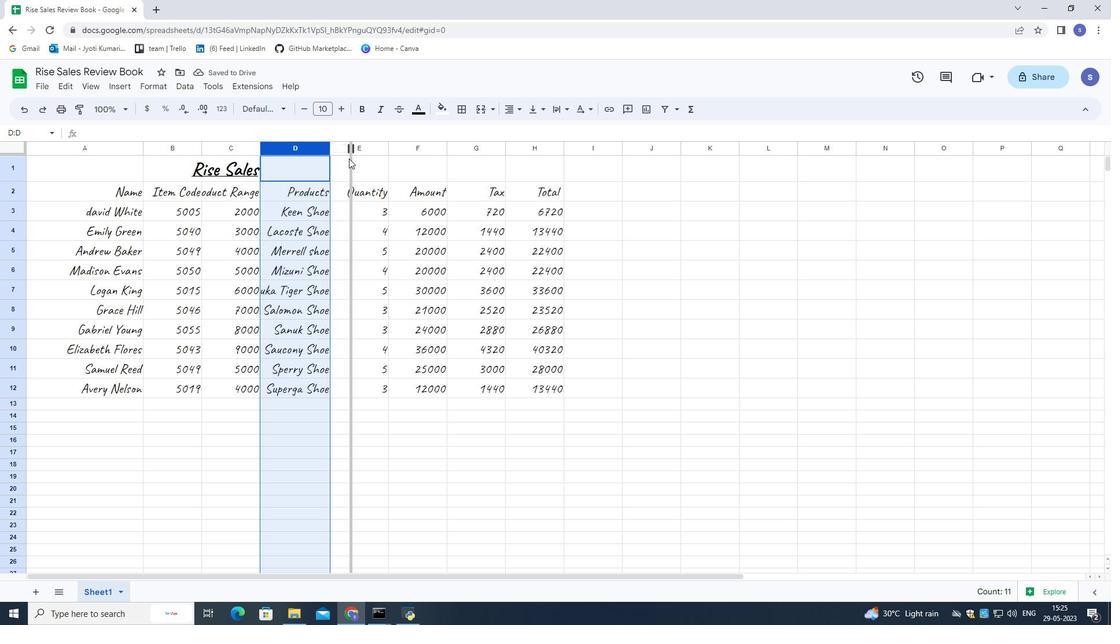 
Action: Mouse pressed left at (350, 159)
Screenshot: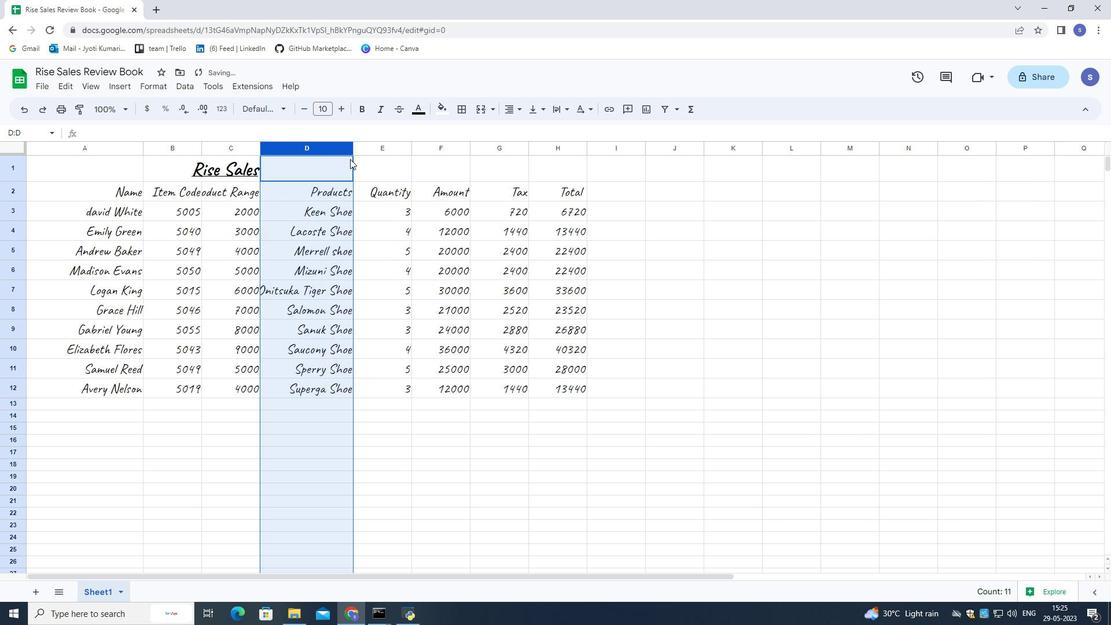 
Action: Mouse moved to (337, 148)
Screenshot: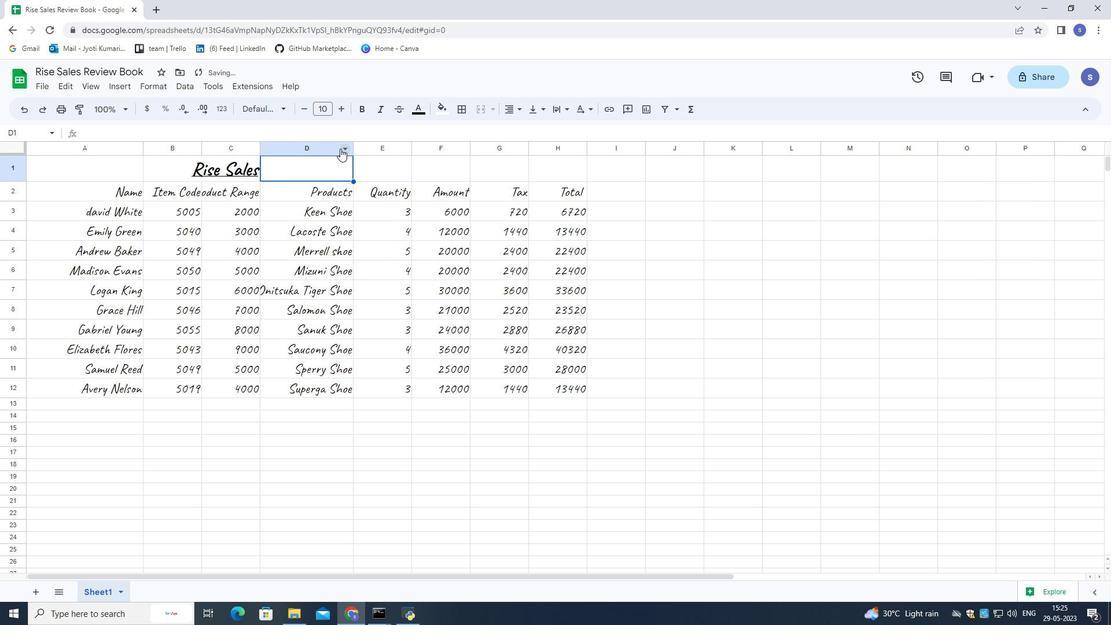 
Action: Mouse pressed left at (337, 148)
Screenshot: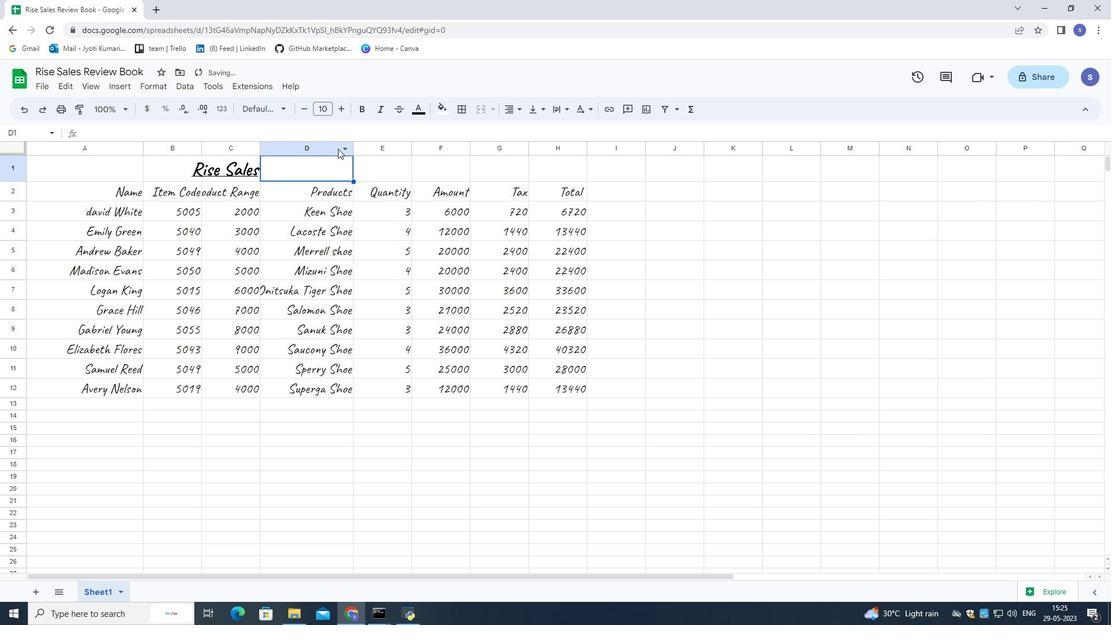 
Action: Mouse moved to (352, 148)
Screenshot: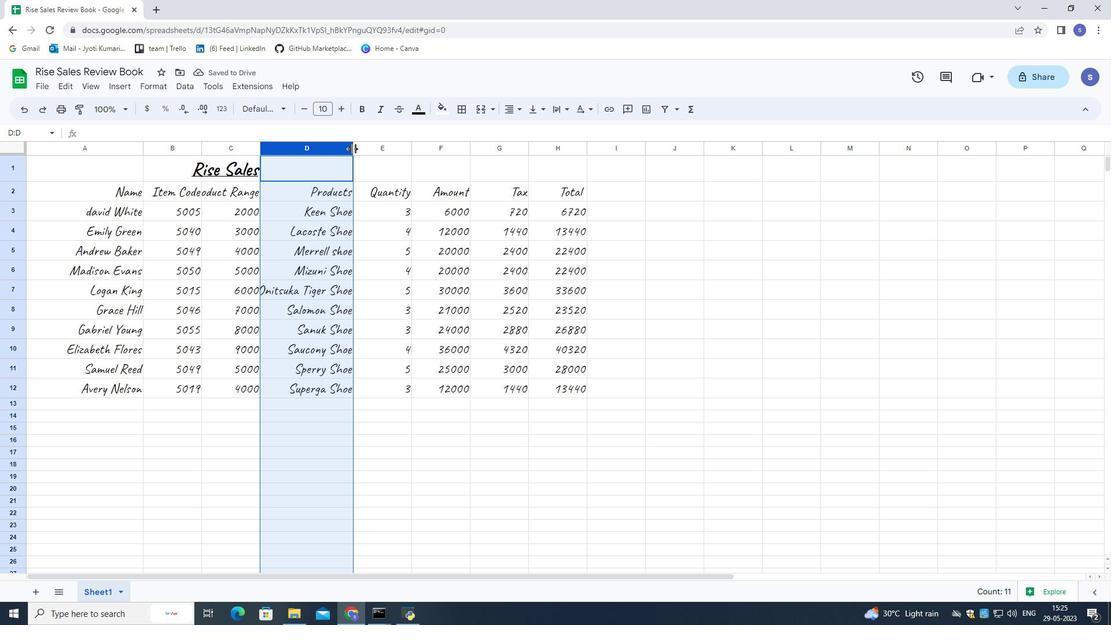 
Action: Mouse pressed left at (352, 148)
Screenshot: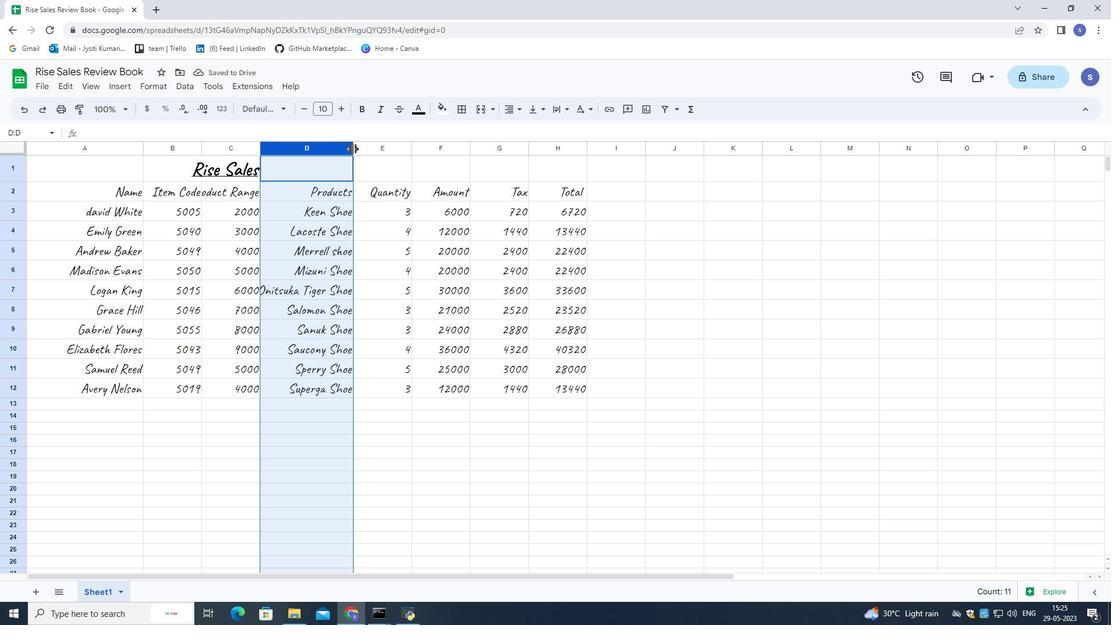 
Action: Mouse moved to (407, 436)
Screenshot: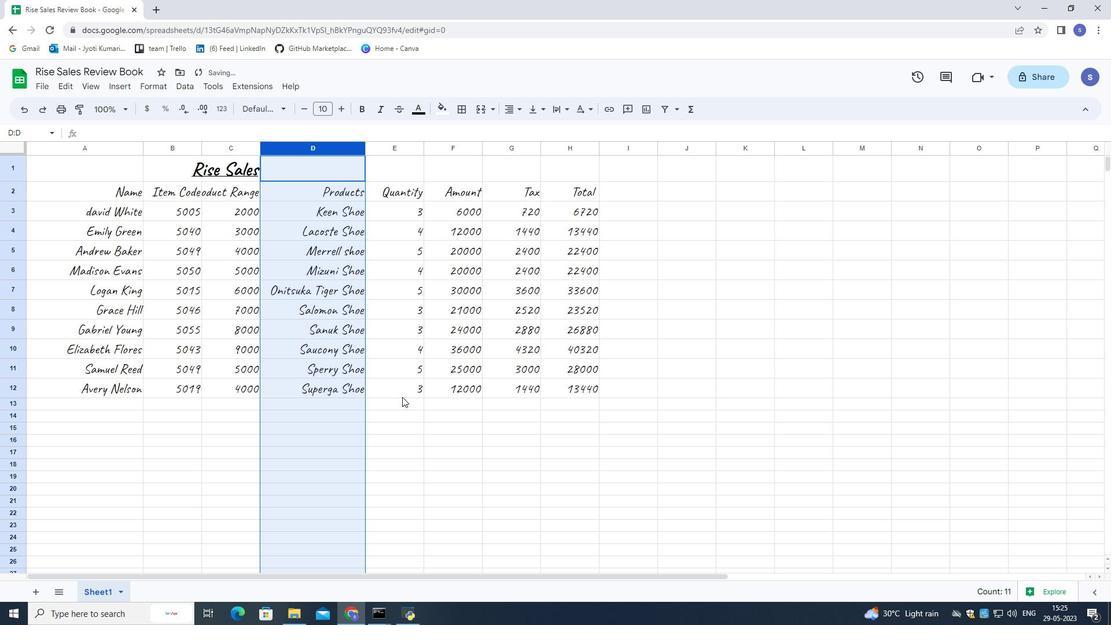 
Action: Mouse pressed left at (407, 436)
Screenshot: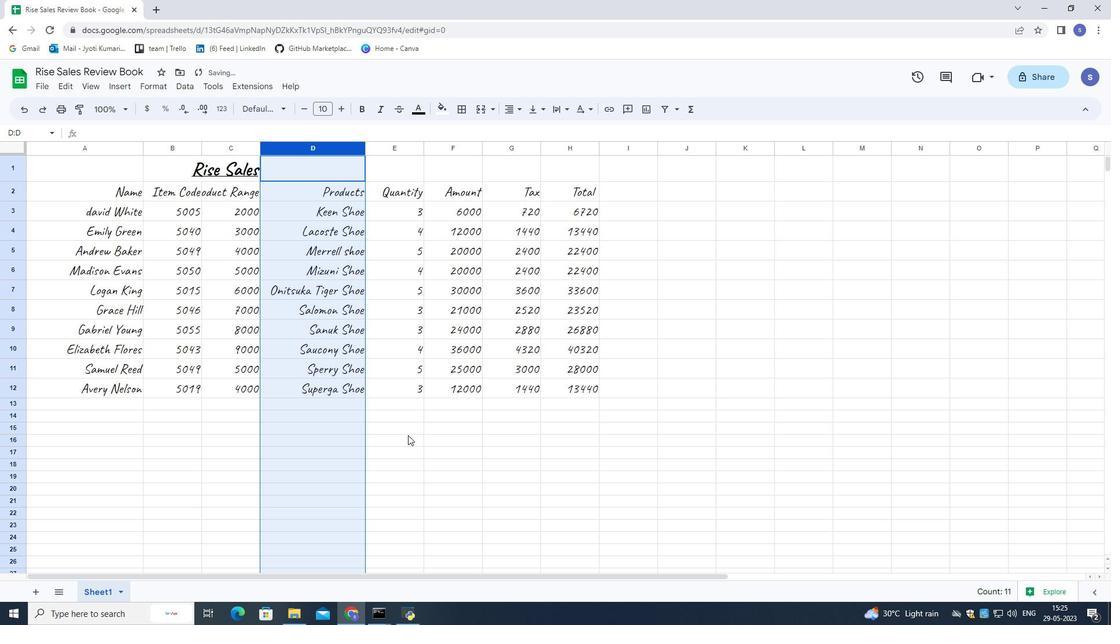 
Action: Mouse moved to (396, 365)
Screenshot: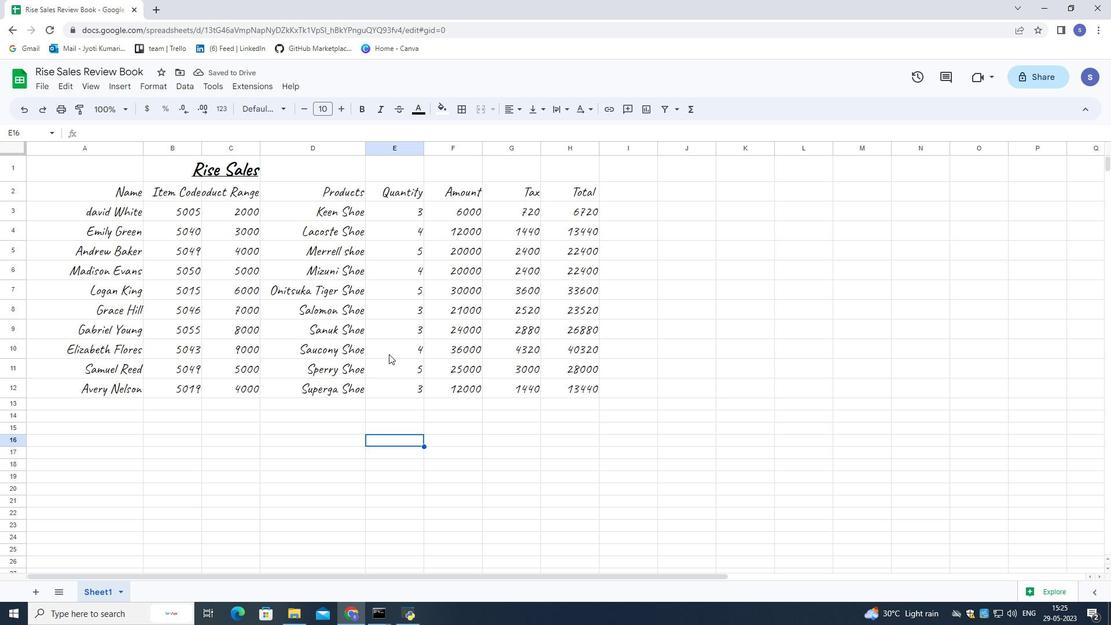
Action: Mouse pressed left at (396, 365)
Screenshot: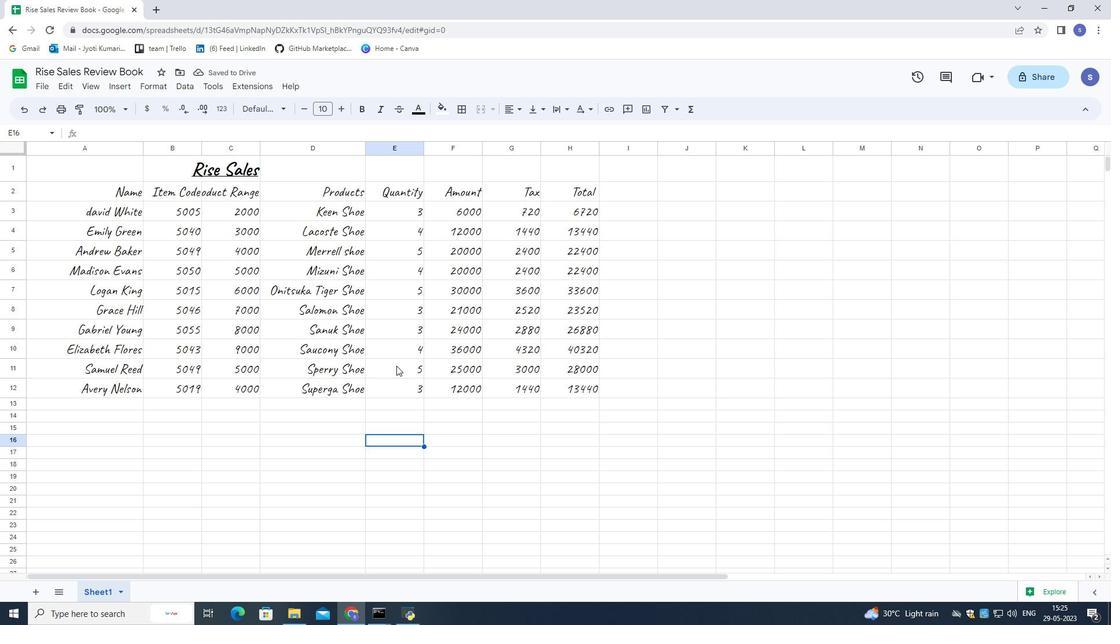 
Action: Mouse moved to (376, 454)
Screenshot: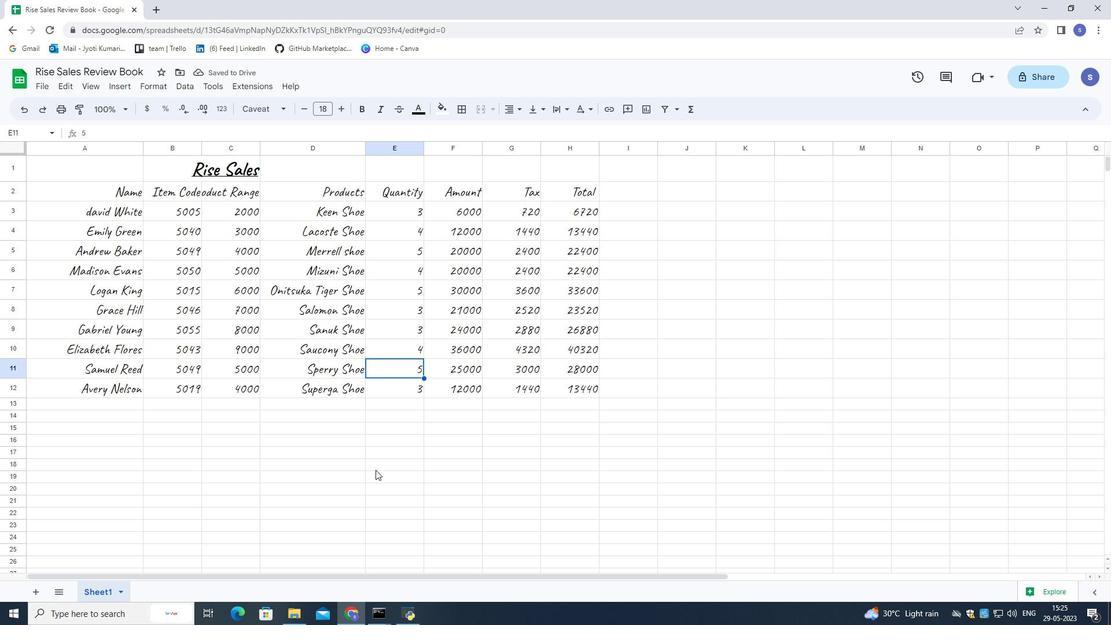 
Action: Mouse pressed left at (376, 454)
Screenshot: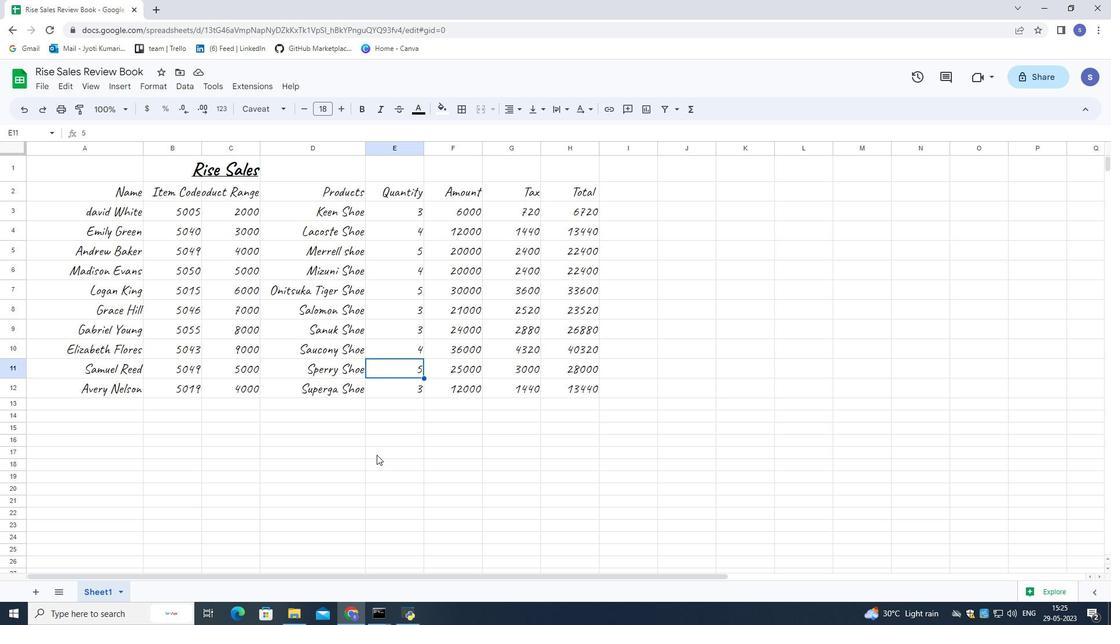 
Action: Key pressed ctrl+S
Screenshot: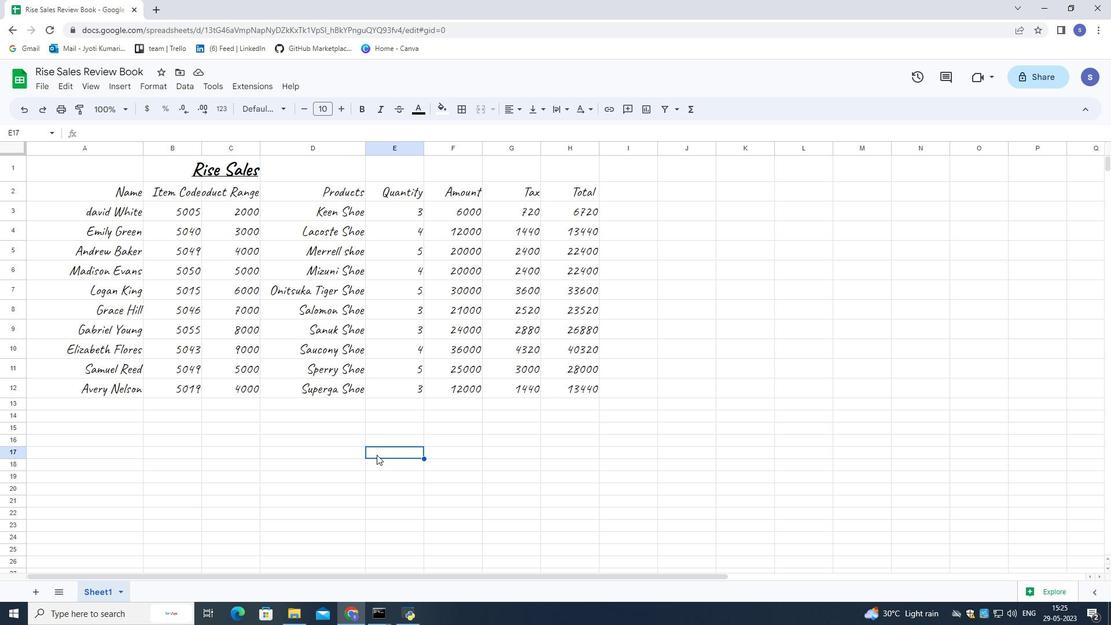
